 Task: Find connections with filter location Burnaby with filter topic #leadershipwith filter profile language English with filter current company Intas Pharmaceuticals with filter school UIET Panjab University with filter industry Wood Product Manufacturing with filter service category Budgeting with filter keywords title Receptionist
Action: Mouse moved to (173, 241)
Screenshot: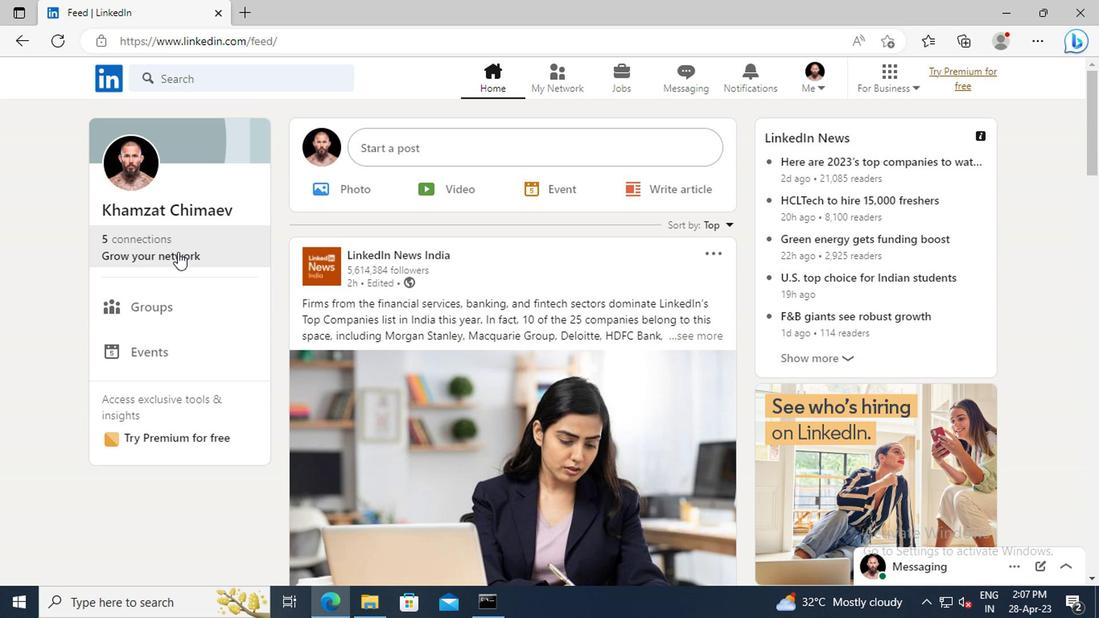 
Action: Mouse pressed left at (173, 241)
Screenshot: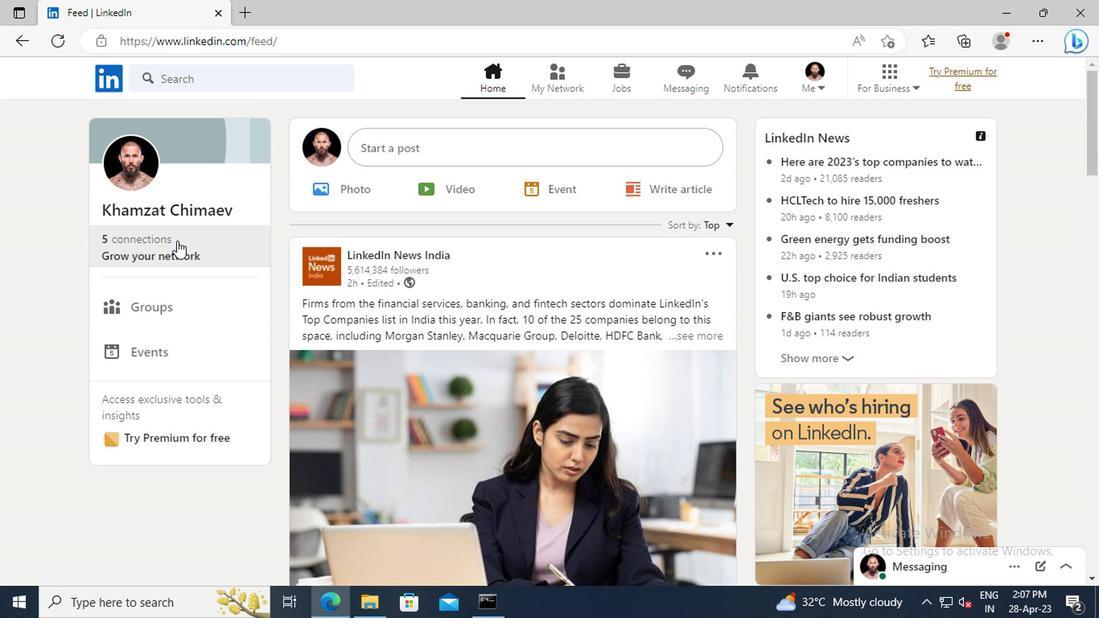 
Action: Mouse moved to (181, 168)
Screenshot: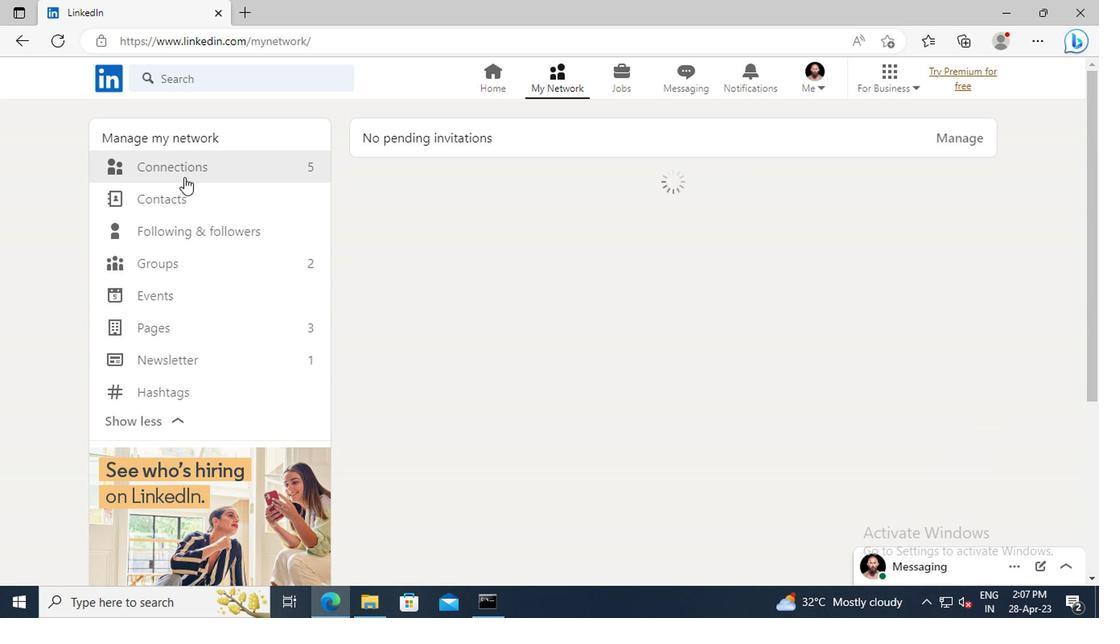 
Action: Mouse pressed left at (181, 168)
Screenshot: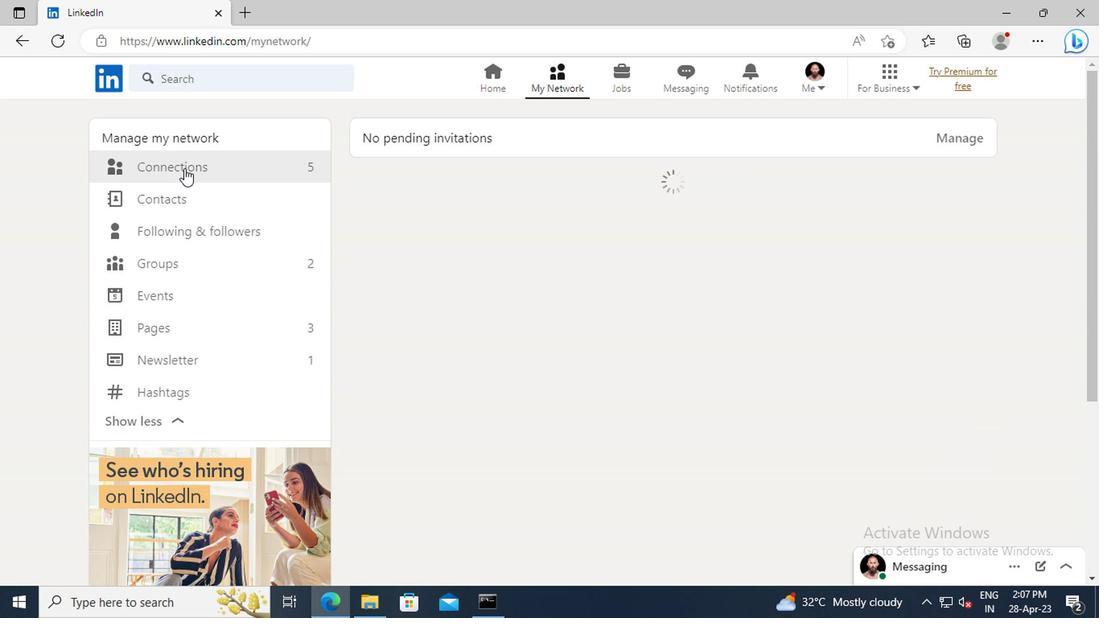 
Action: Mouse moved to (653, 175)
Screenshot: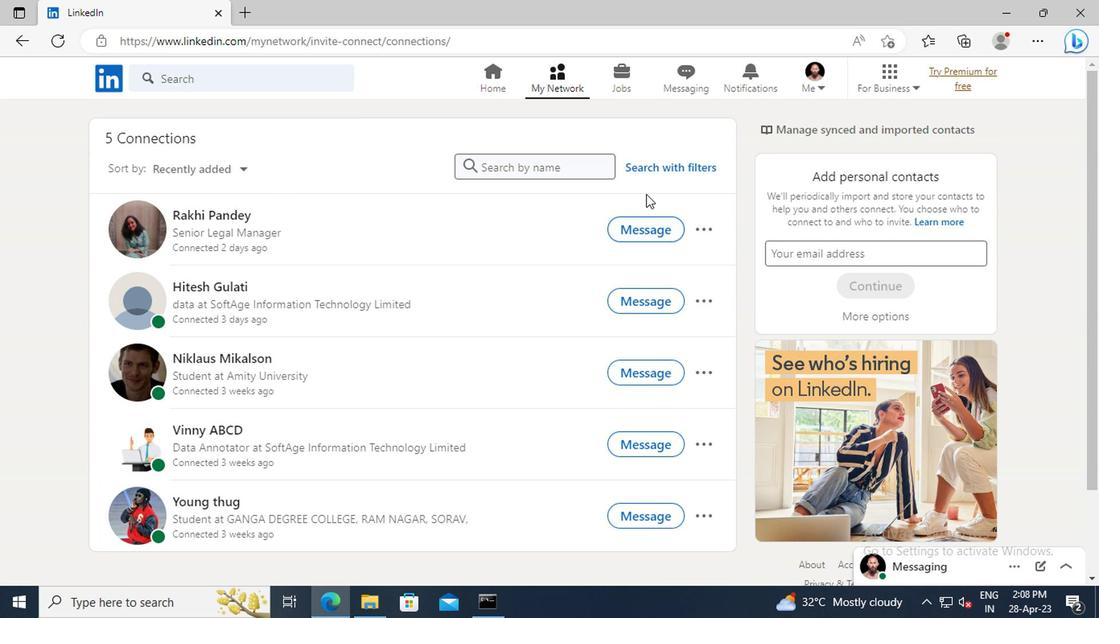 
Action: Mouse pressed left at (653, 175)
Screenshot: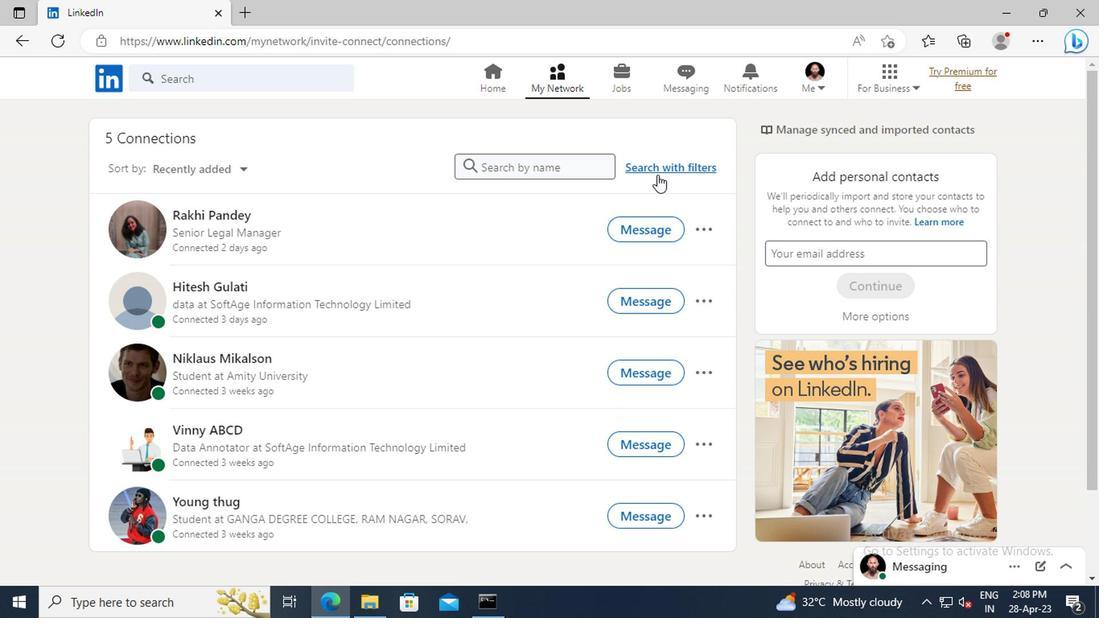 
Action: Mouse moved to (613, 127)
Screenshot: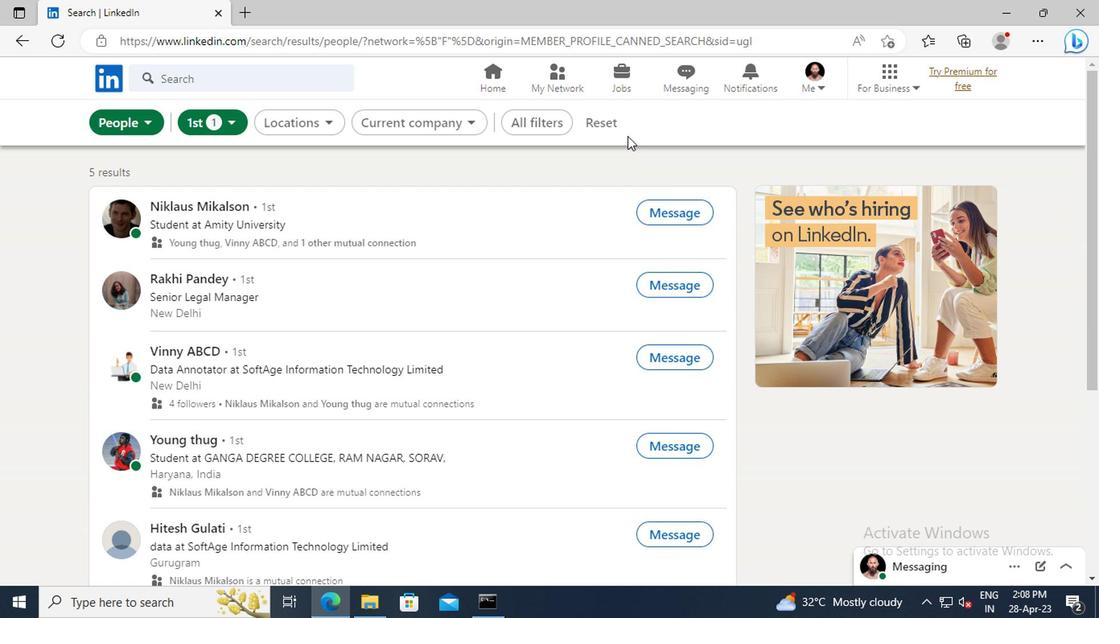 
Action: Mouse pressed left at (613, 127)
Screenshot: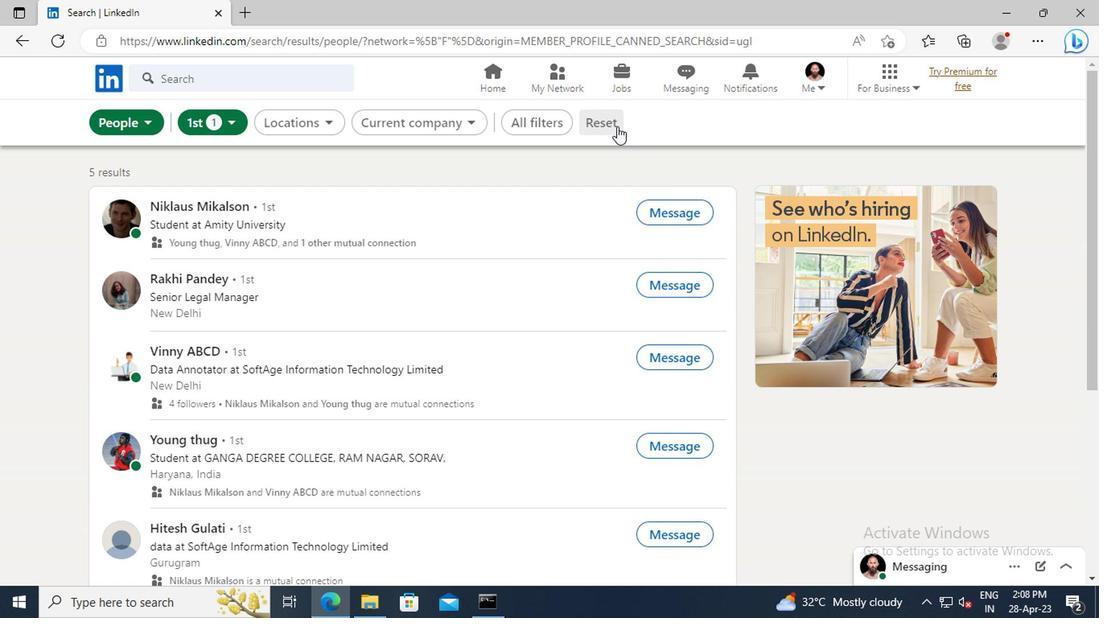 
Action: Mouse moved to (582, 123)
Screenshot: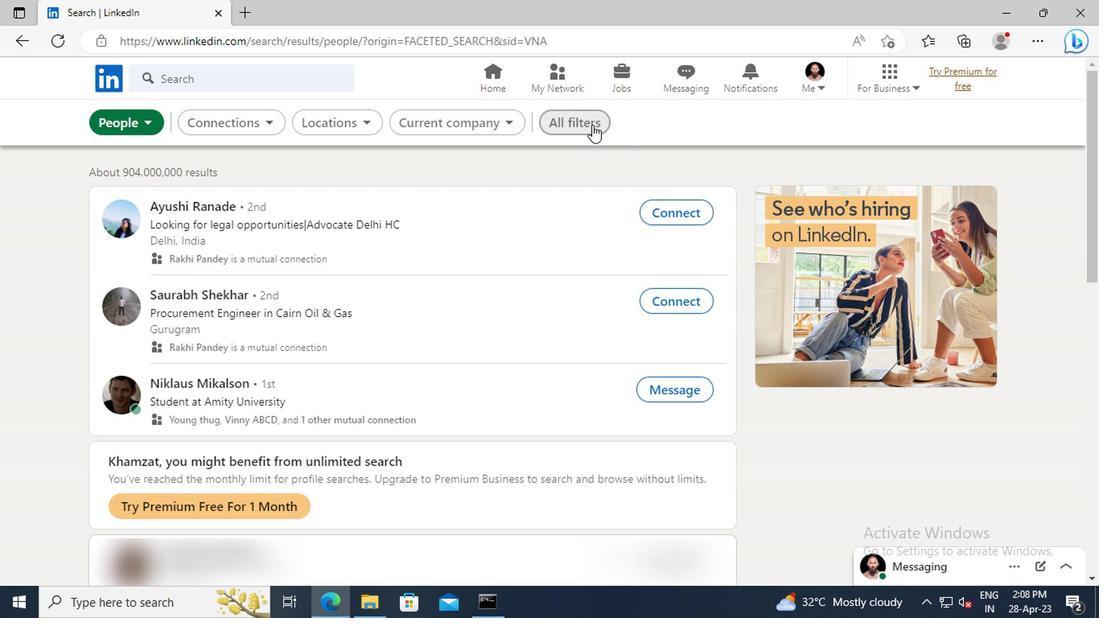 
Action: Mouse pressed left at (582, 123)
Screenshot: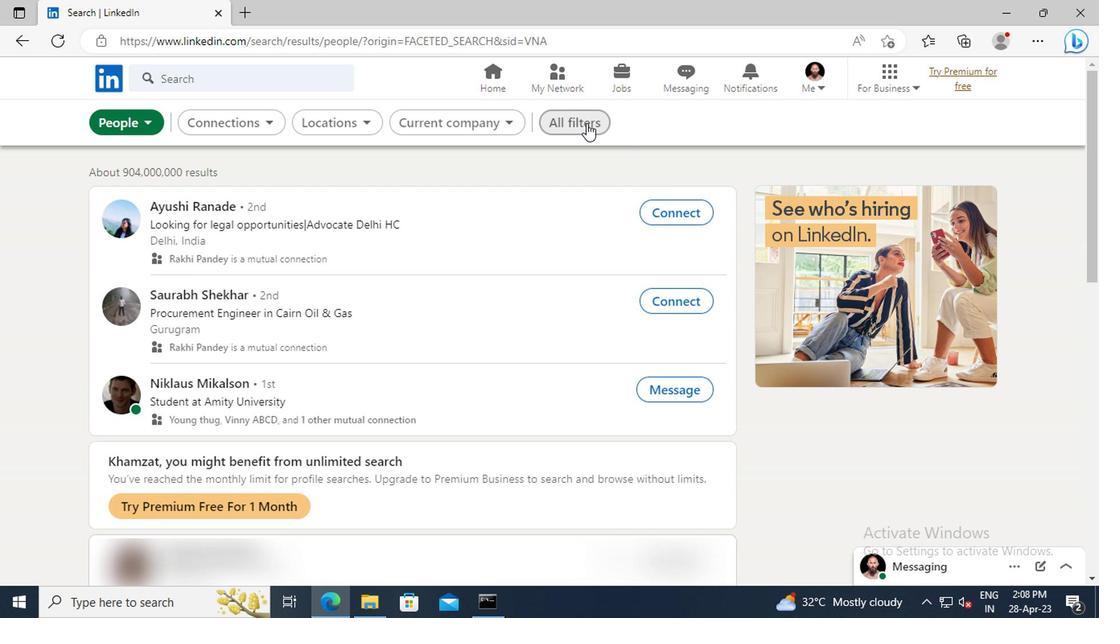 
Action: Mouse moved to (895, 270)
Screenshot: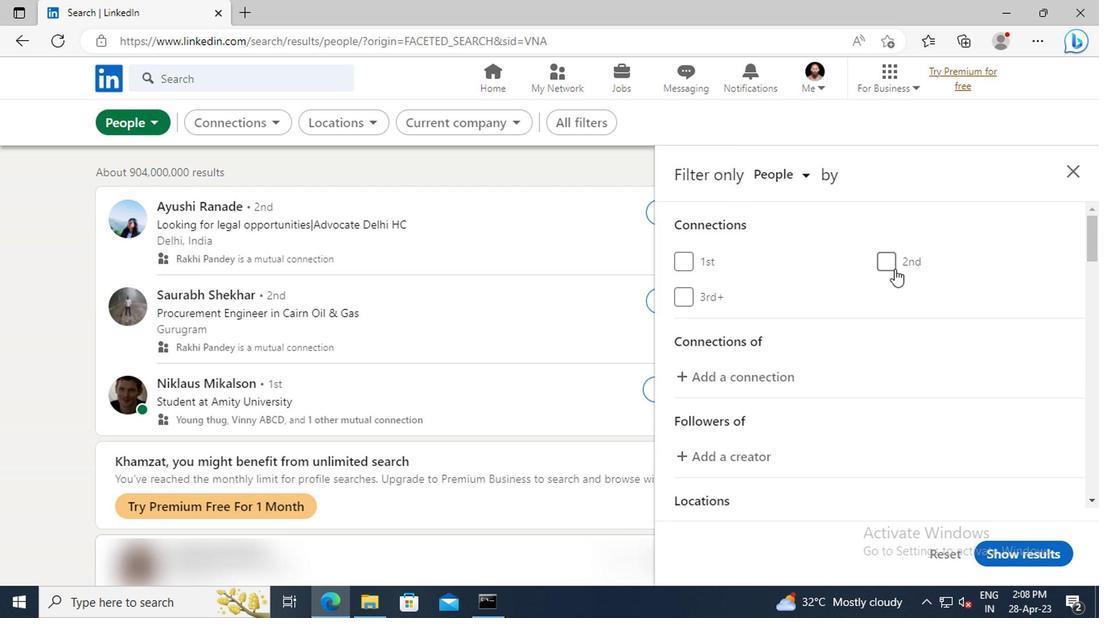 
Action: Mouse scrolled (895, 269) with delta (0, 0)
Screenshot: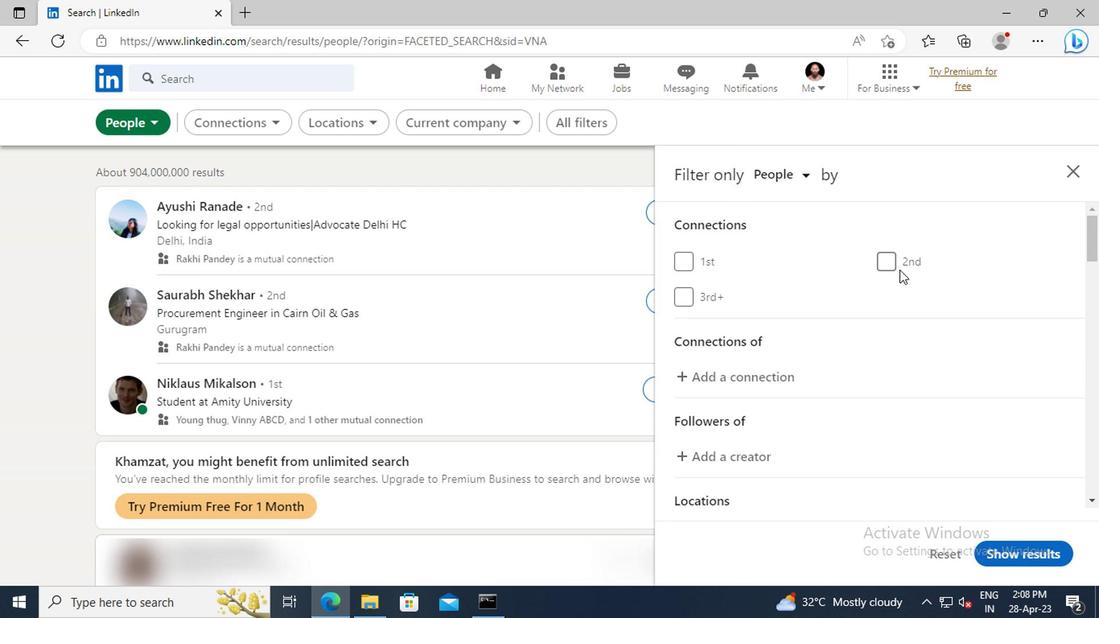 
Action: Mouse moved to (895, 271)
Screenshot: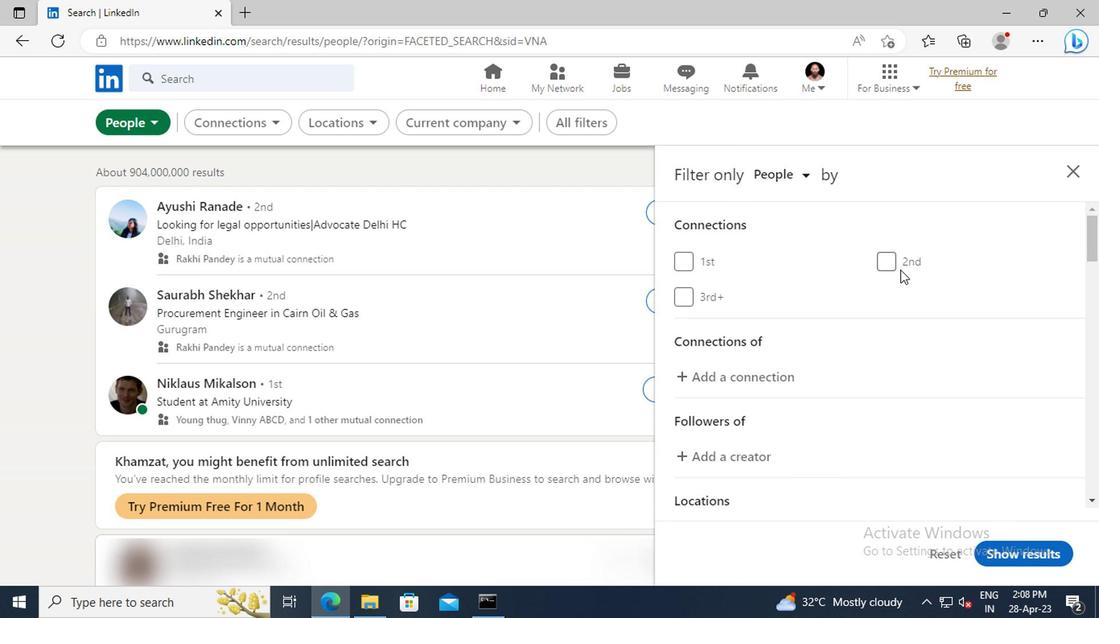 
Action: Mouse scrolled (895, 270) with delta (0, -1)
Screenshot: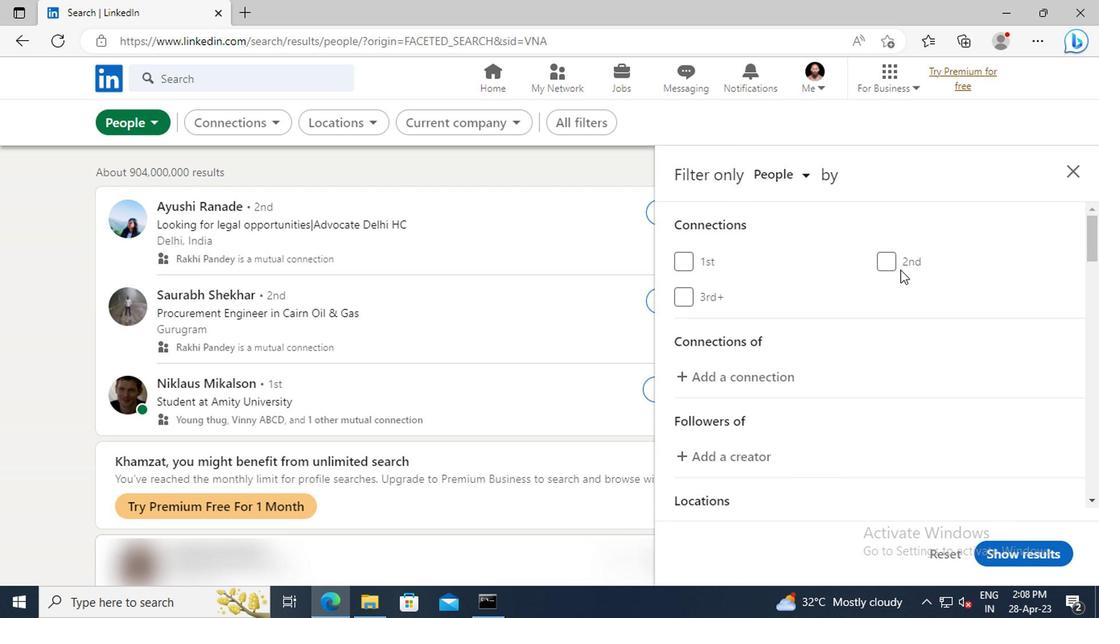 
Action: Mouse scrolled (895, 270) with delta (0, -1)
Screenshot: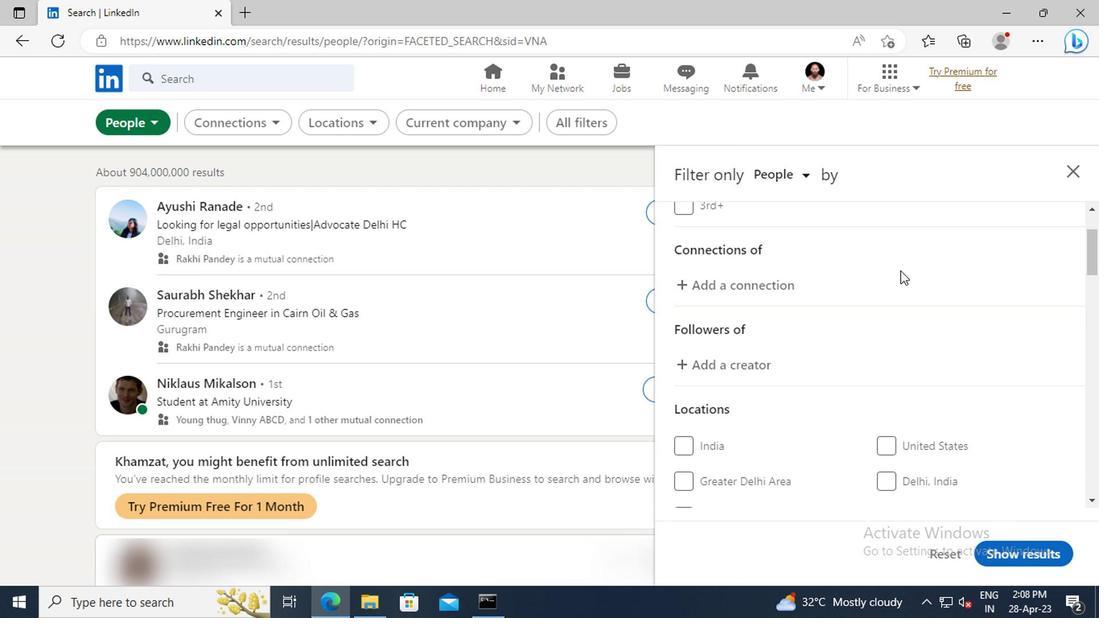 
Action: Mouse scrolled (895, 270) with delta (0, -1)
Screenshot: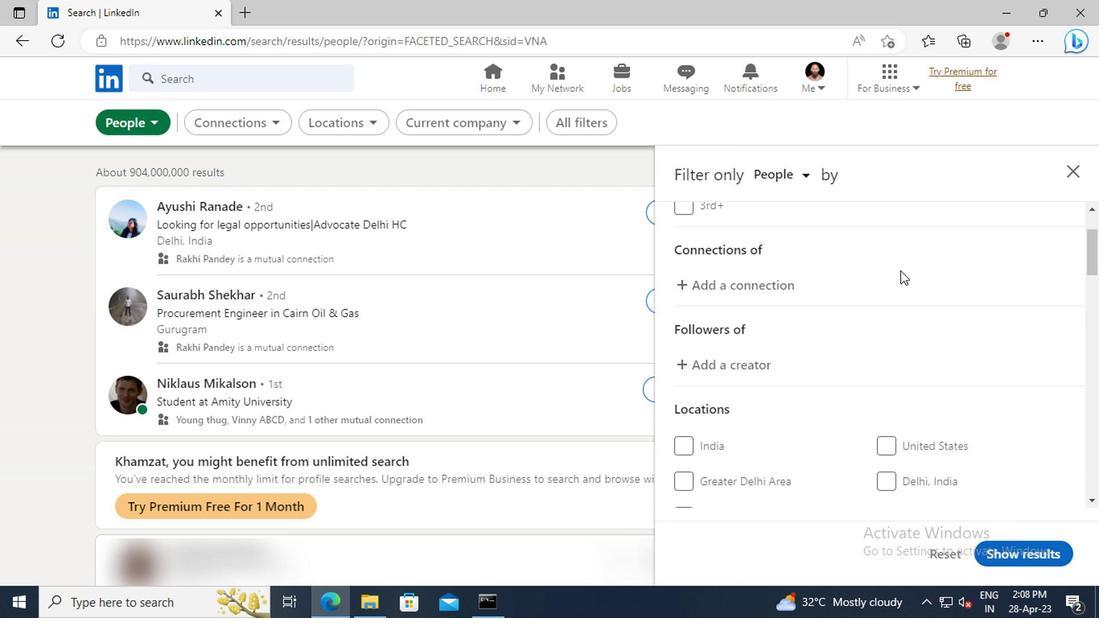 
Action: Mouse moved to (897, 271)
Screenshot: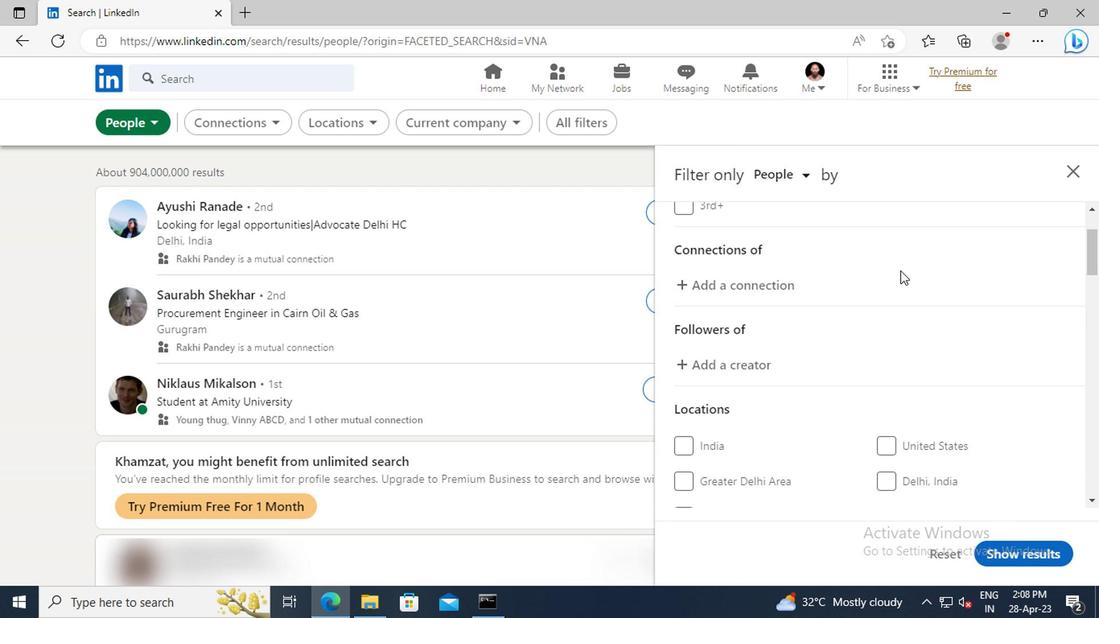 
Action: Mouse scrolled (897, 271) with delta (0, 0)
Screenshot: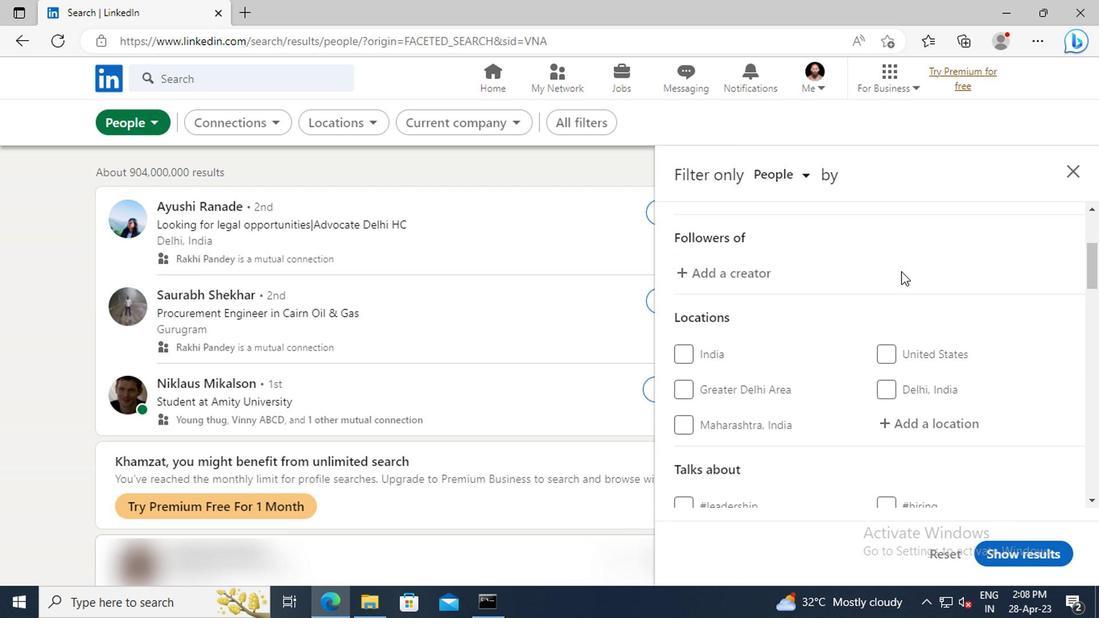 
Action: Mouse scrolled (897, 271) with delta (0, 0)
Screenshot: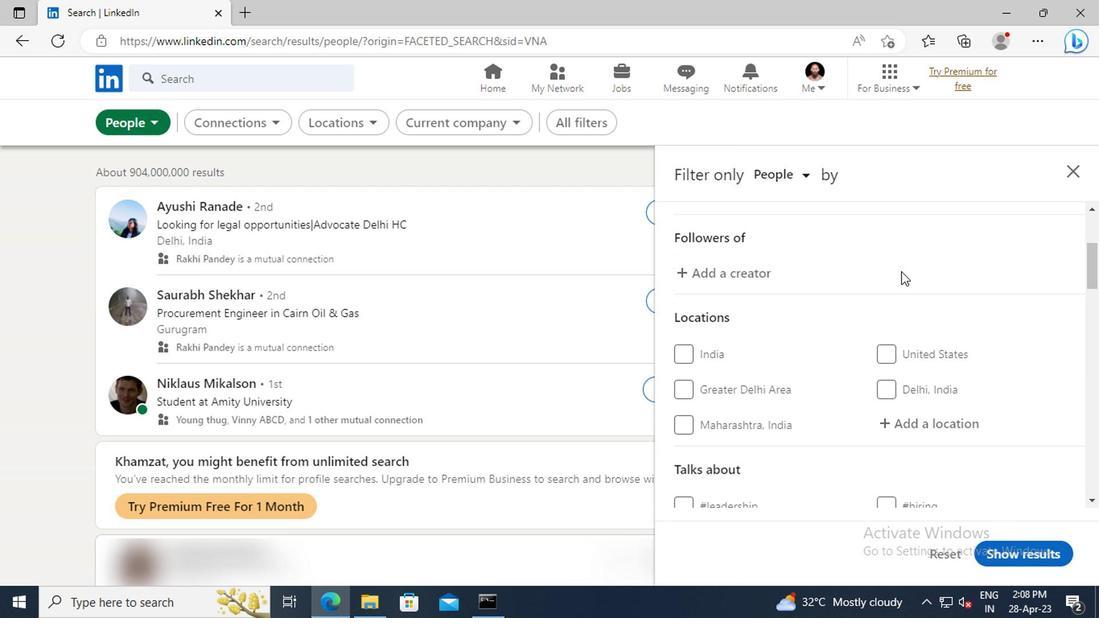 
Action: Mouse moved to (901, 330)
Screenshot: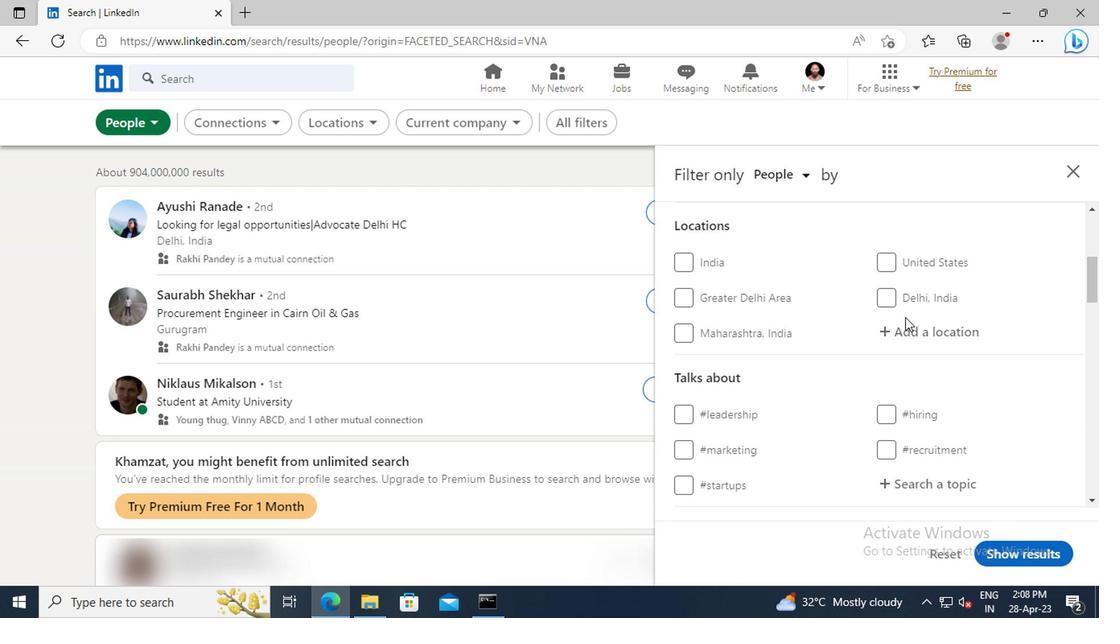 
Action: Mouse pressed left at (901, 330)
Screenshot: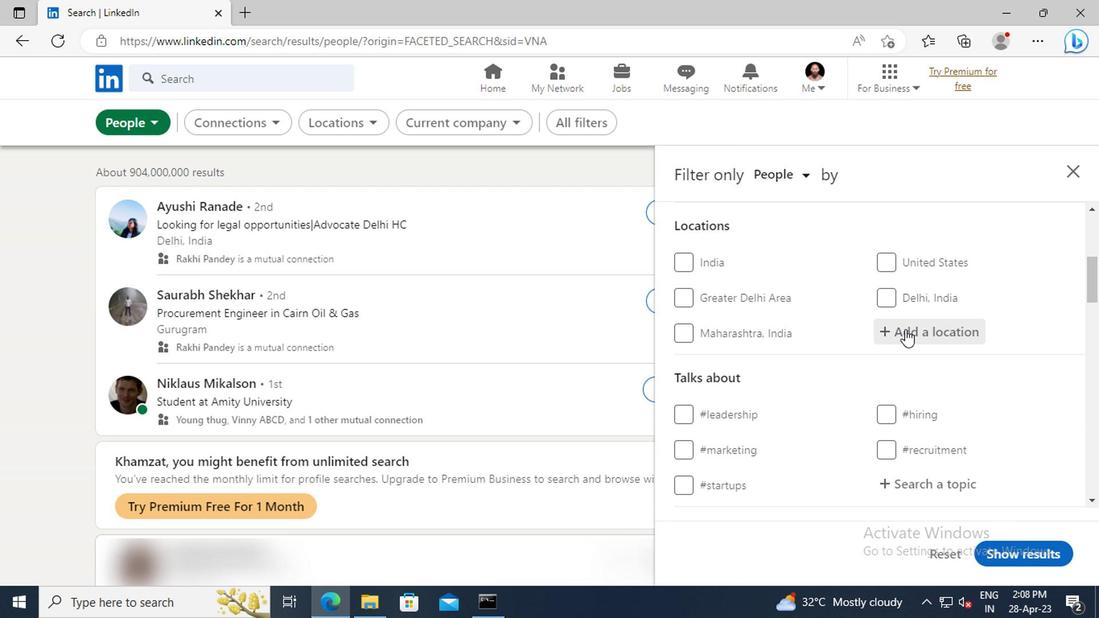 
Action: Mouse moved to (901, 330)
Screenshot: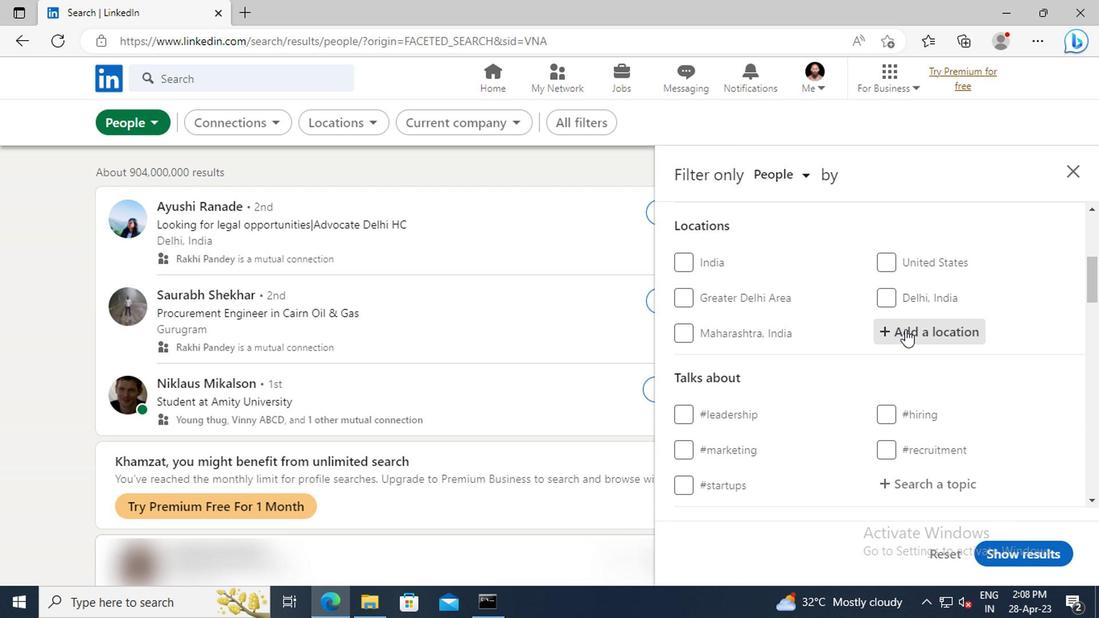 
Action: Key pressed <Key.shift>BURNABY
Screenshot: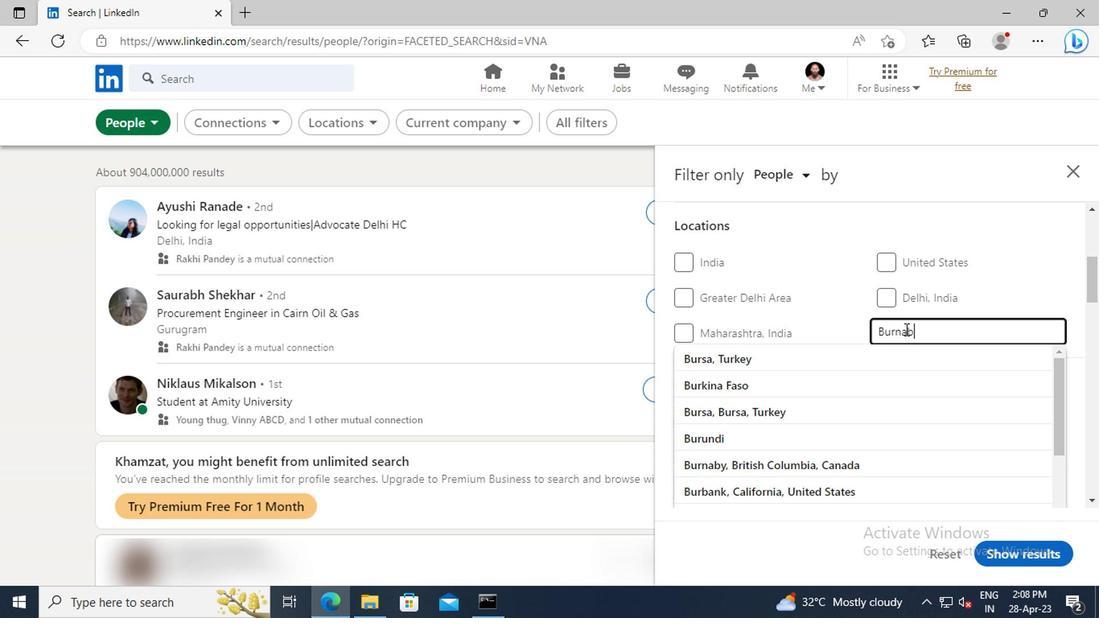 
Action: Mouse moved to (906, 353)
Screenshot: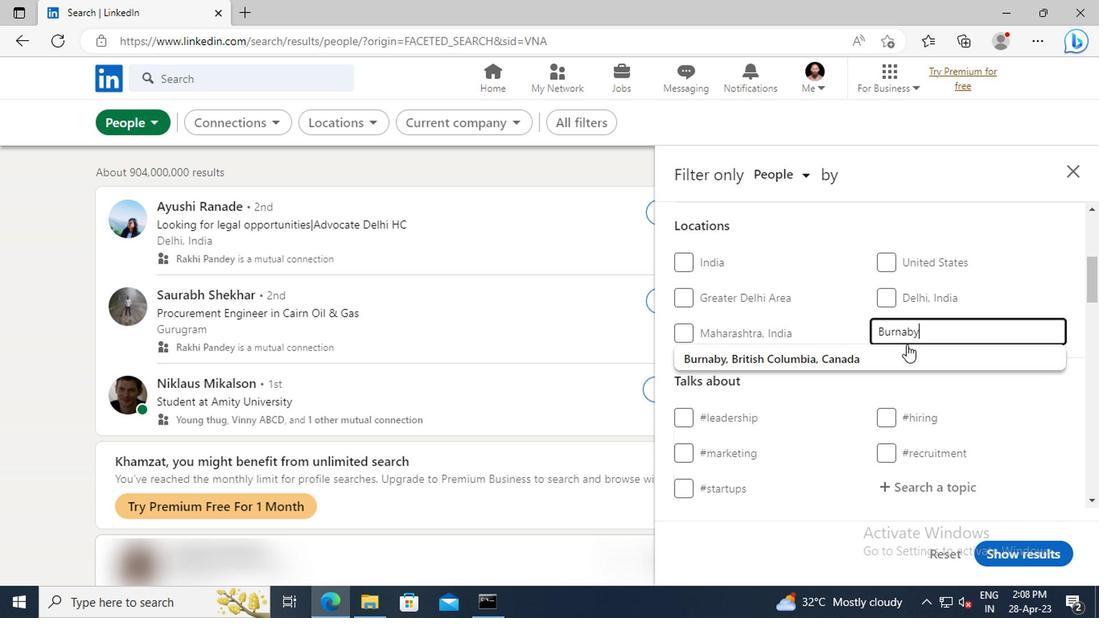 
Action: Mouse pressed left at (906, 353)
Screenshot: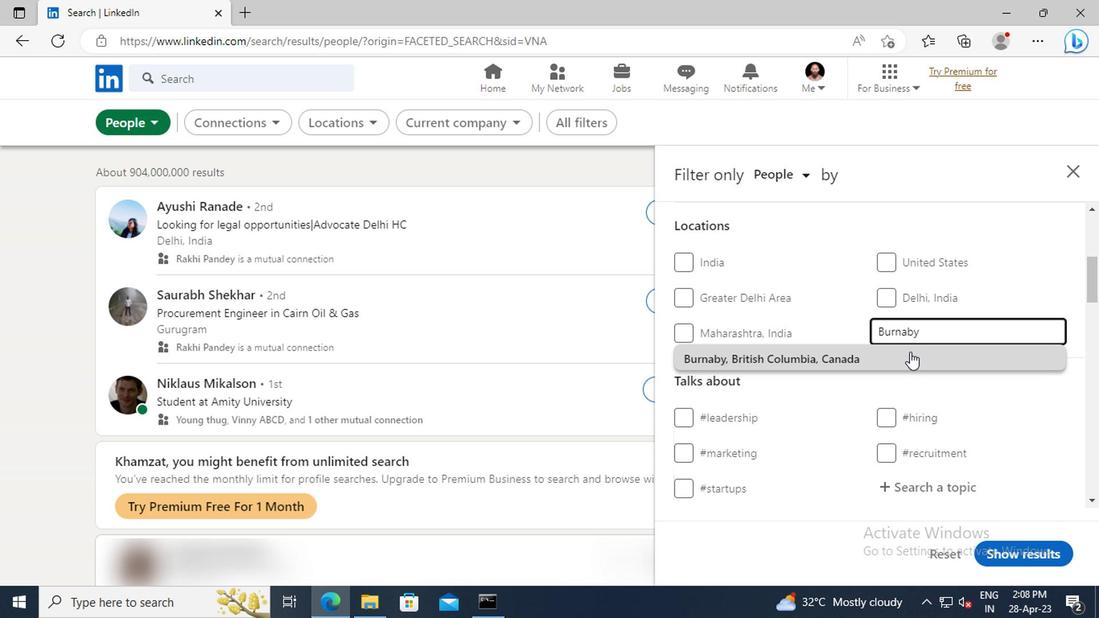 
Action: Mouse scrolled (906, 352) with delta (0, -1)
Screenshot: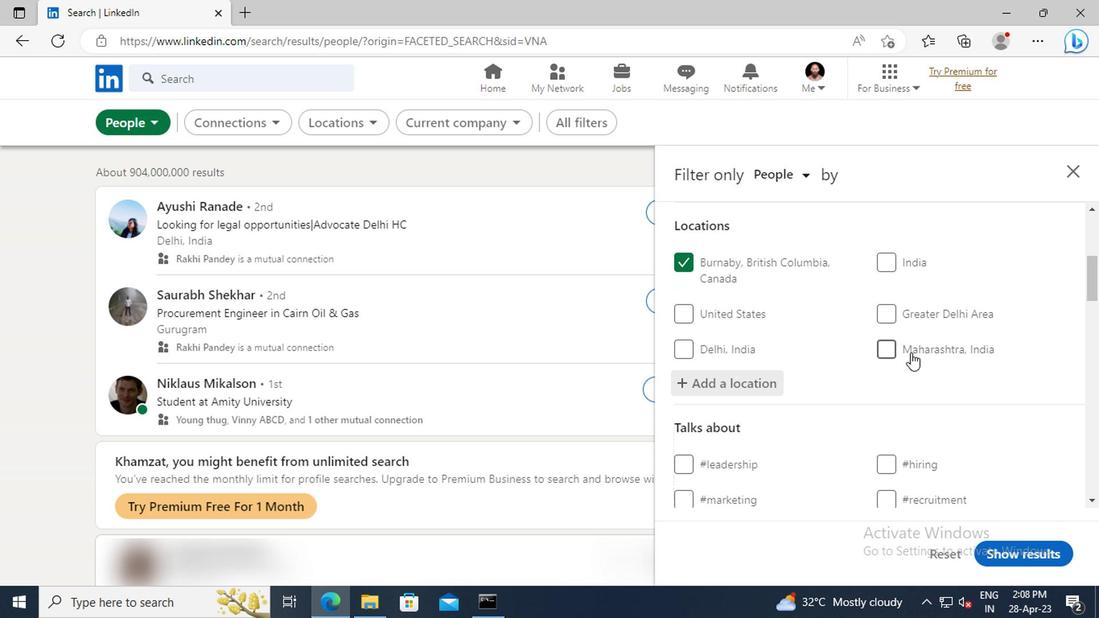 
Action: Mouse scrolled (906, 352) with delta (0, -1)
Screenshot: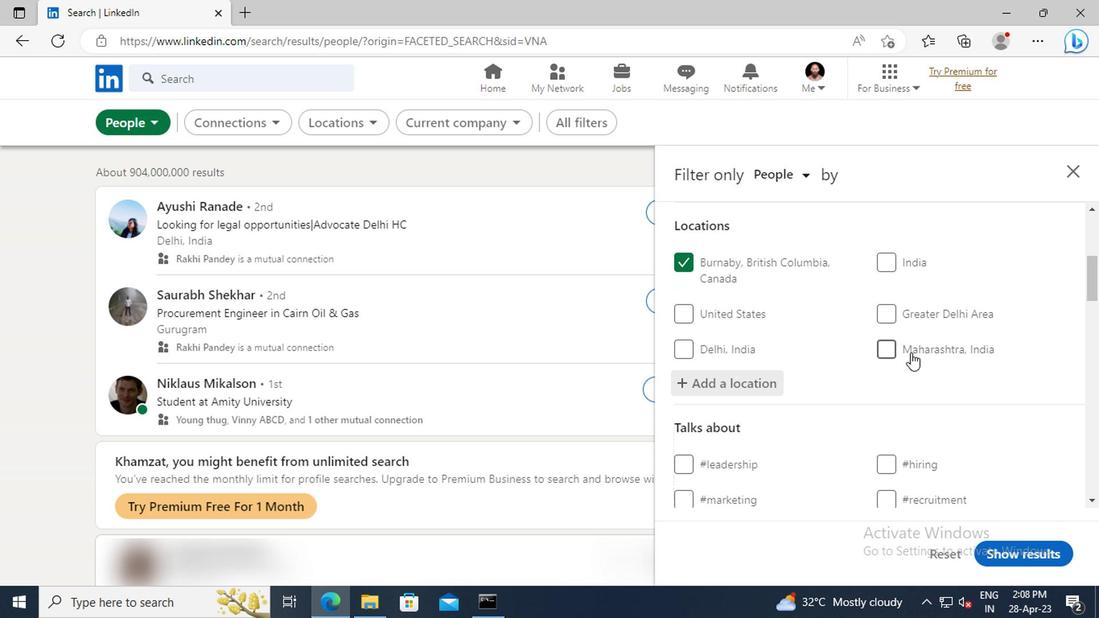 
Action: Mouse scrolled (906, 352) with delta (0, -1)
Screenshot: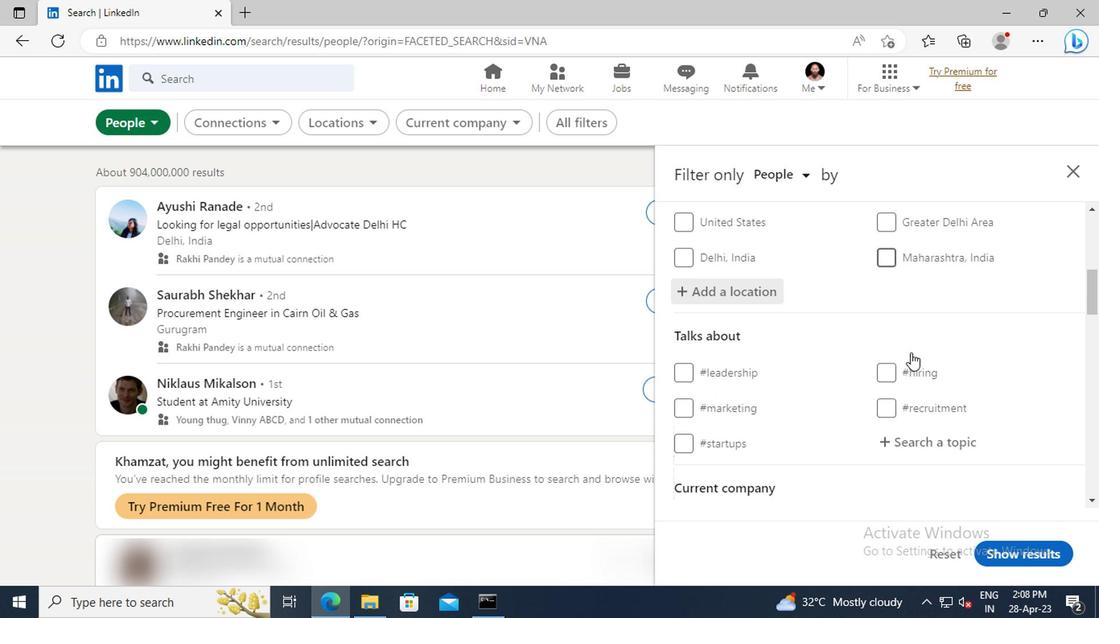 
Action: Mouse moved to (905, 356)
Screenshot: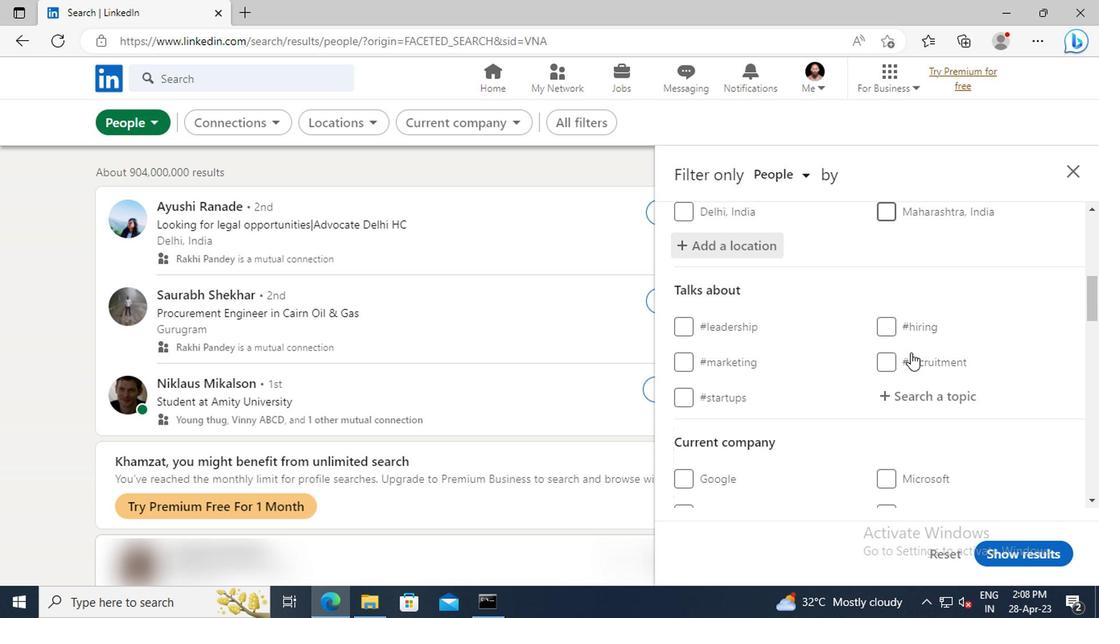 
Action: Mouse scrolled (905, 356) with delta (0, 0)
Screenshot: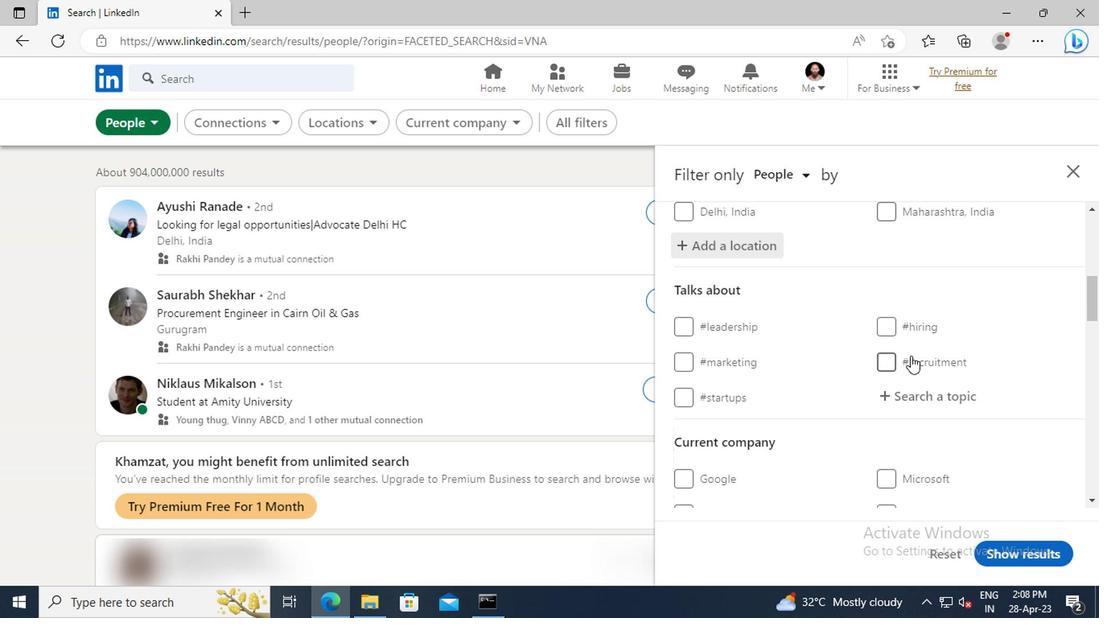 
Action: Mouse moved to (680, 287)
Screenshot: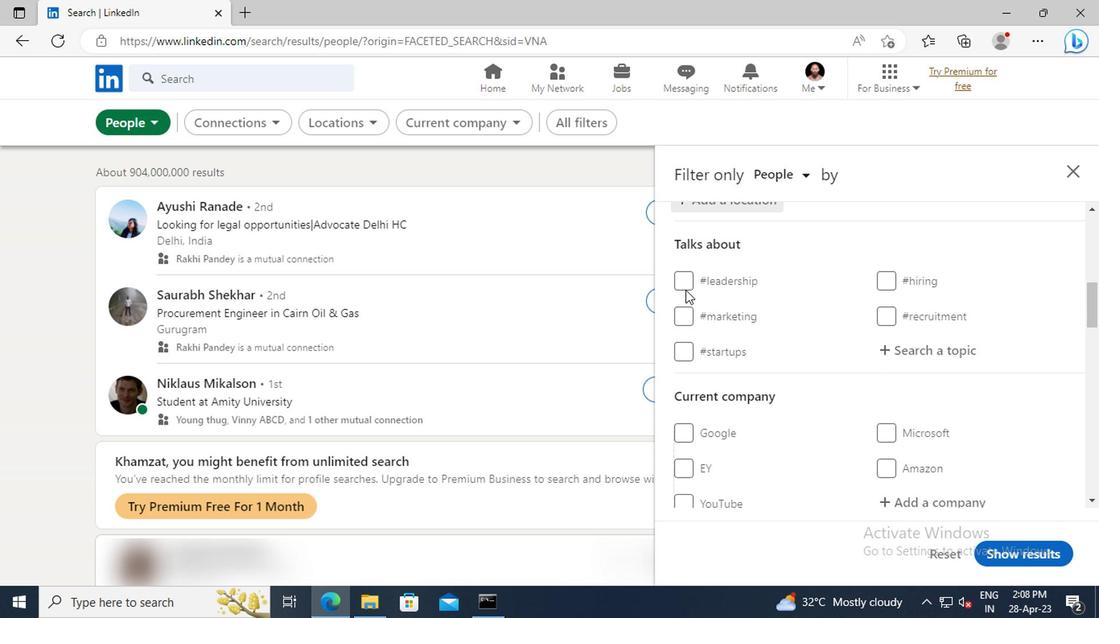 
Action: Mouse pressed left at (680, 287)
Screenshot: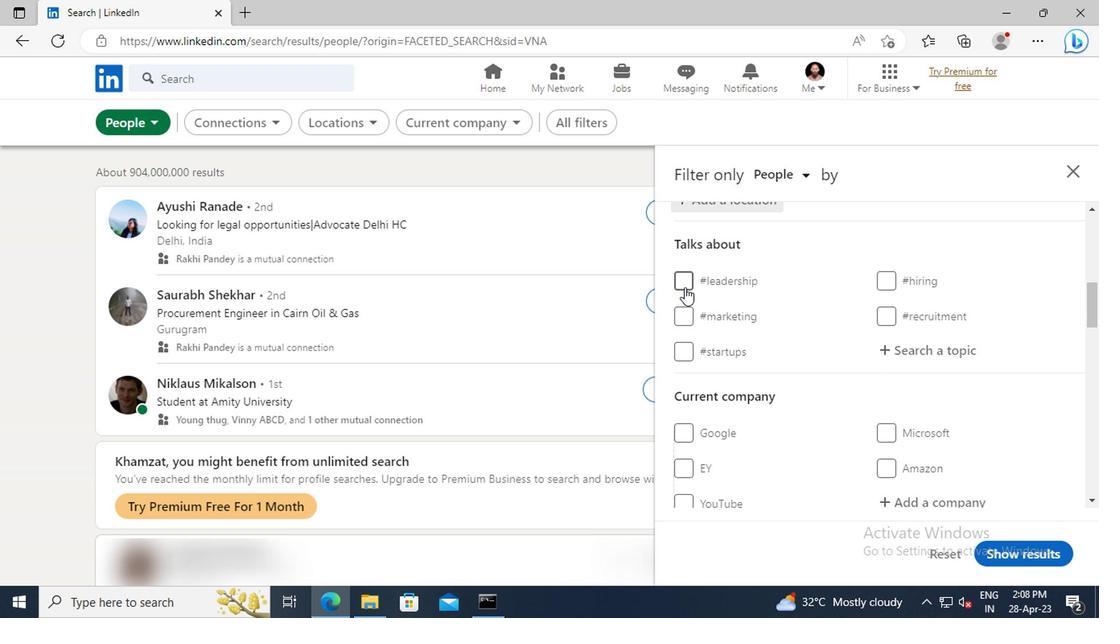 
Action: Mouse moved to (886, 305)
Screenshot: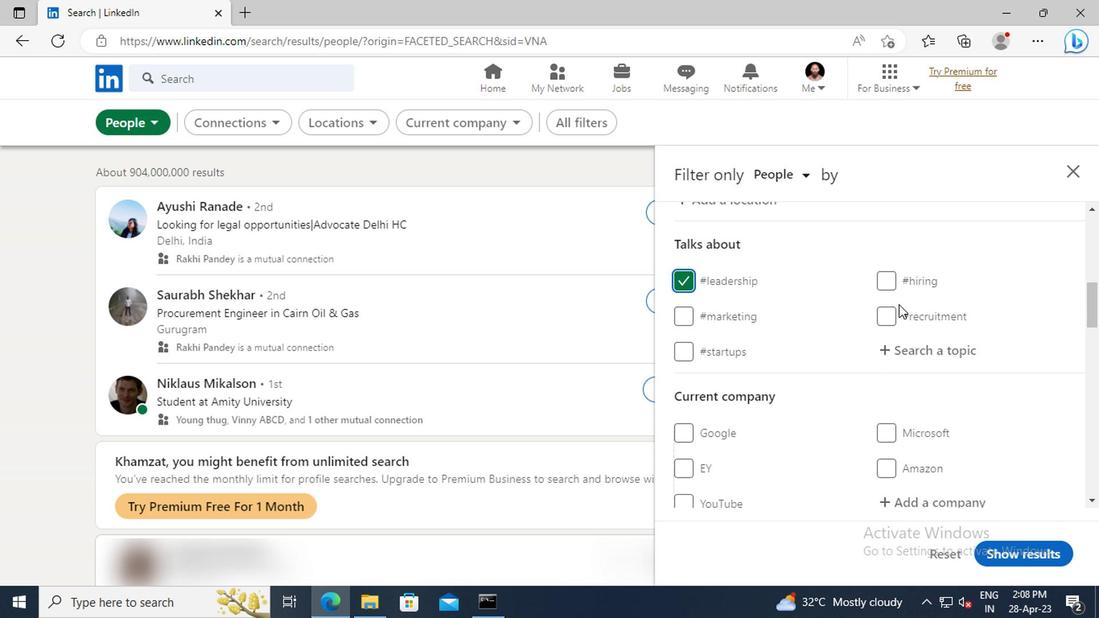 
Action: Mouse scrolled (886, 305) with delta (0, 0)
Screenshot: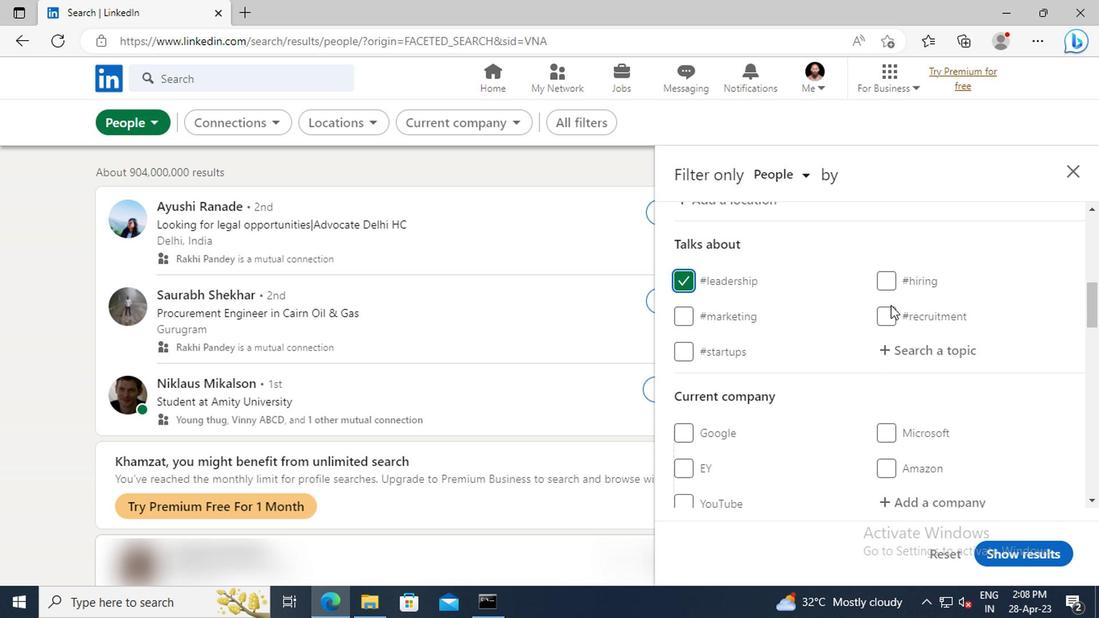 
Action: Mouse scrolled (886, 305) with delta (0, 0)
Screenshot: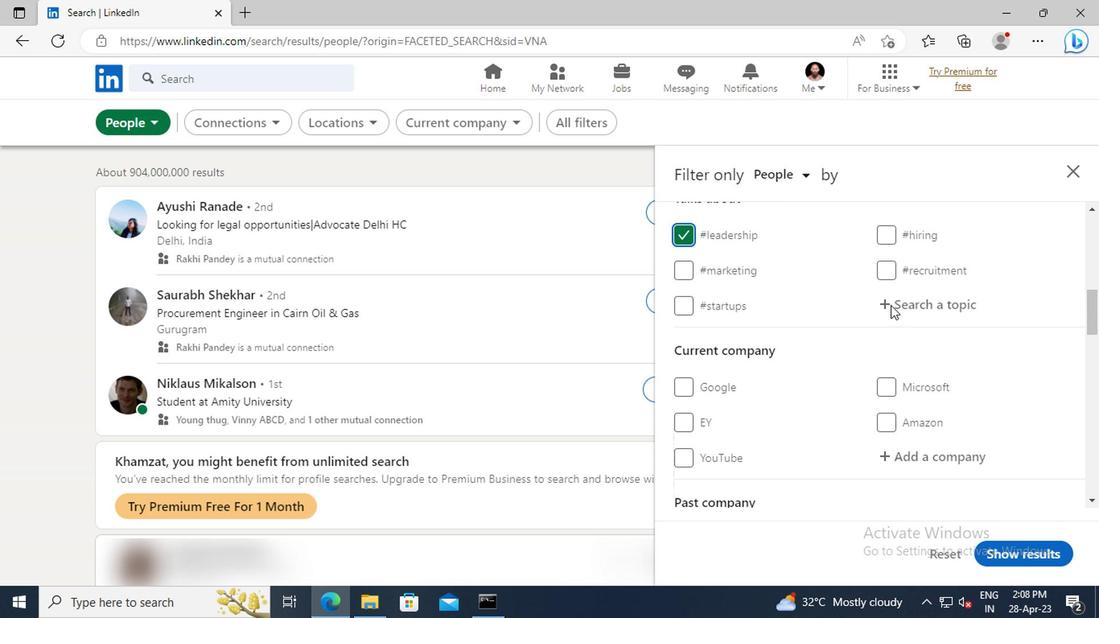 
Action: Mouse scrolled (886, 305) with delta (0, 0)
Screenshot: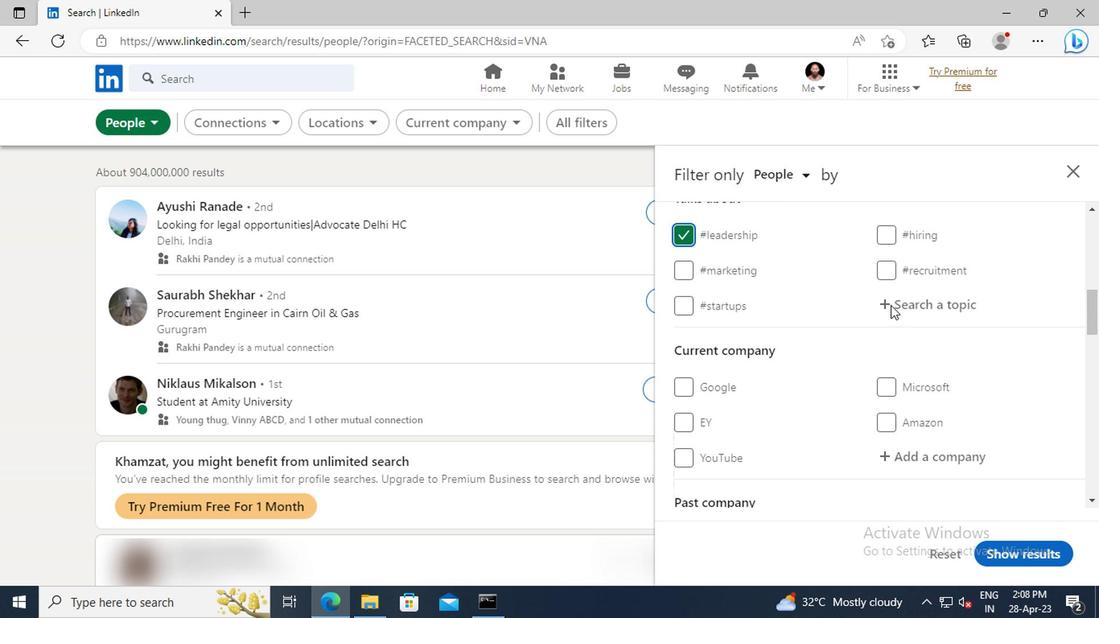 
Action: Mouse scrolled (886, 305) with delta (0, 0)
Screenshot: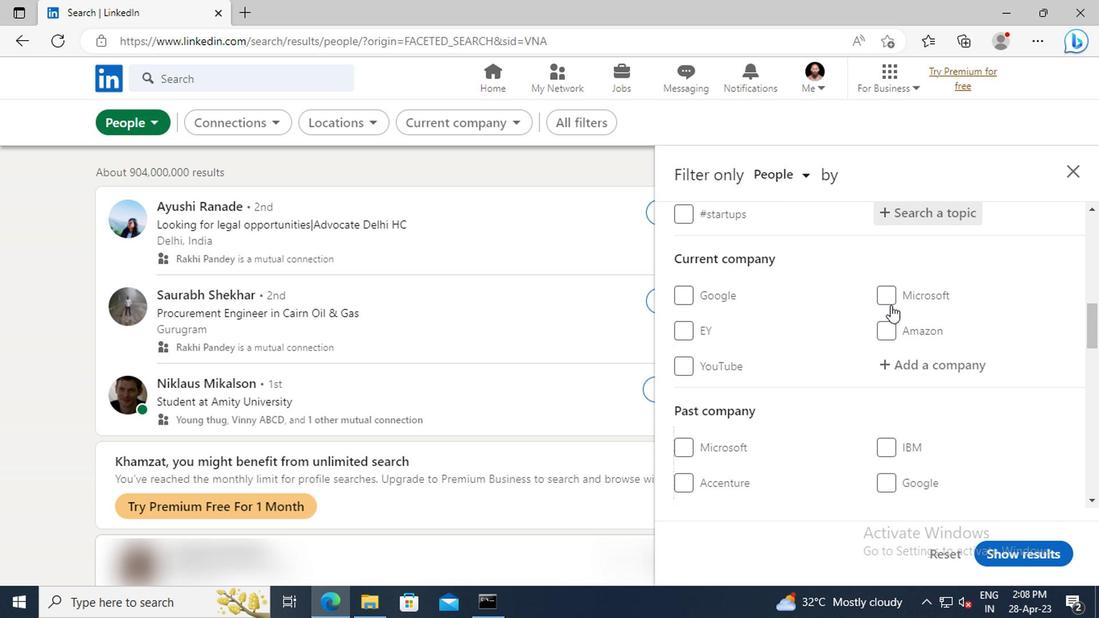 
Action: Mouse scrolled (886, 305) with delta (0, 0)
Screenshot: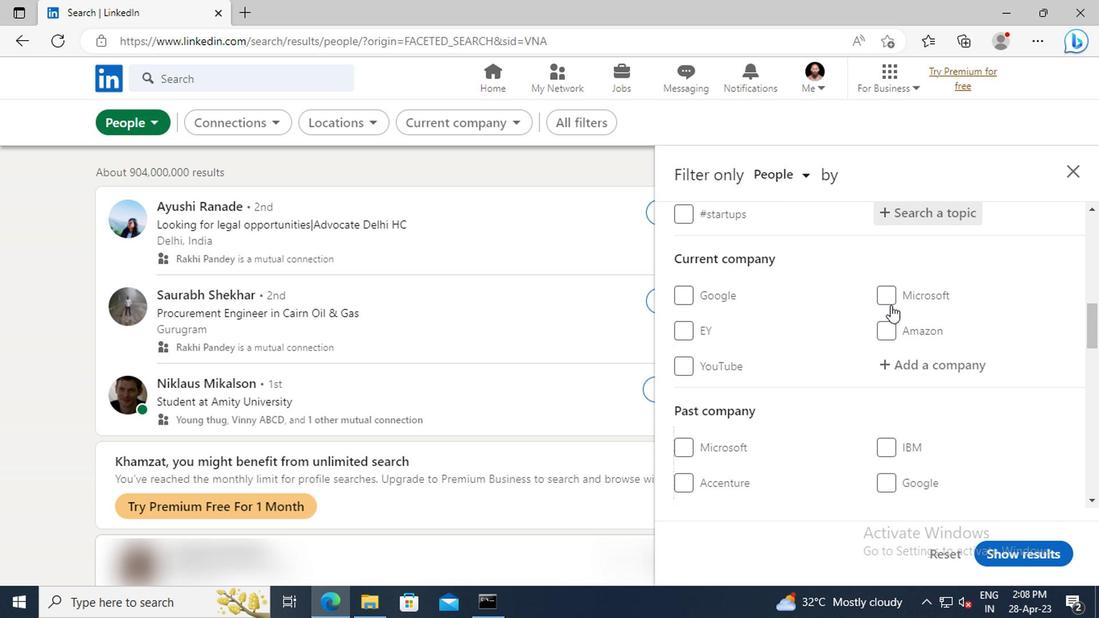 
Action: Mouse scrolled (886, 305) with delta (0, 0)
Screenshot: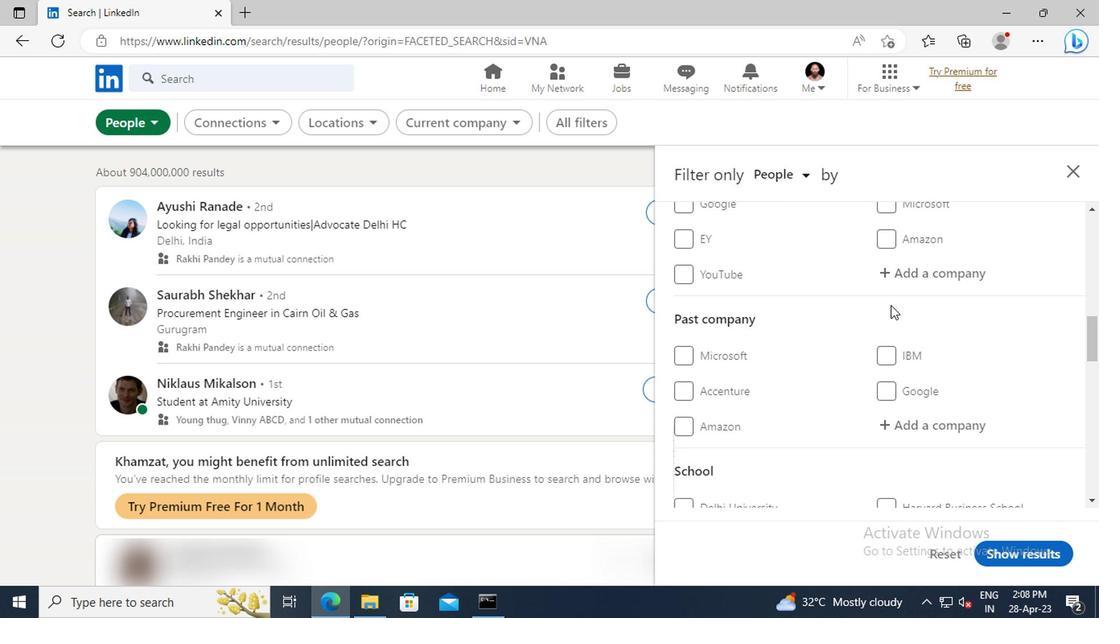 
Action: Mouse scrolled (886, 305) with delta (0, 0)
Screenshot: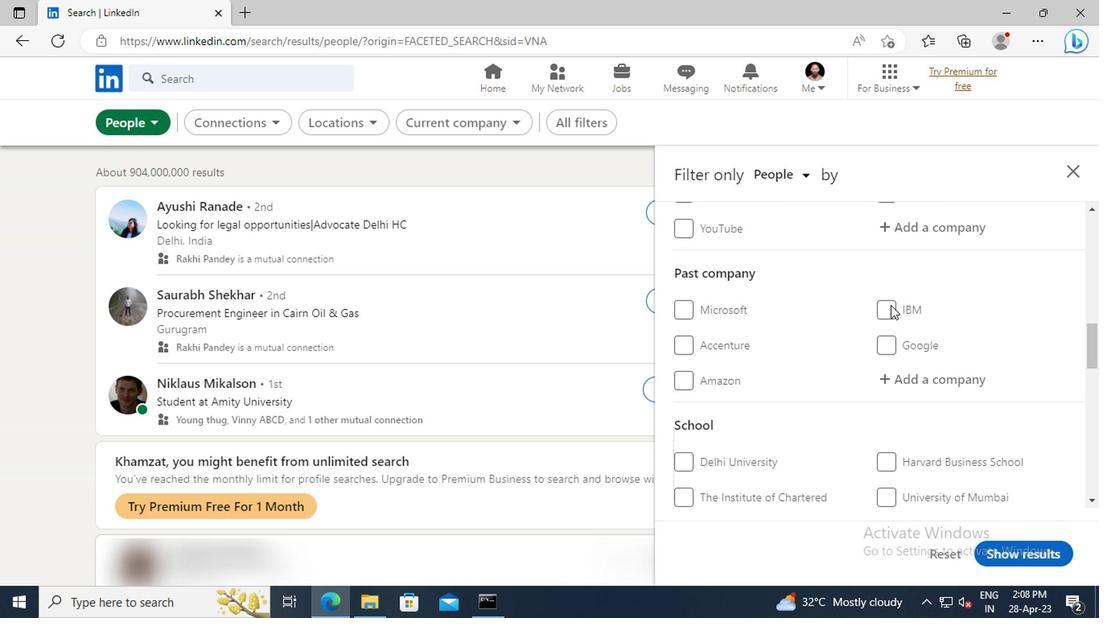 
Action: Mouse scrolled (886, 305) with delta (0, 0)
Screenshot: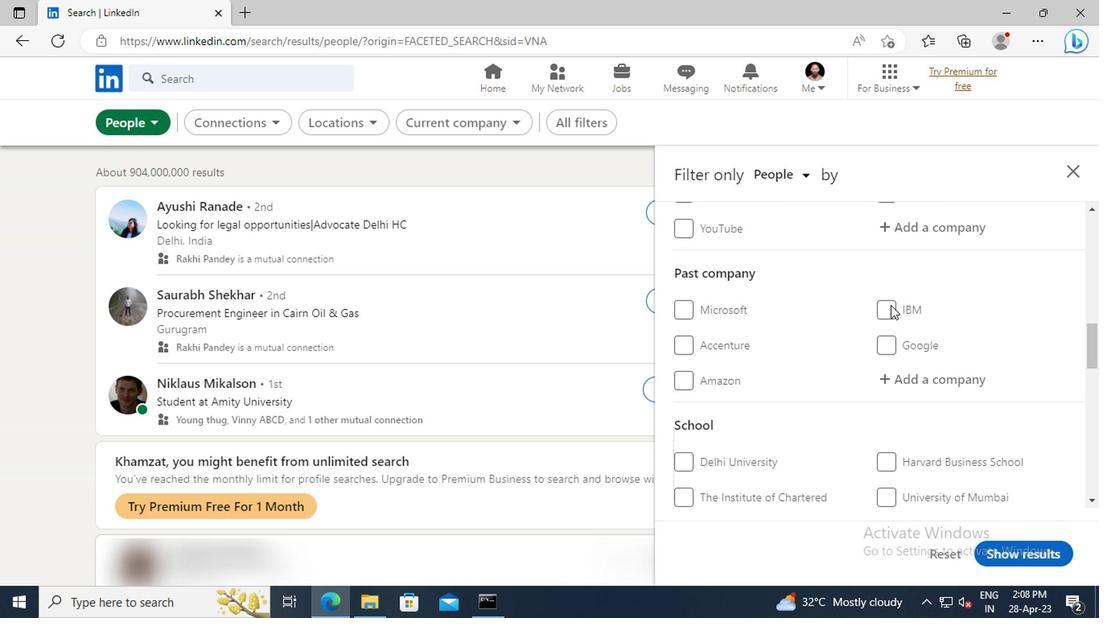 
Action: Mouse scrolled (886, 305) with delta (0, 0)
Screenshot: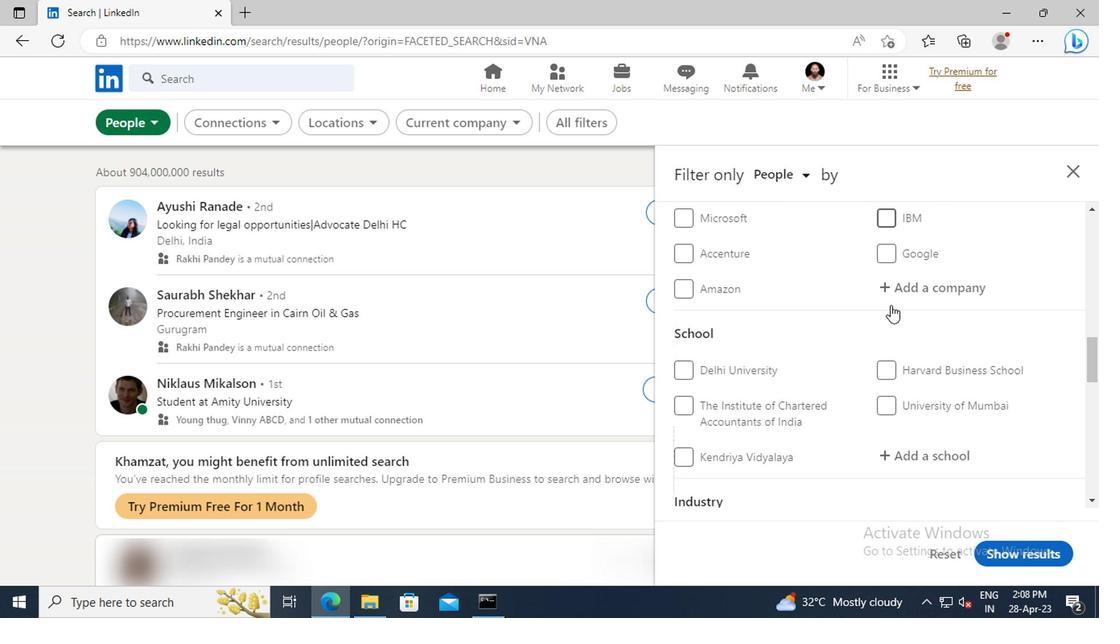 
Action: Mouse scrolled (886, 305) with delta (0, 0)
Screenshot: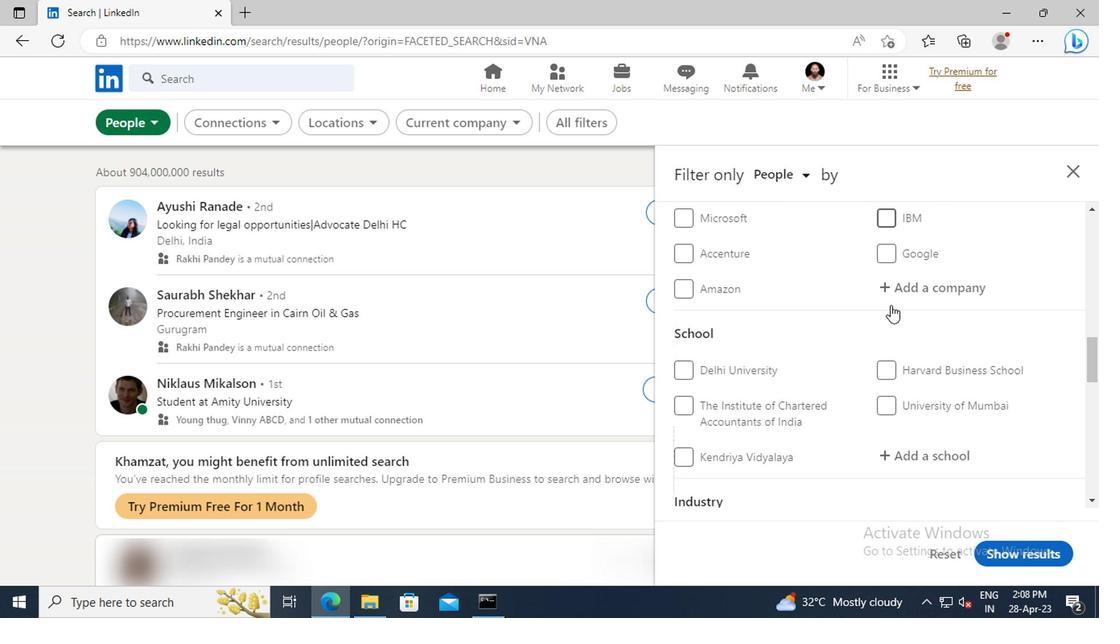 
Action: Mouse scrolled (886, 305) with delta (0, 0)
Screenshot: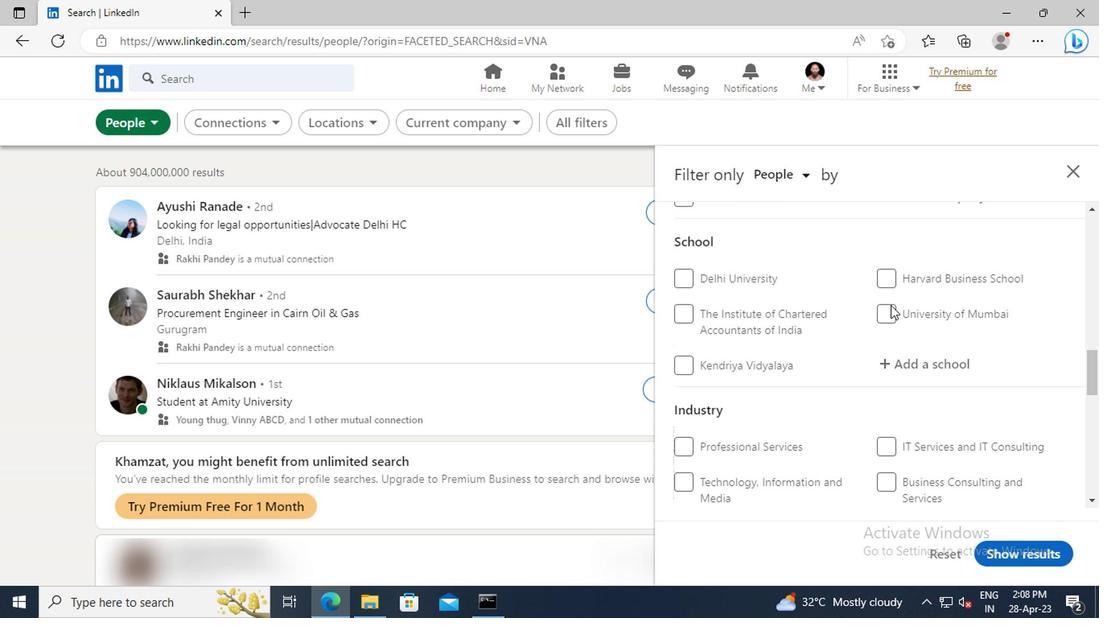 
Action: Mouse scrolled (886, 305) with delta (0, 0)
Screenshot: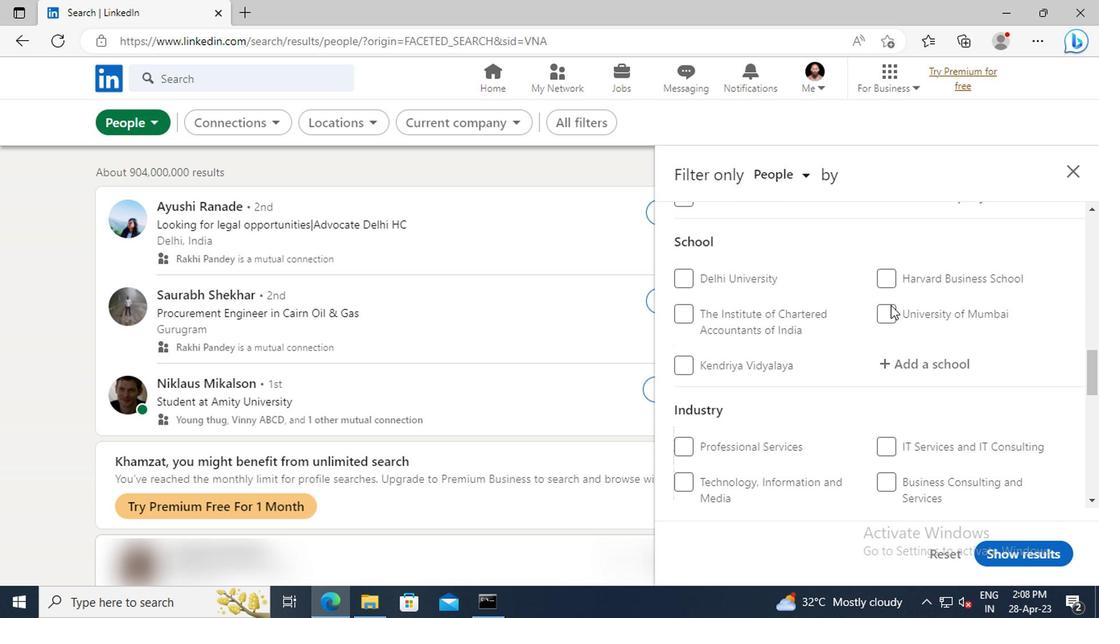 
Action: Mouse scrolled (886, 305) with delta (0, 0)
Screenshot: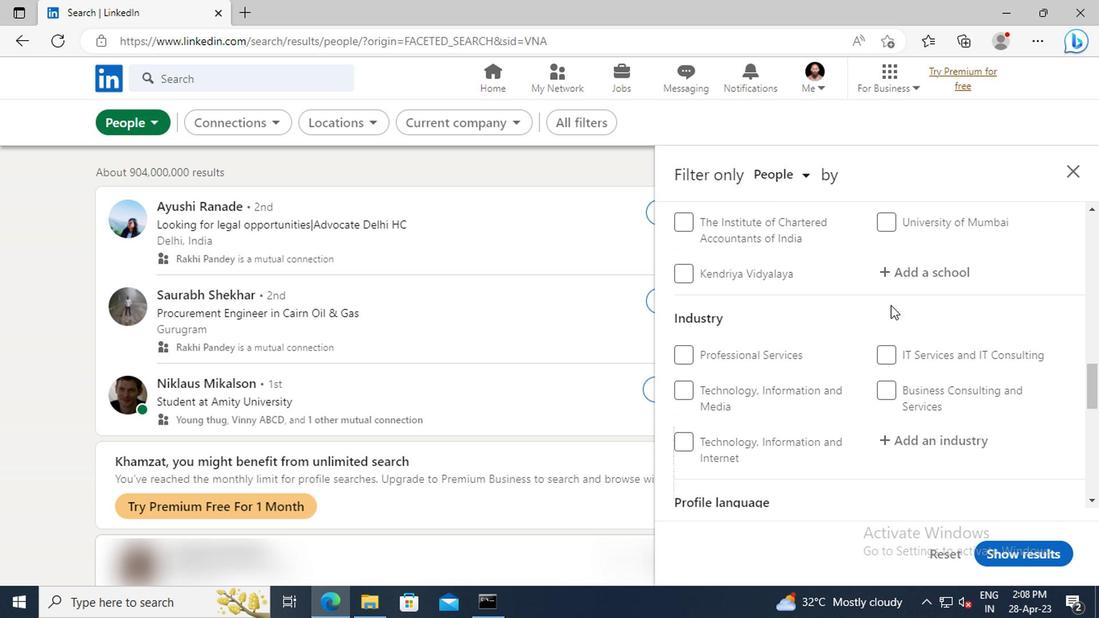 
Action: Mouse scrolled (886, 305) with delta (0, 0)
Screenshot: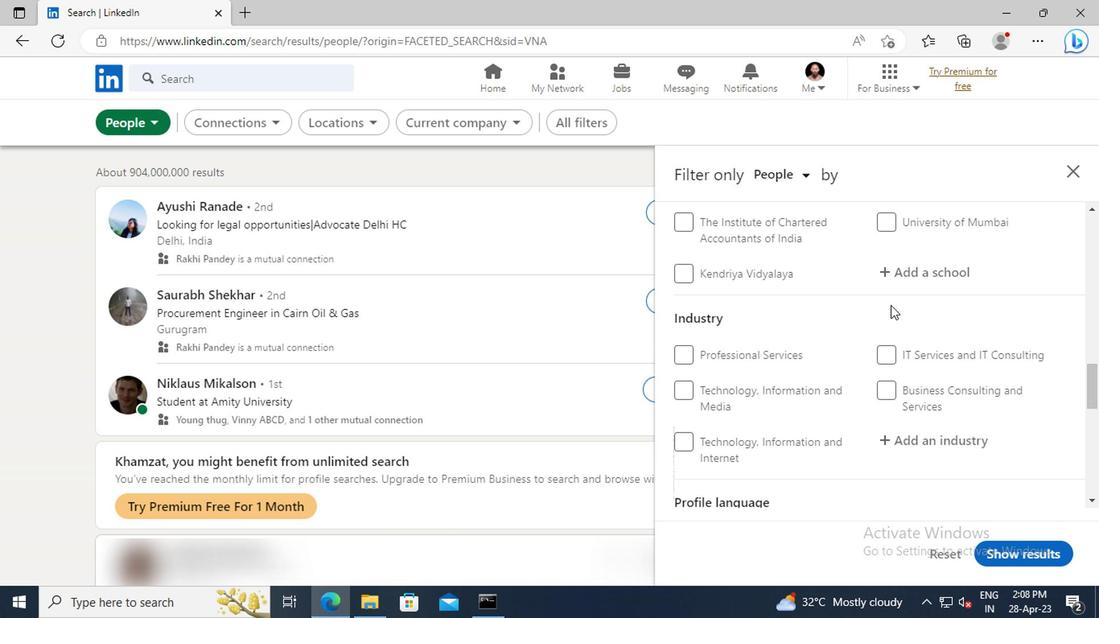 
Action: Mouse scrolled (886, 305) with delta (0, 0)
Screenshot: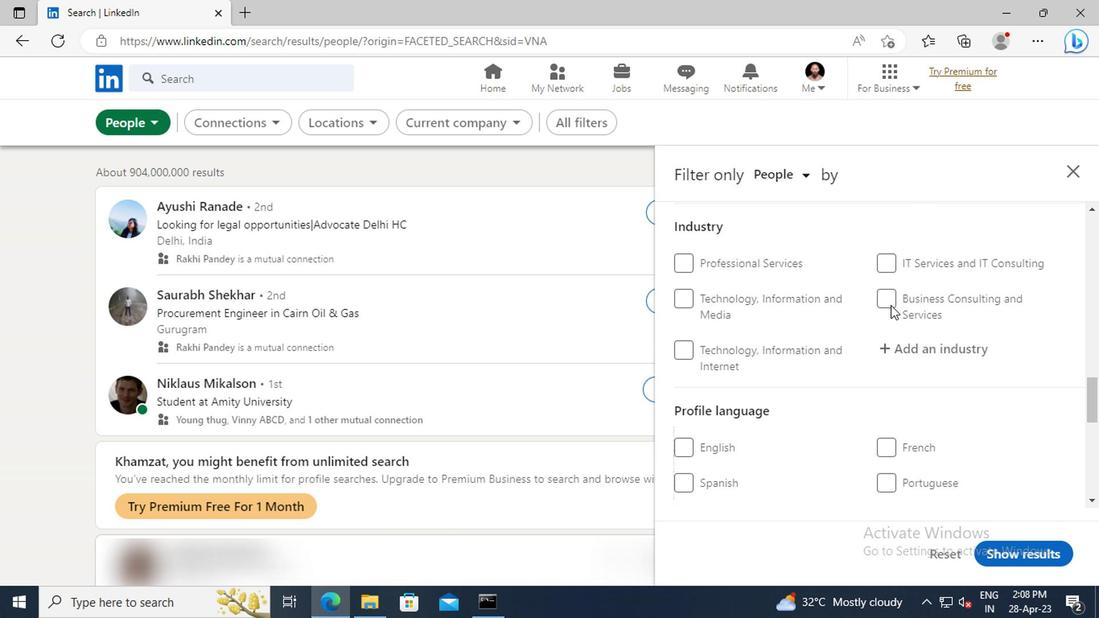 
Action: Mouse scrolled (886, 305) with delta (0, 0)
Screenshot: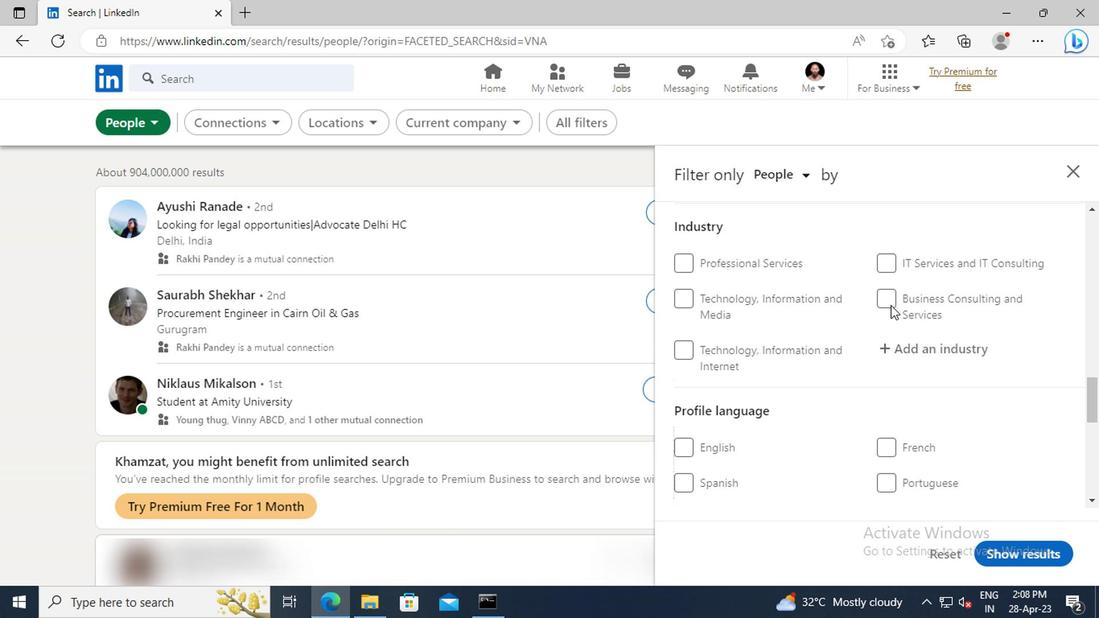 
Action: Mouse moved to (672, 356)
Screenshot: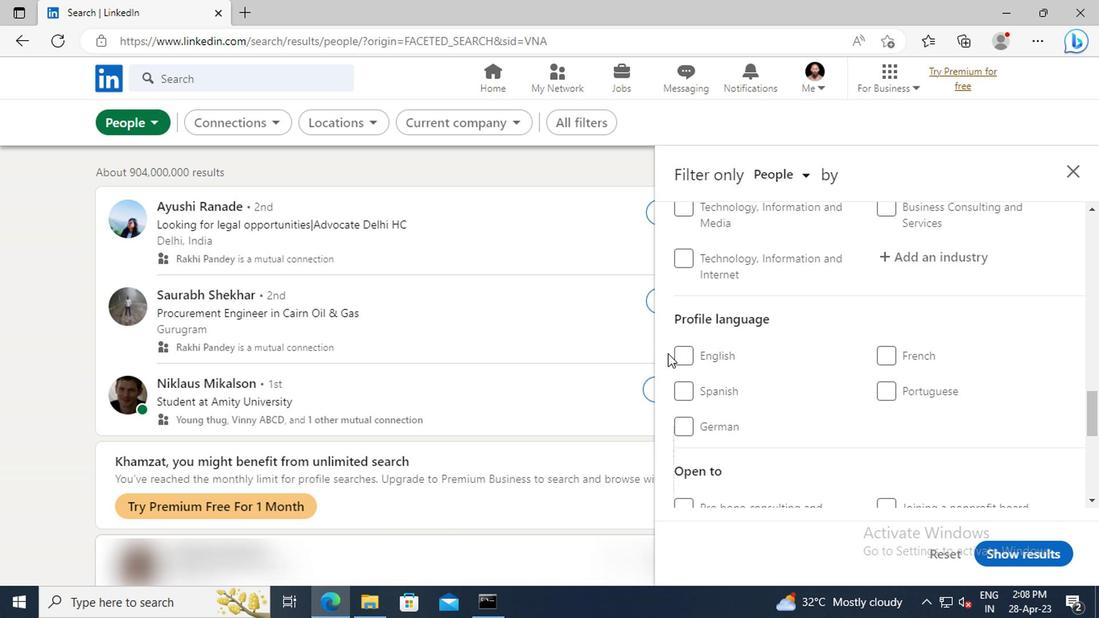
Action: Mouse pressed left at (672, 356)
Screenshot: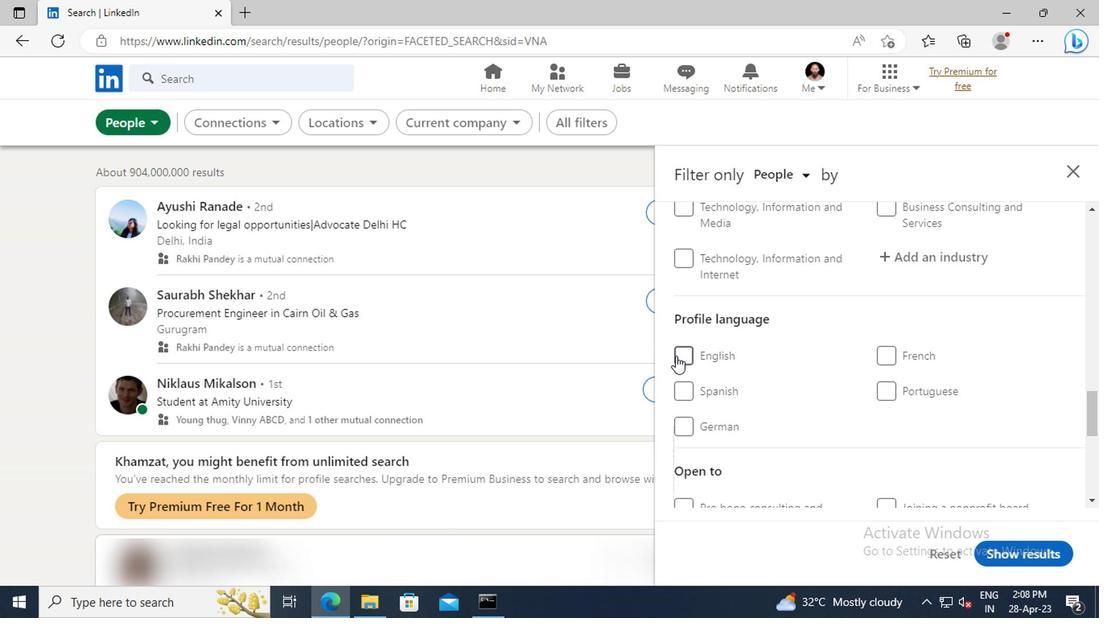 
Action: Mouse moved to (843, 360)
Screenshot: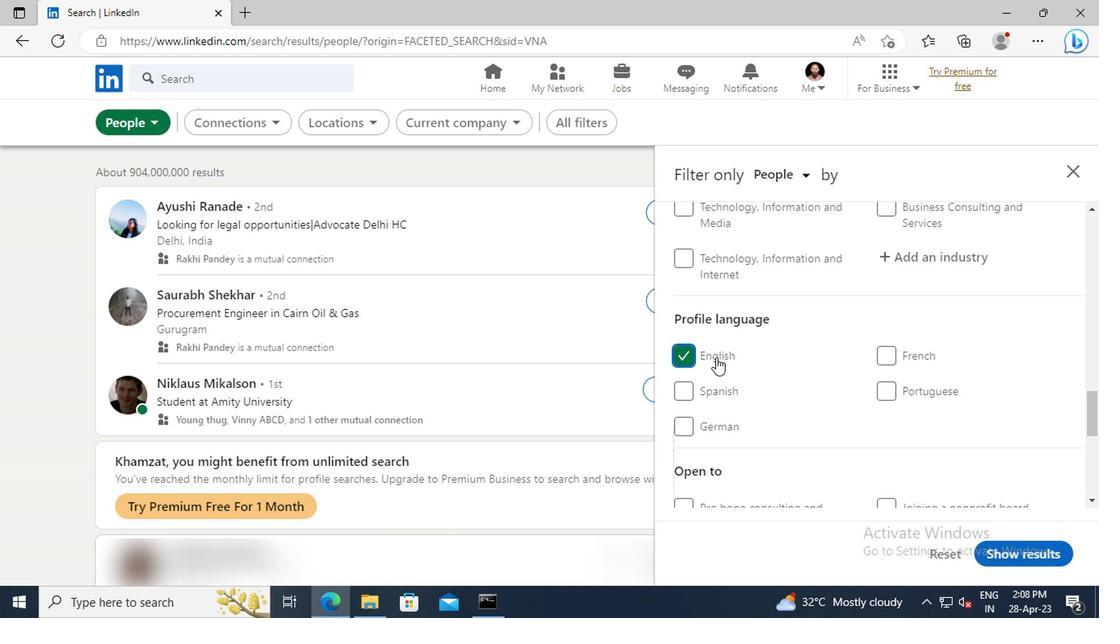 
Action: Mouse scrolled (843, 361) with delta (0, 1)
Screenshot: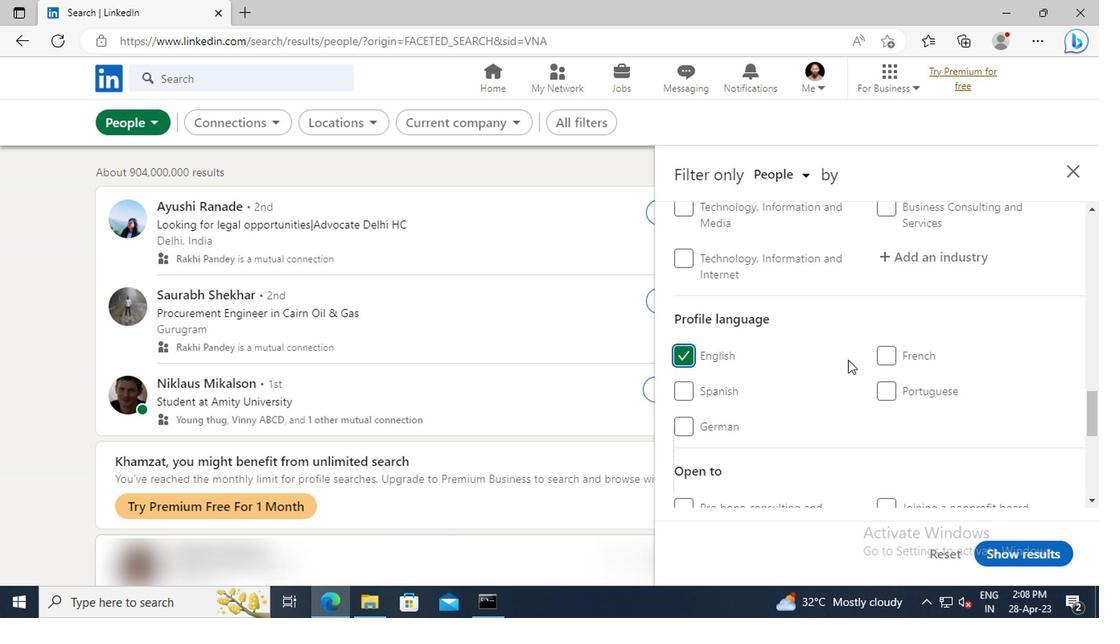 
Action: Mouse scrolled (843, 361) with delta (0, 1)
Screenshot: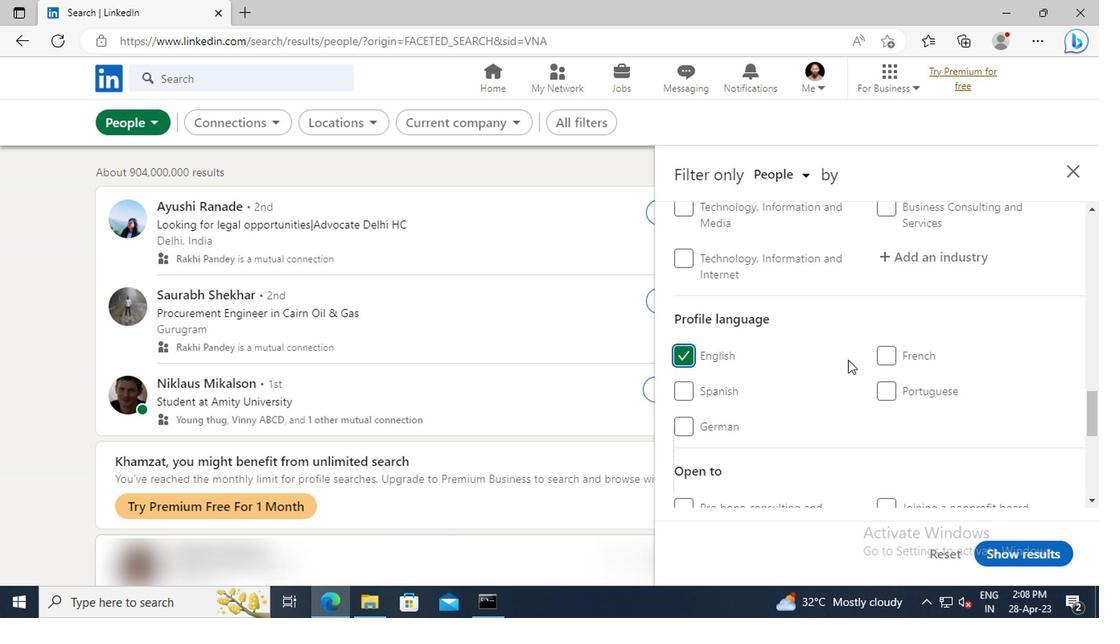 
Action: Mouse scrolled (843, 361) with delta (0, 1)
Screenshot: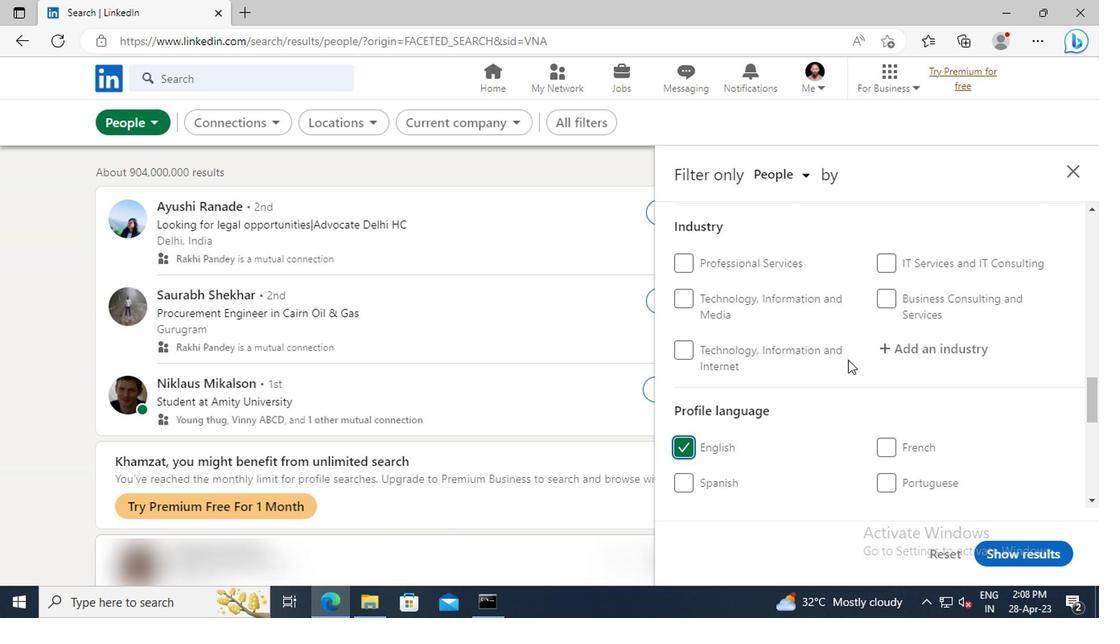 
Action: Mouse scrolled (843, 361) with delta (0, 1)
Screenshot: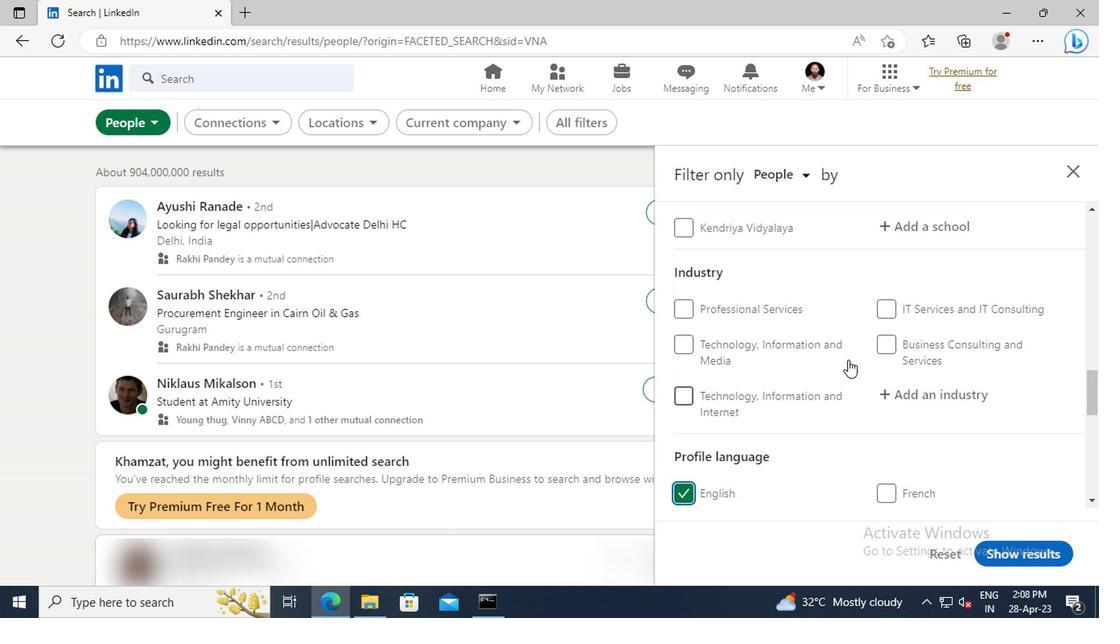 
Action: Mouse scrolled (843, 361) with delta (0, 1)
Screenshot: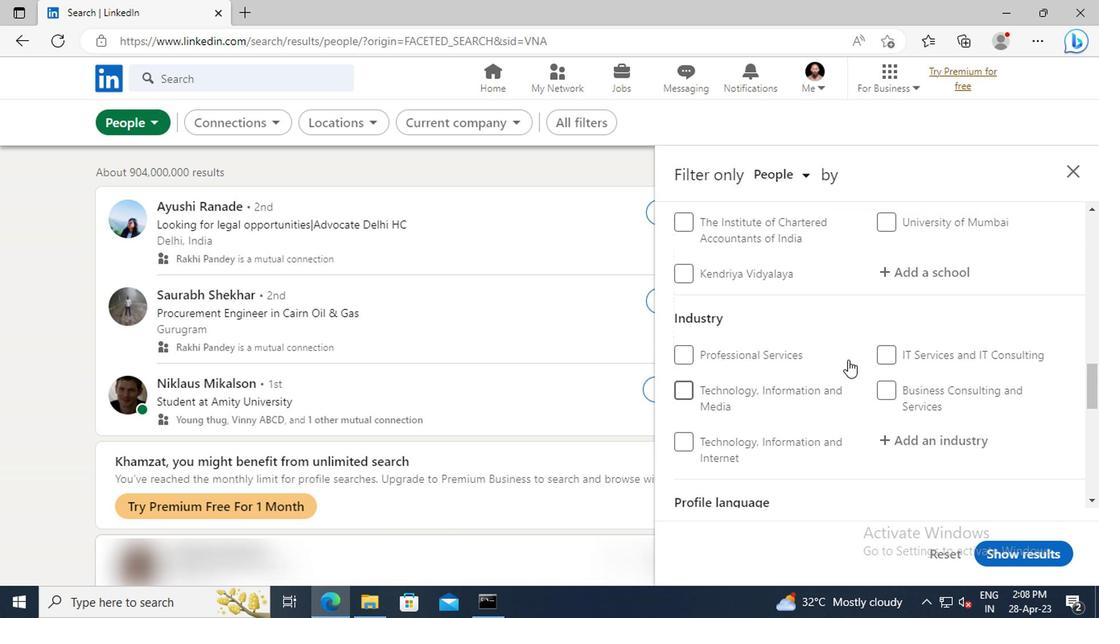 
Action: Mouse scrolled (843, 361) with delta (0, 1)
Screenshot: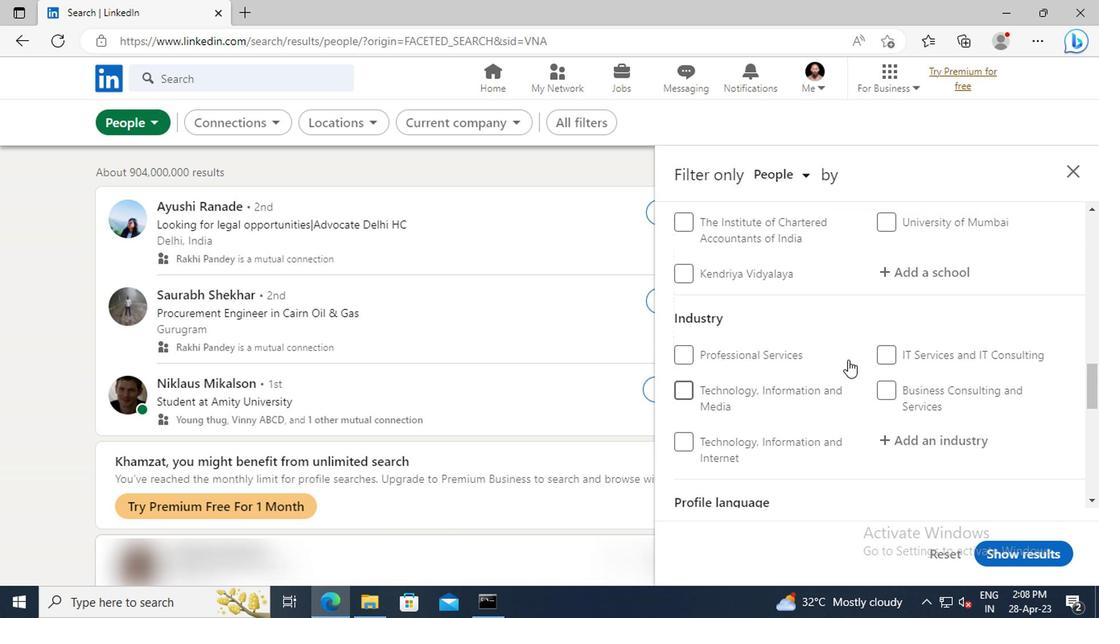 
Action: Mouse scrolled (843, 361) with delta (0, 1)
Screenshot: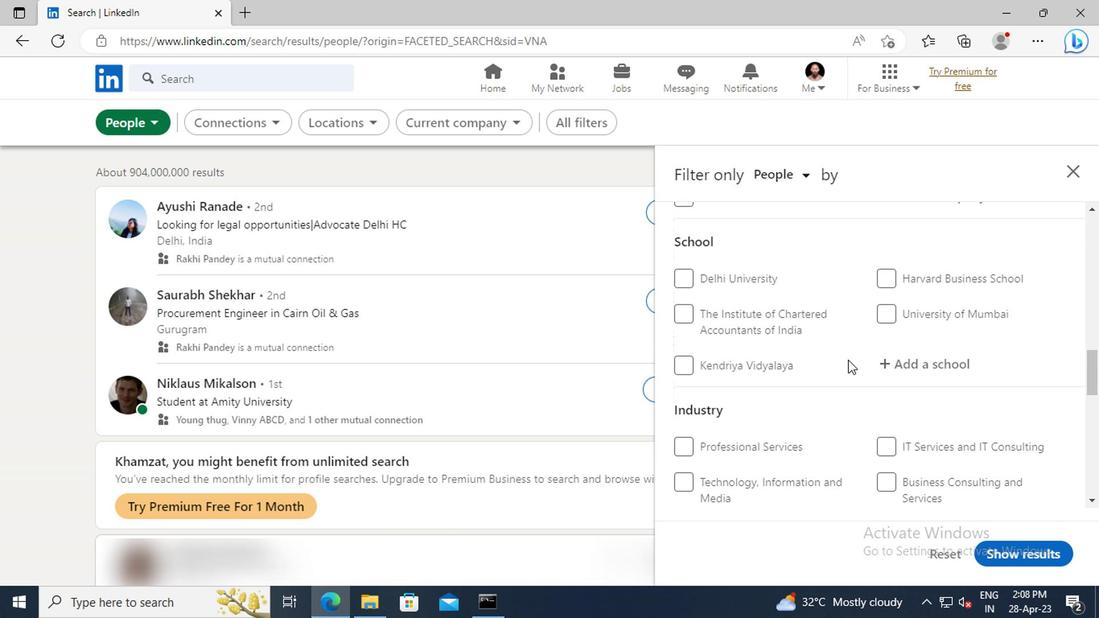 
Action: Mouse scrolled (843, 361) with delta (0, 1)
Screenshot: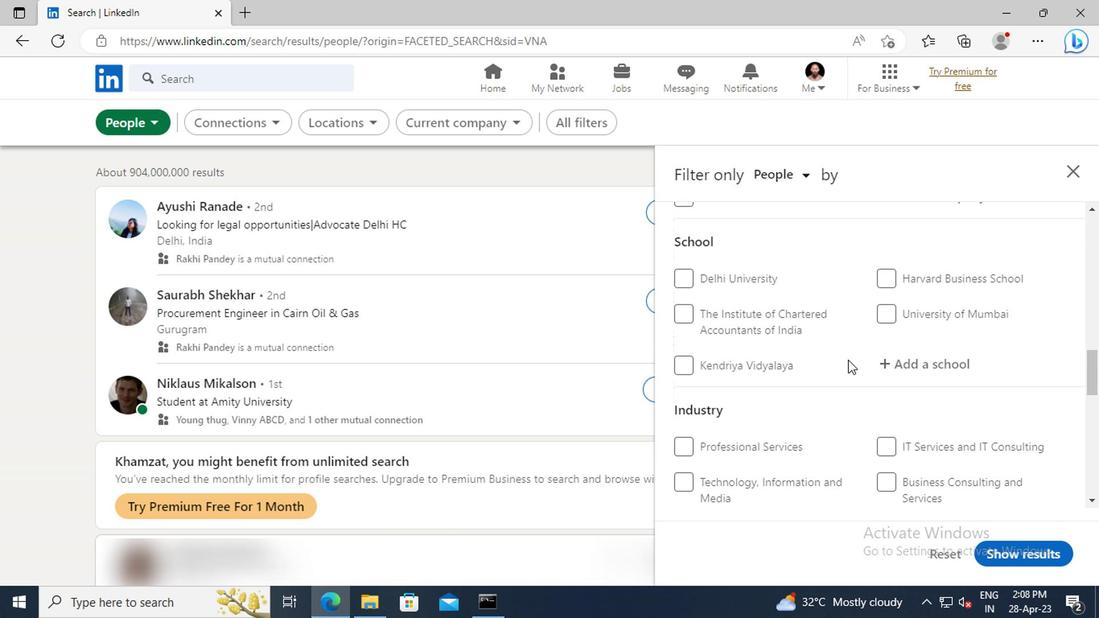 
Action: Mouse scrolled (843, 361) with delta (0, 1)
Screenshot: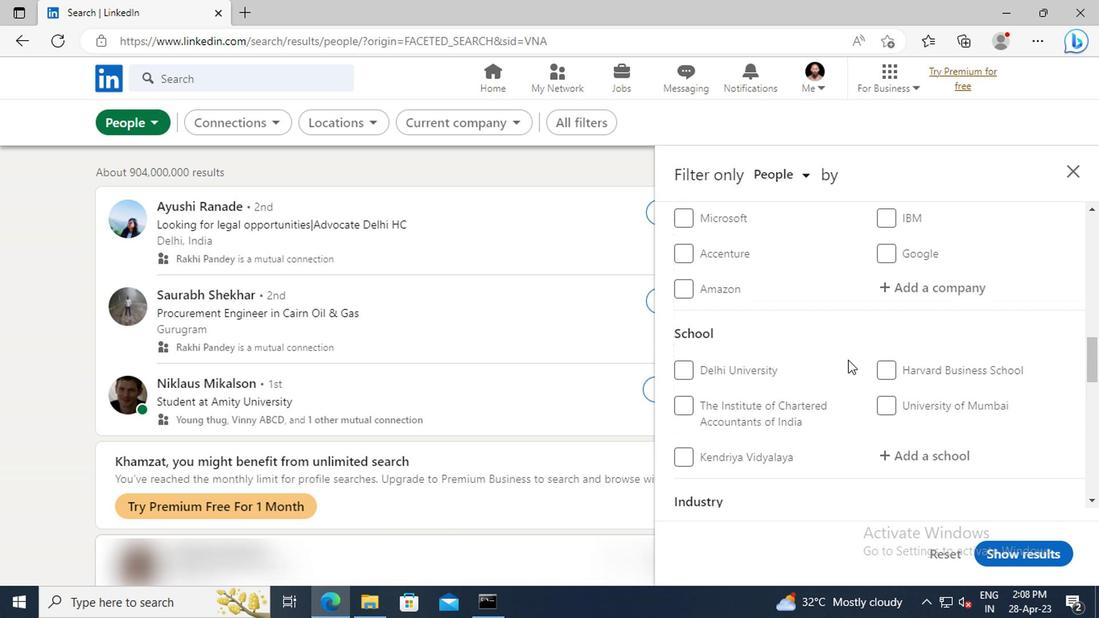 
Action: Mouse scrolled (843, 361) with delta (0, 1)
Screenshot: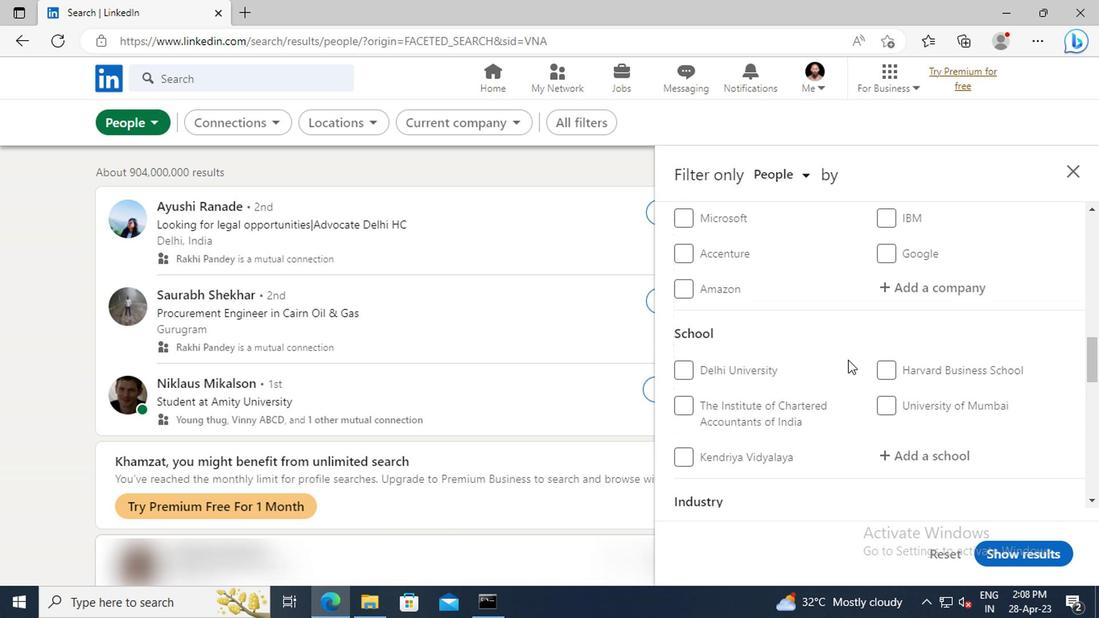 
Action: Mouse moved to (846, 357)
Screenshot: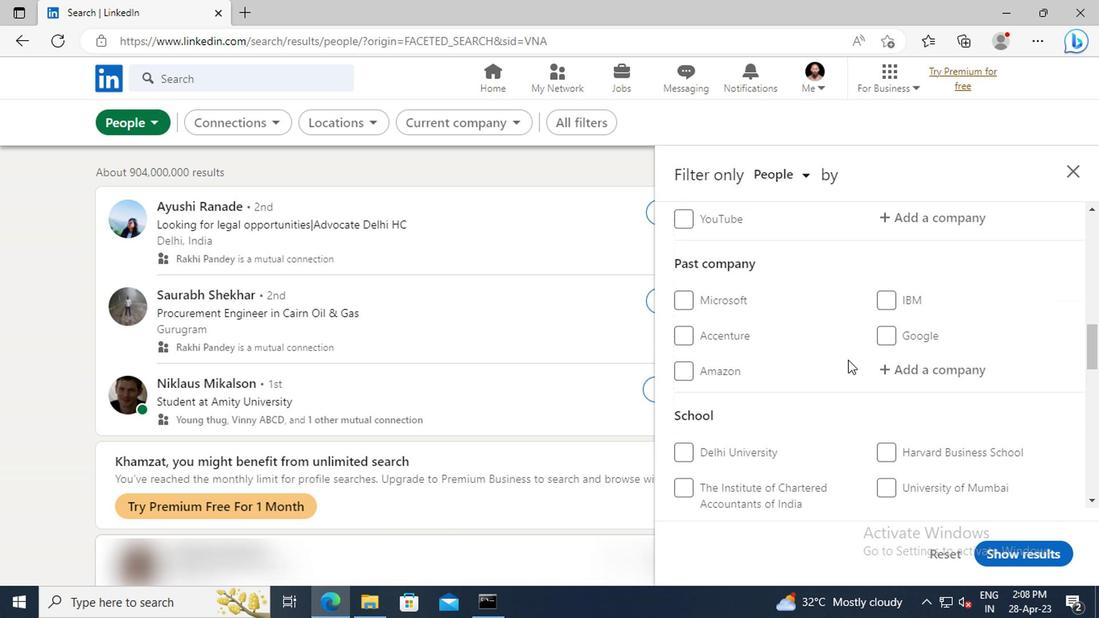 
Action: Mouse scrolled (846, 358) with delta (0, 0)
Screenshot: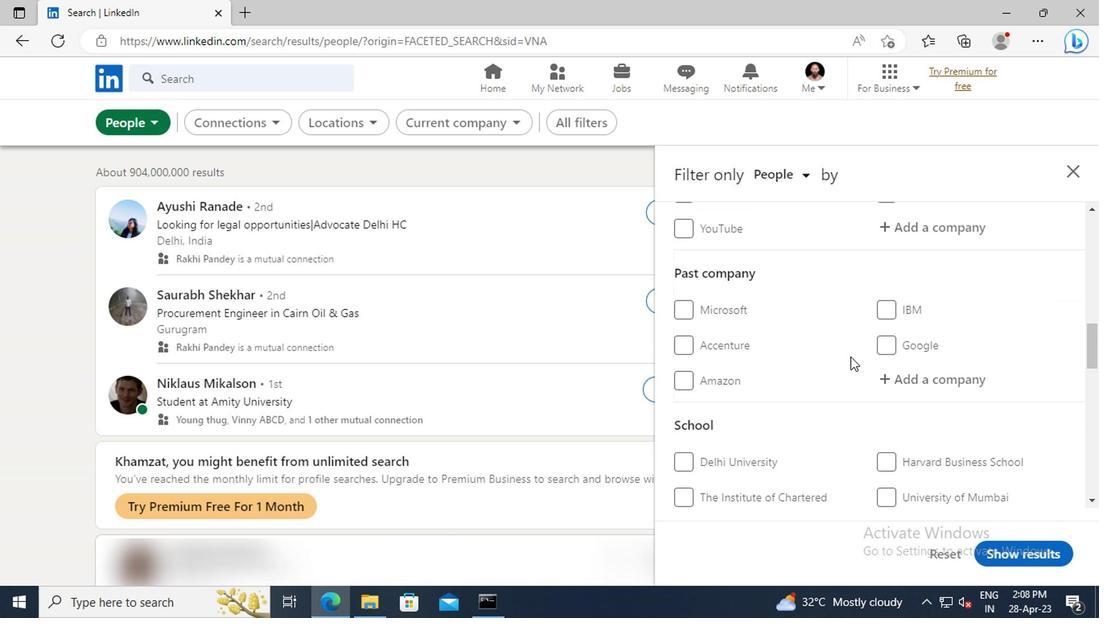 
Action: Mouse scrolled (846, 358) with delta (0, 0)
Screenshot: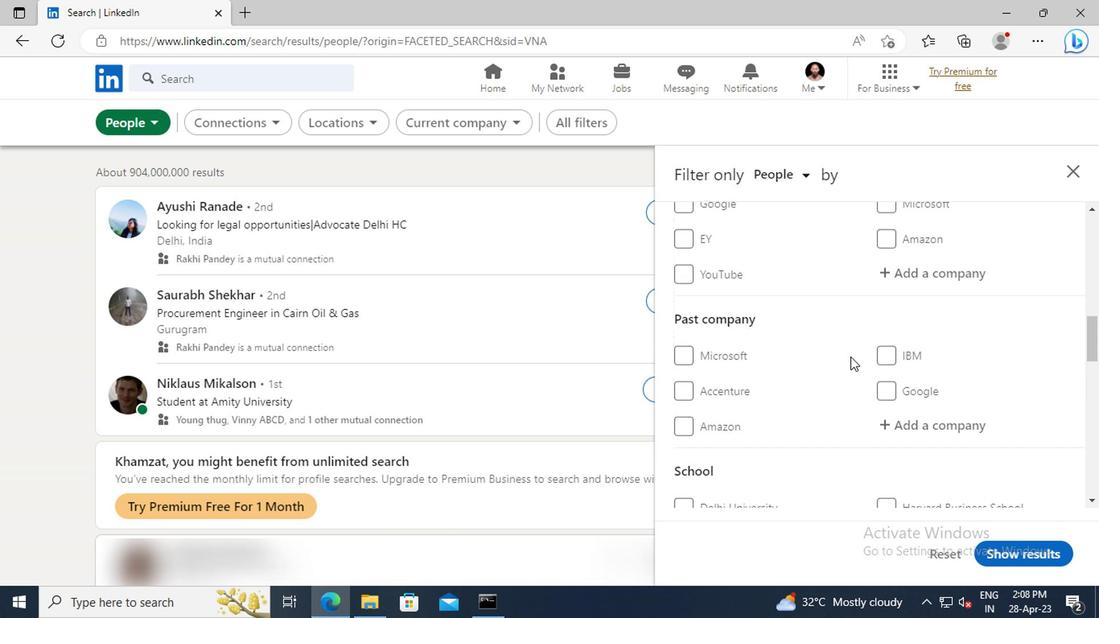 
Action: Mouse scrolled (846, 358) with delta (0, 0)
Screenshot: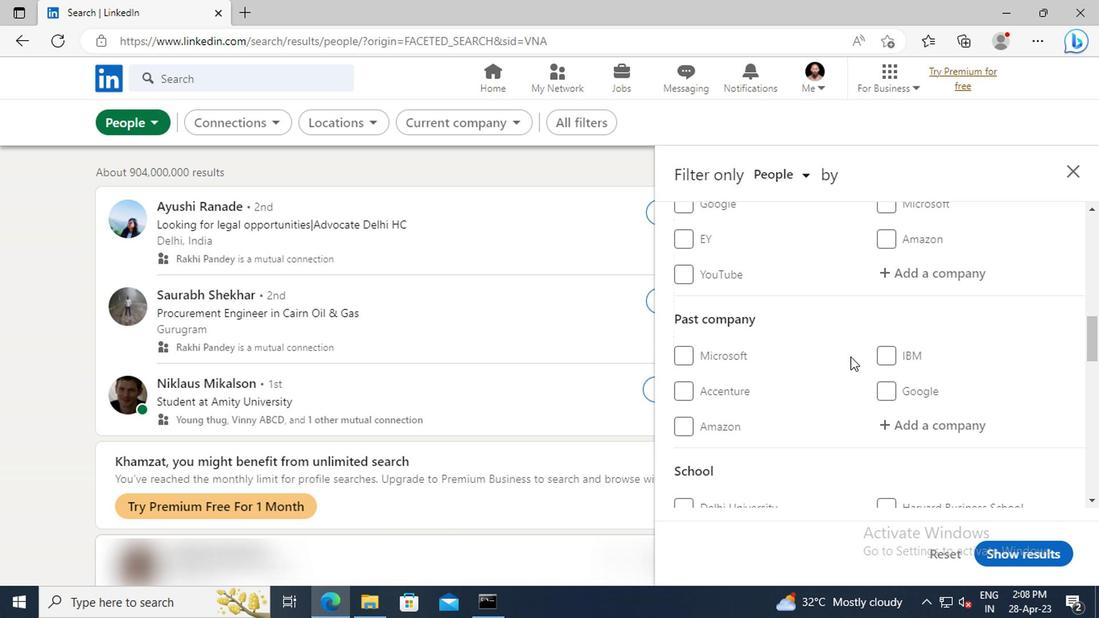 
Action: Mouse moved to (886, 365)
Screenshot: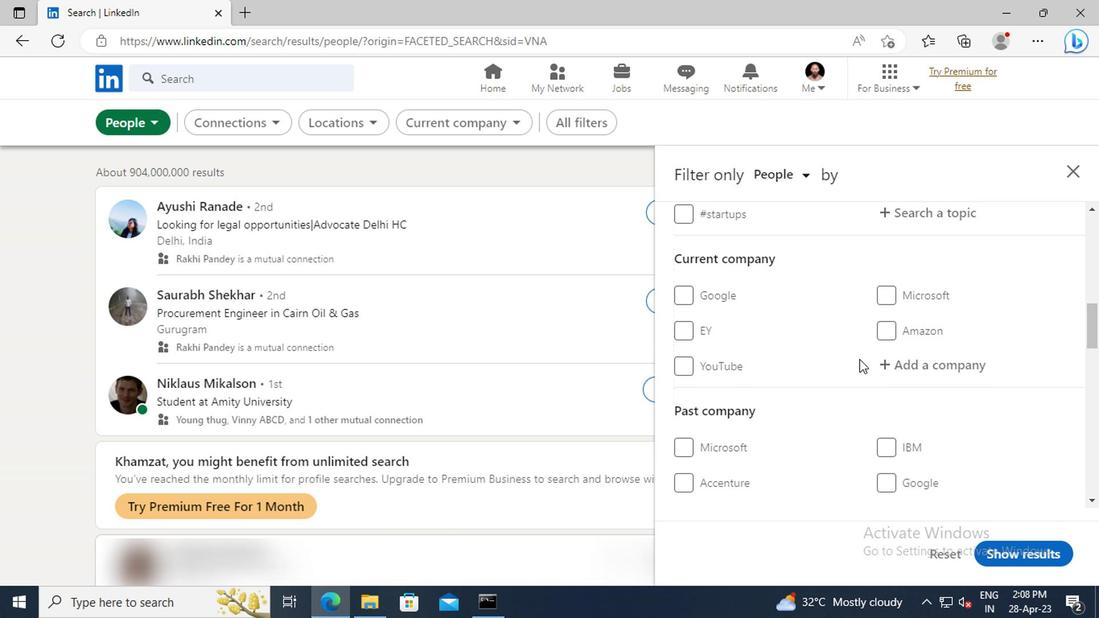
Action: Mouse pressed left at (886, 365)
Screenshot: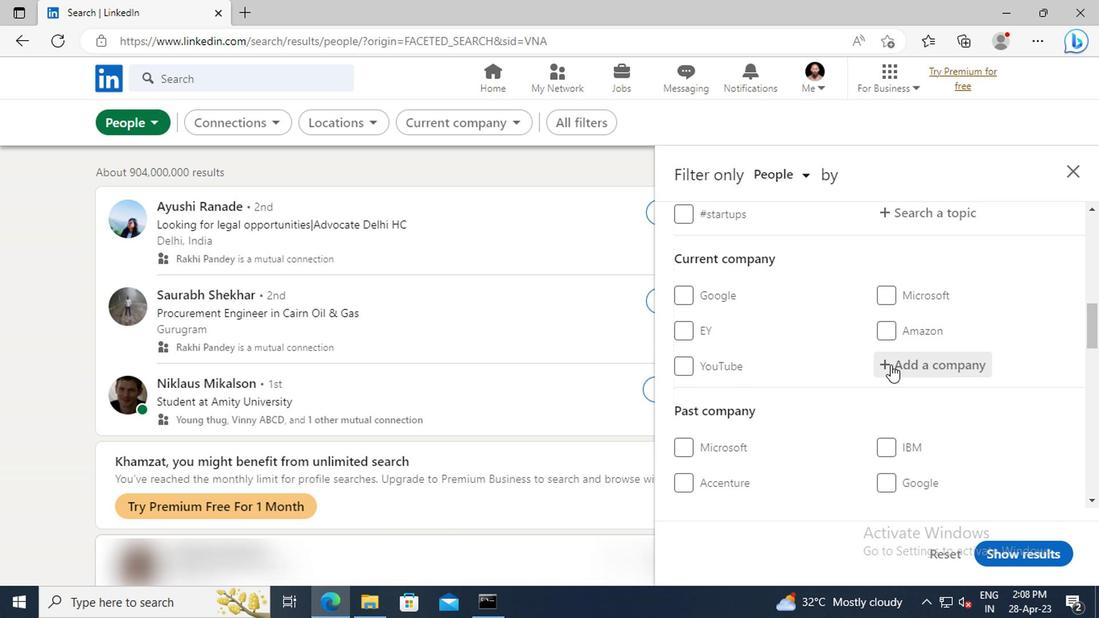 
Action: Key pressed <Key.shift>I
Screenshot: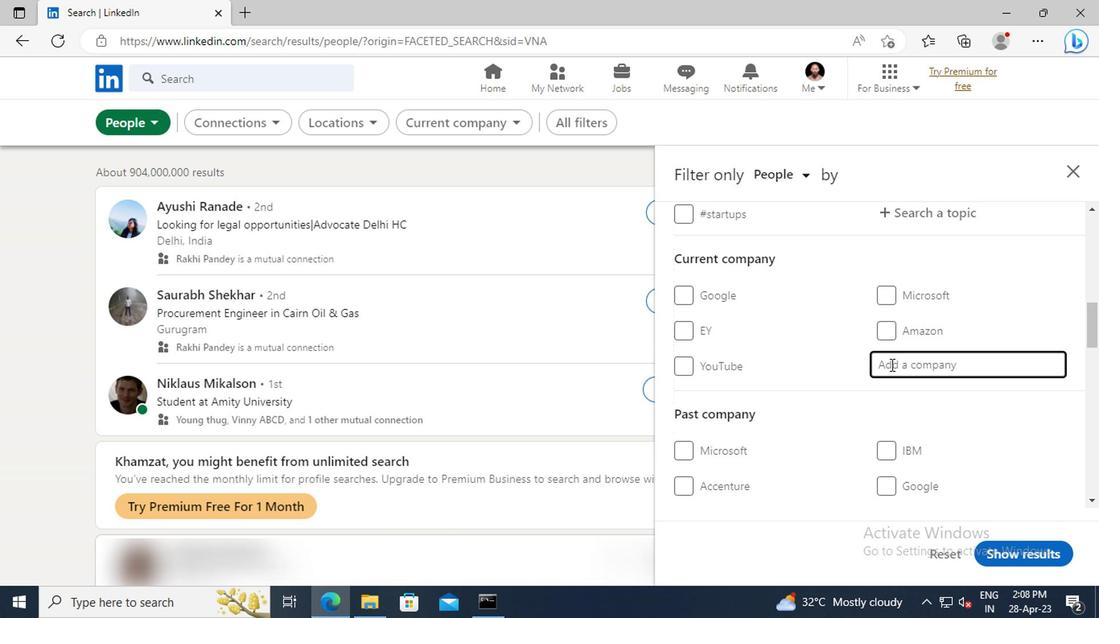 
Action: Mouse moved to (886, 365)
Screenshot: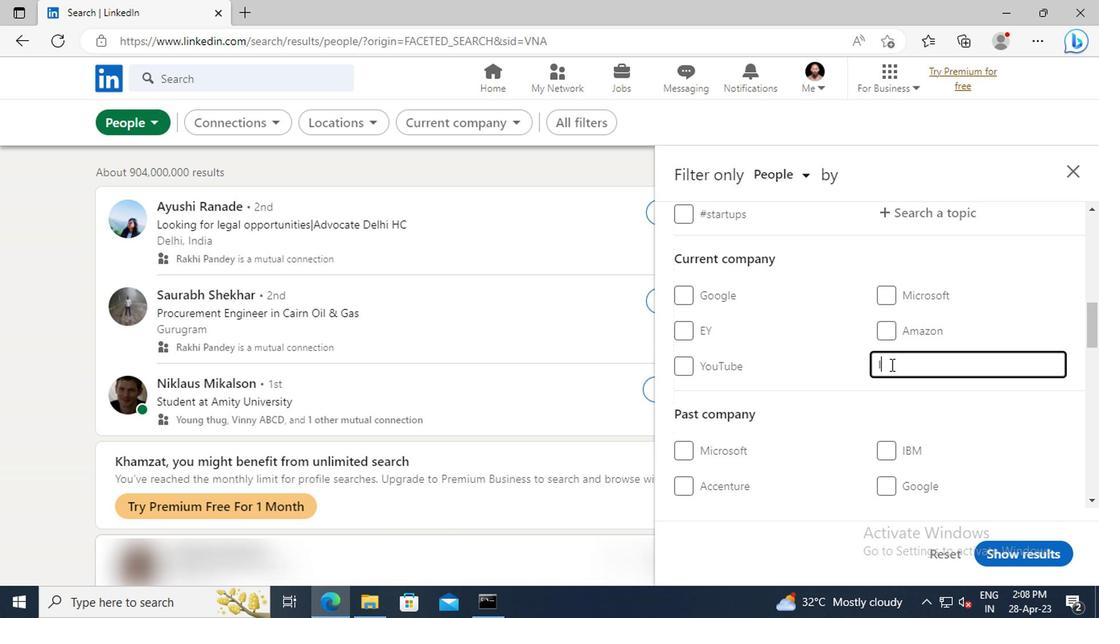 
Action: Key pressed NTAS<Key.space><Key.shift>PHAR
Screenshot: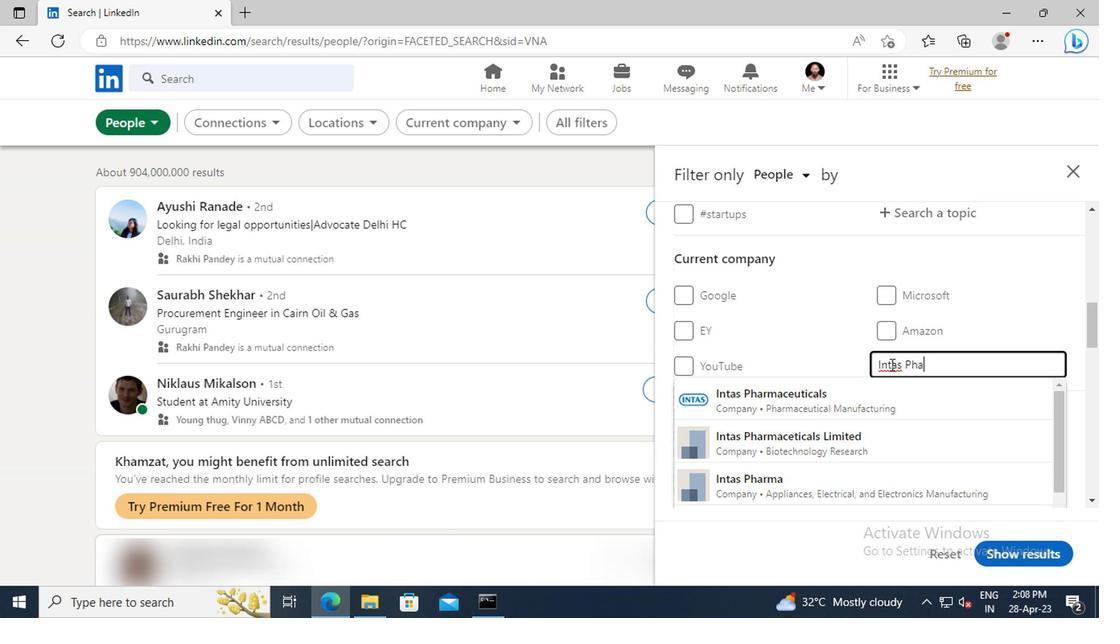 
Action: Mouse moved to (885, 393)
Screenshot: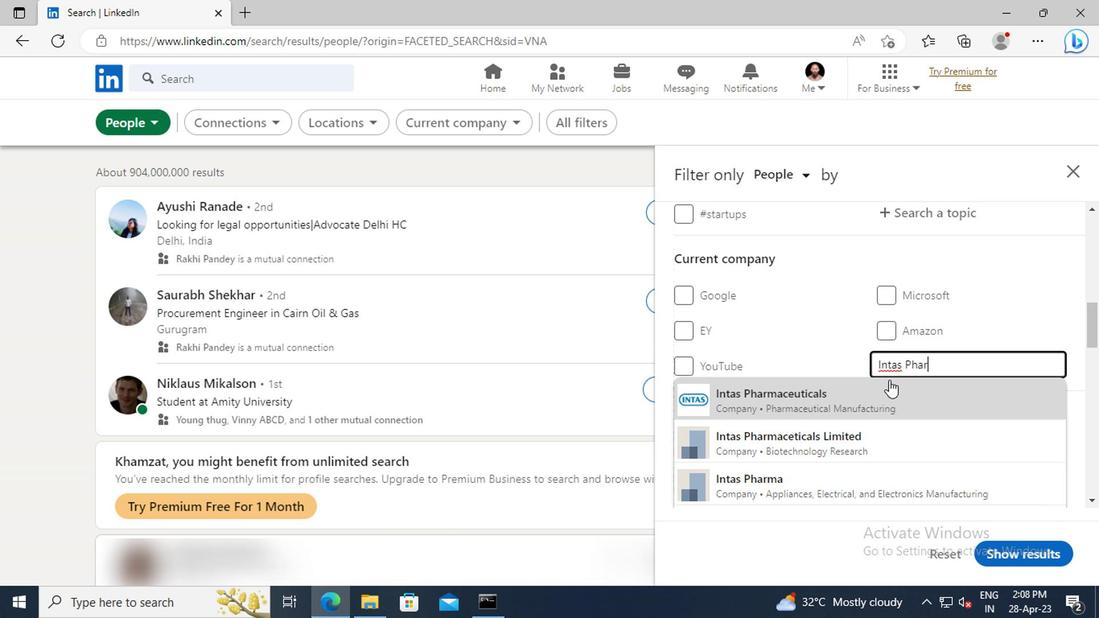 
Action: Mouse pressed left at (885, 393)
Screenshot: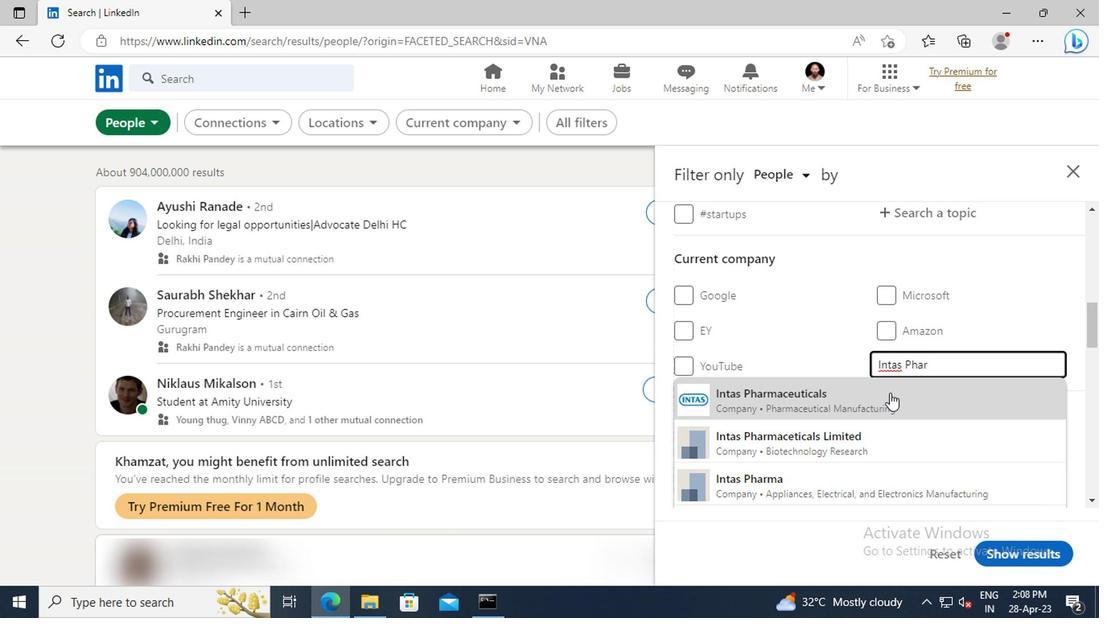
Action: Mouse moved to (895, 376)
Screenshot: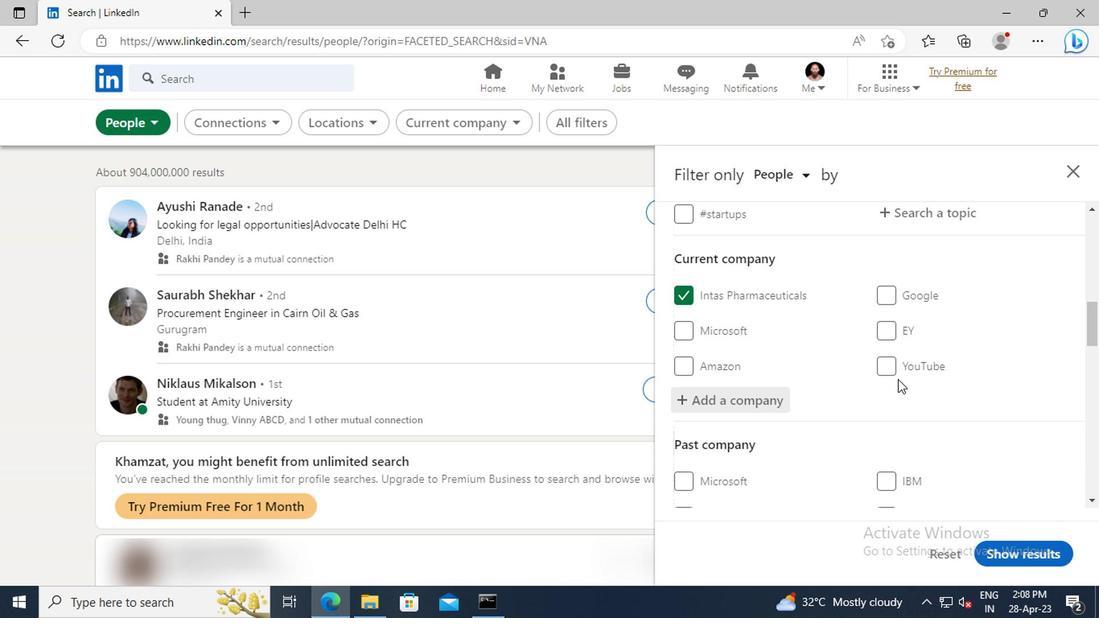 
Action: Mouse scrolled (895, 375) with delta (0, 0)
Screenshot: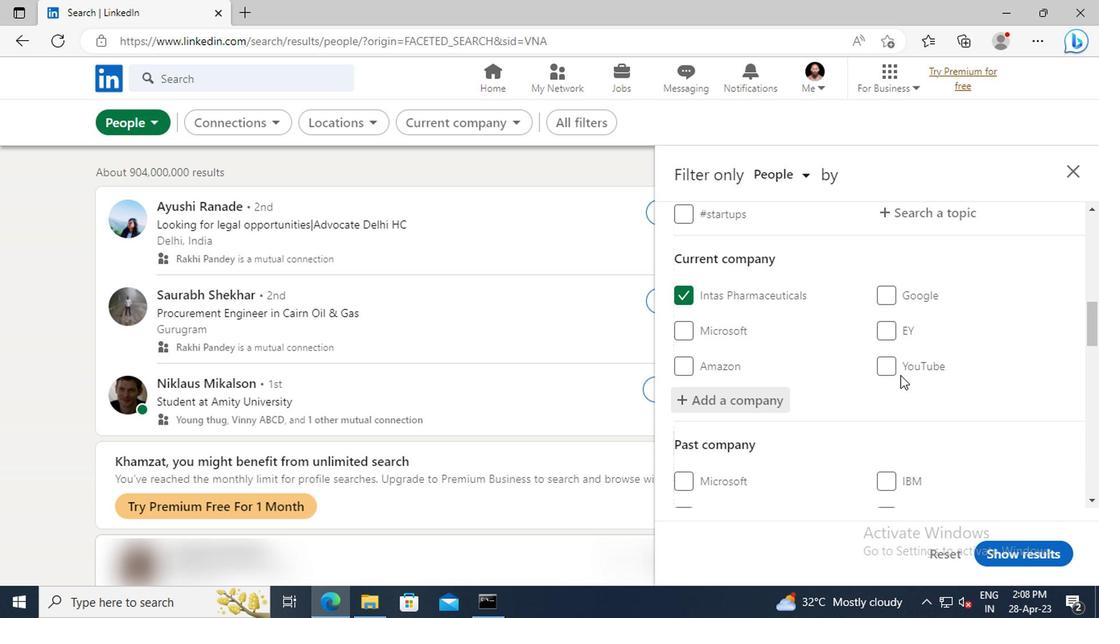
Action: Mouse scrolled (895, 375) with delta (0, 0)
Screenshot: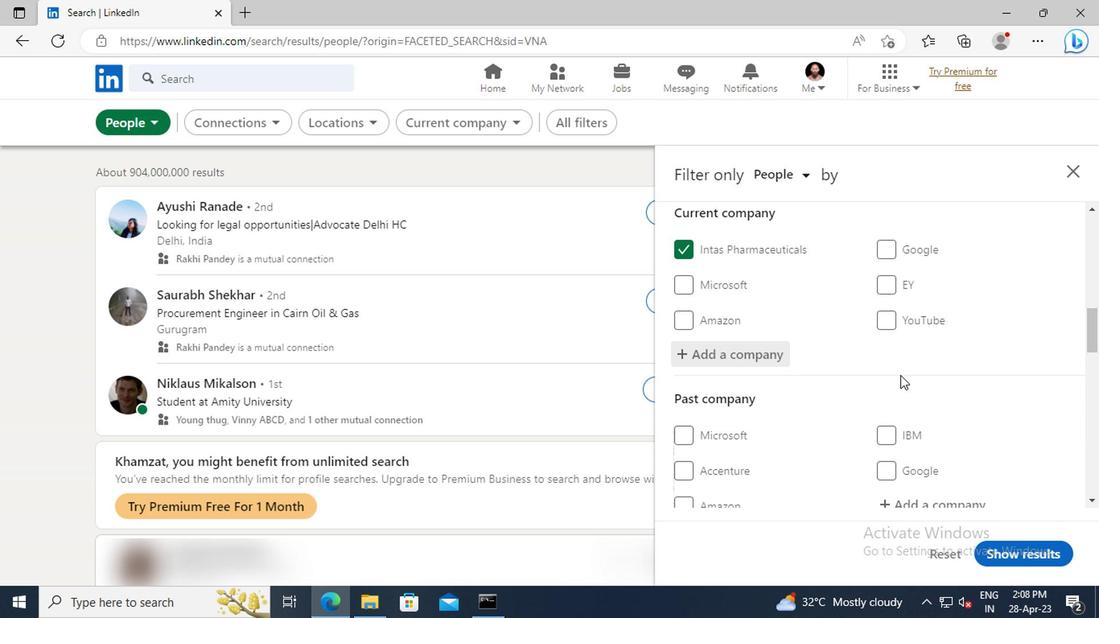 
Action: Mouse scrolled (895, 375) with delta (0, 0)
Screenshot: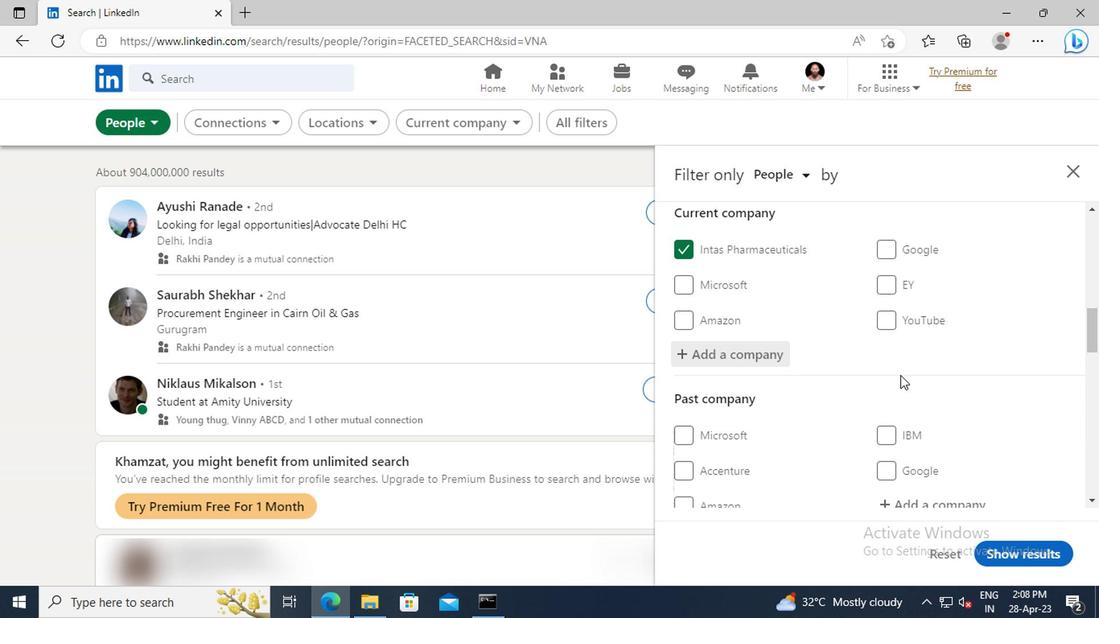 
Action: Mouse scrolled (895, 375) with delta (0, 0)
Screenshot: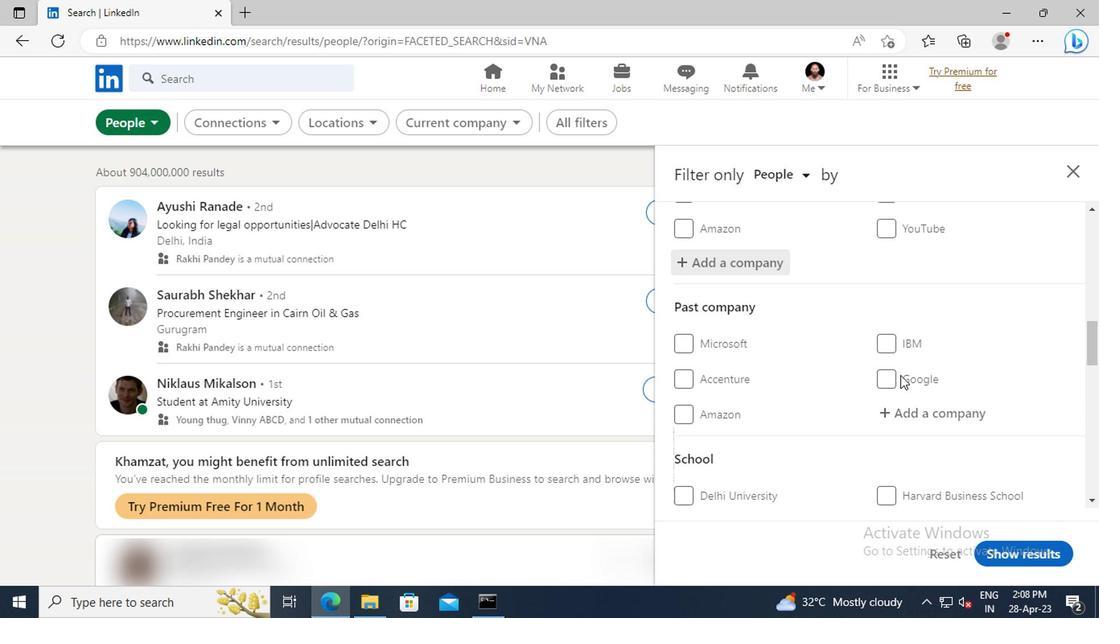 
Action: Mouse scrolled (895, 375) with delta (0, 0)
Screenshot: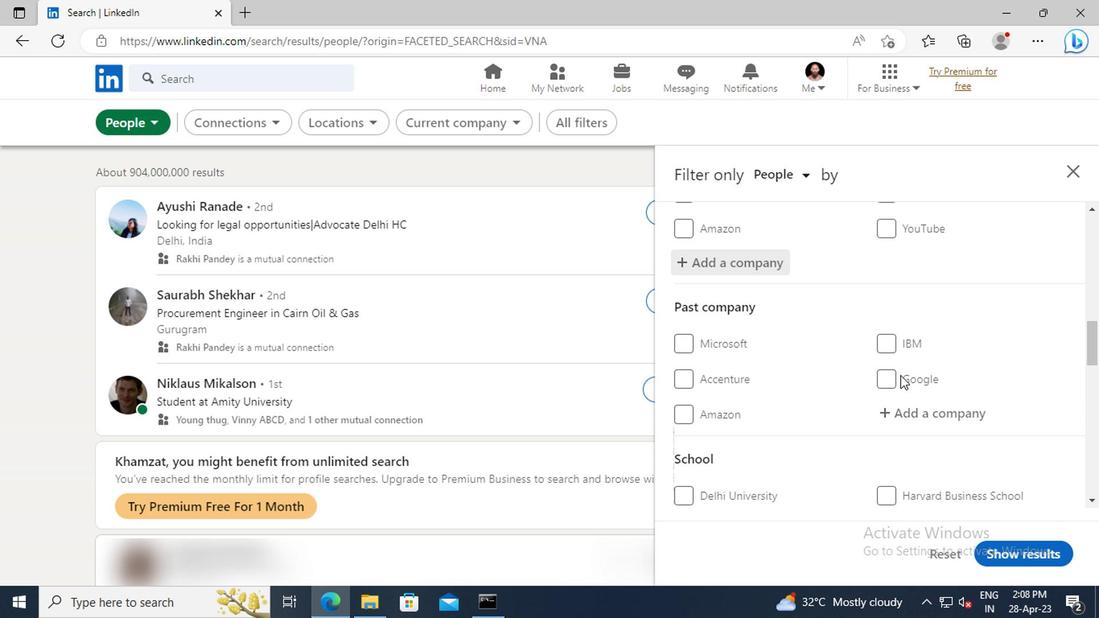 
Action: Mouse scrolled (895, 375) with delta (0, 0)
Screenshot: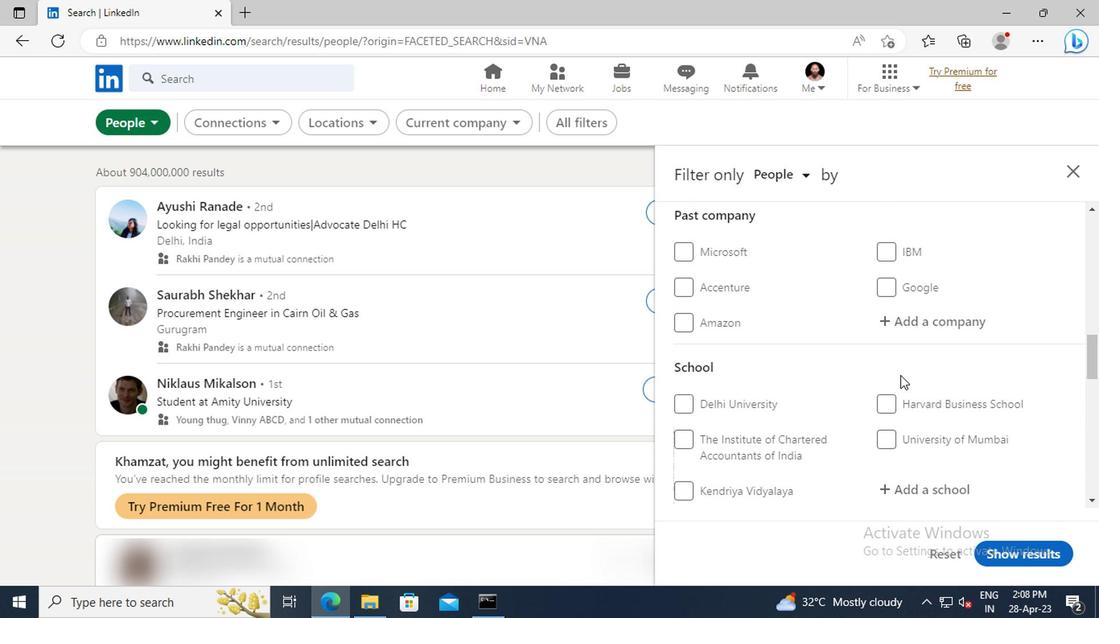 
Action: Mouse scrolled (895, 375) with delta (0, 0)
Screenshot: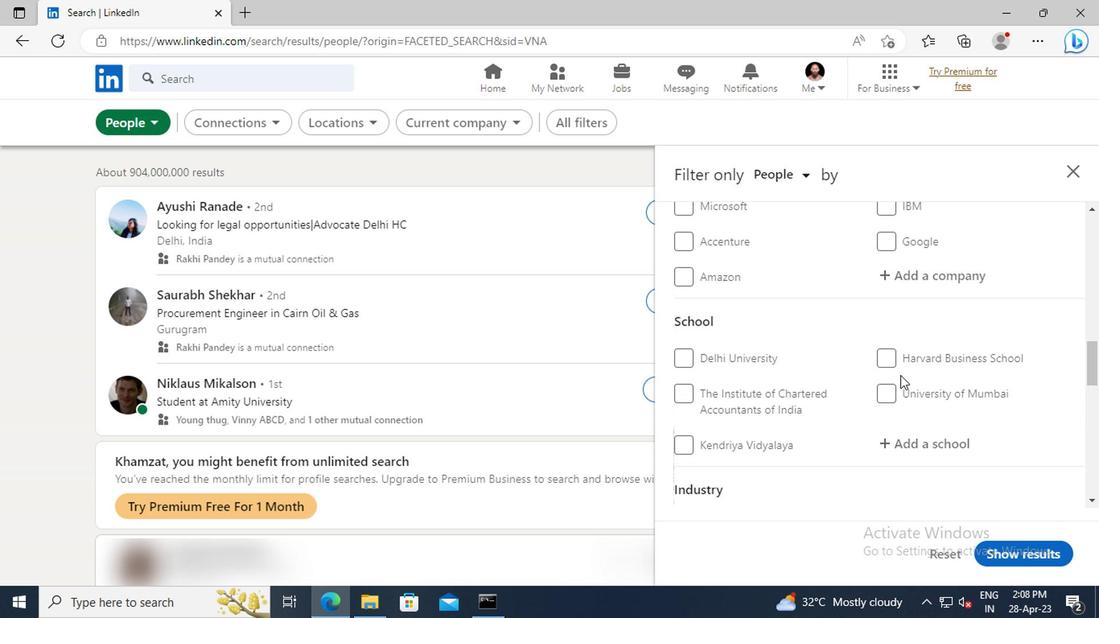 
Action: Mouse scrolled (895, 375) with delta (0, 0)
Screenshot: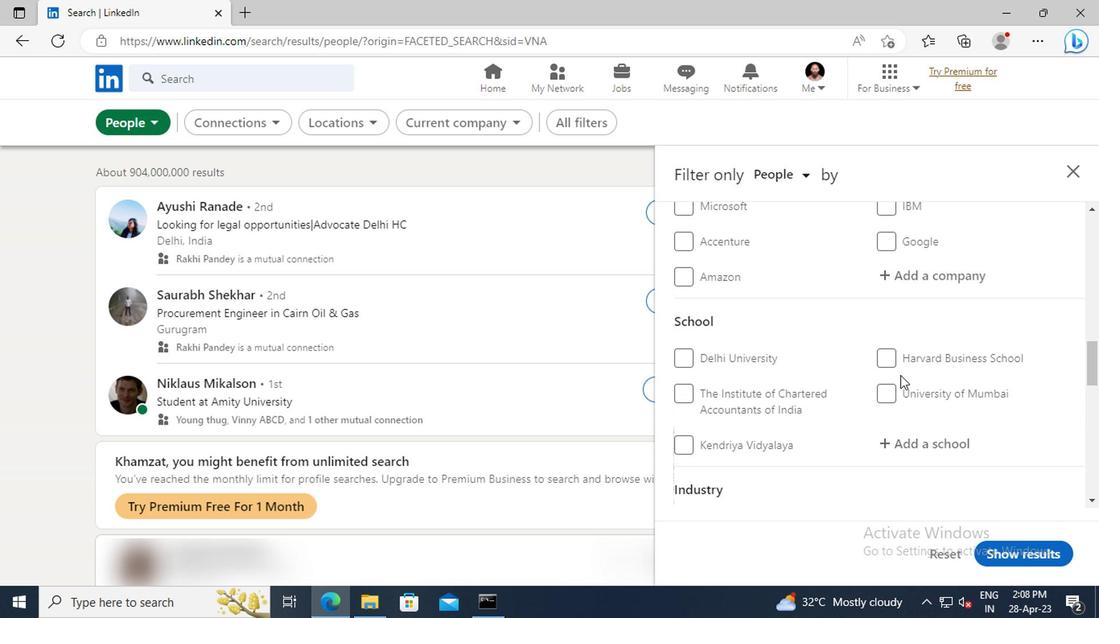 
Action: Mouse moved to (899, 358)
Screenshot: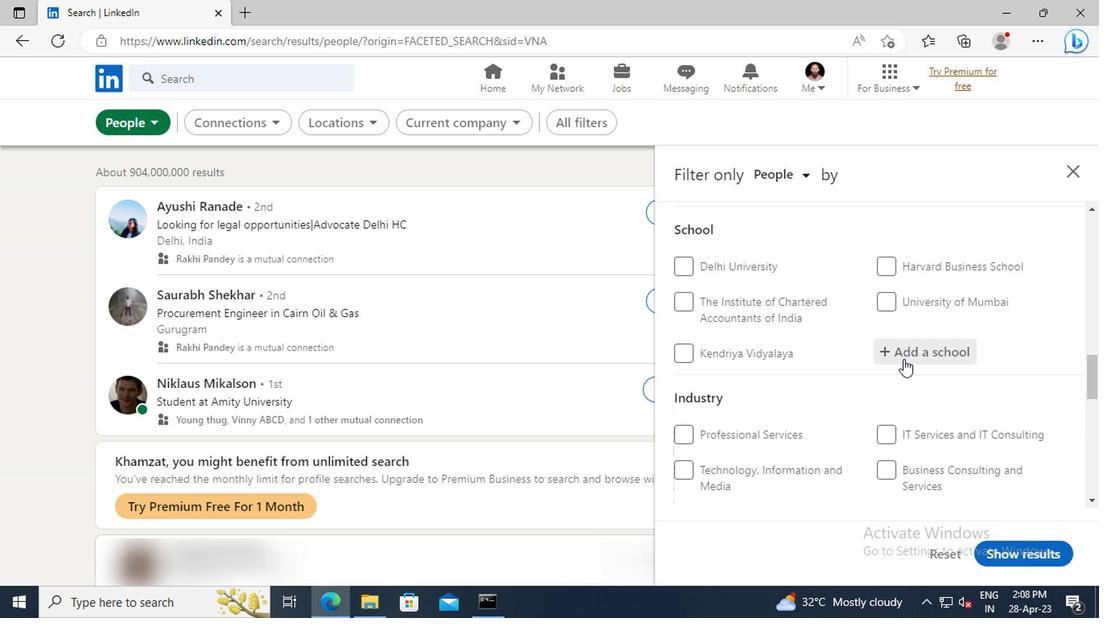 
Action: Mouse pressed left at (899, 358)
Screenshot: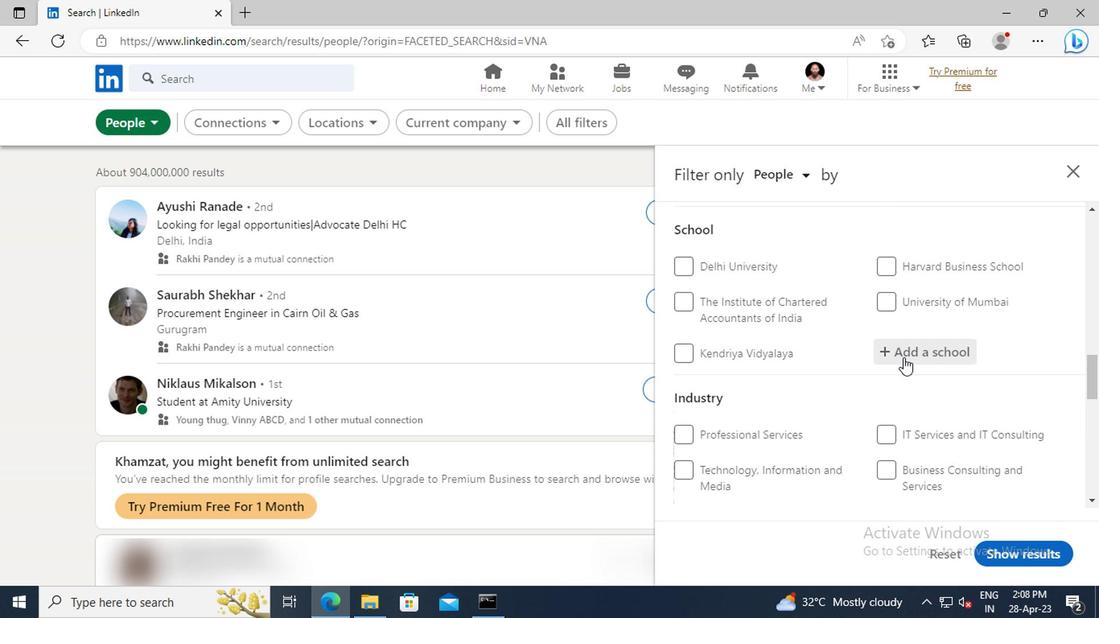 
Action: Key pressed <Key.shift>UIET<Key.space><Key.shift>PANJAB
Screenshot: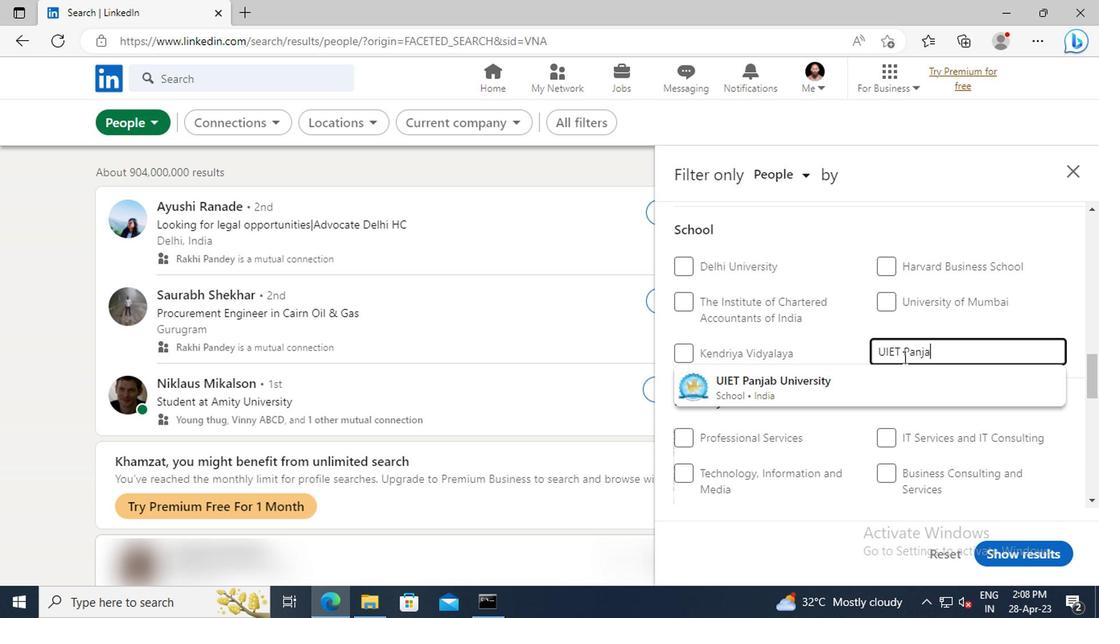 
Action: Mouse moved to (906, 384)
Screenshot: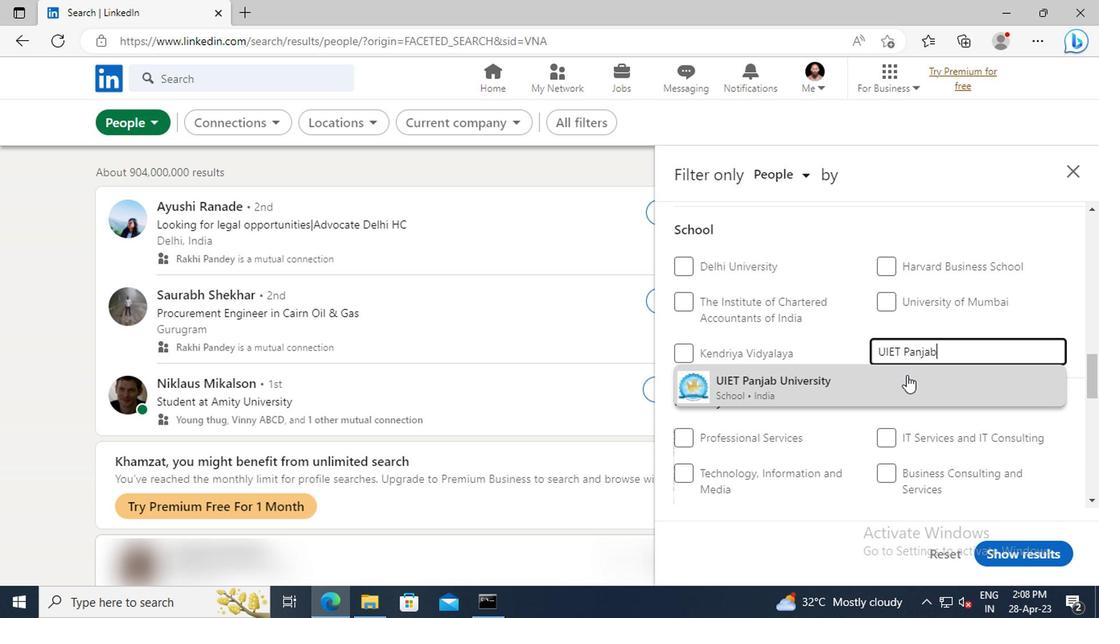 
Action: Mouse pressed left at (906, 384)
Screenshot: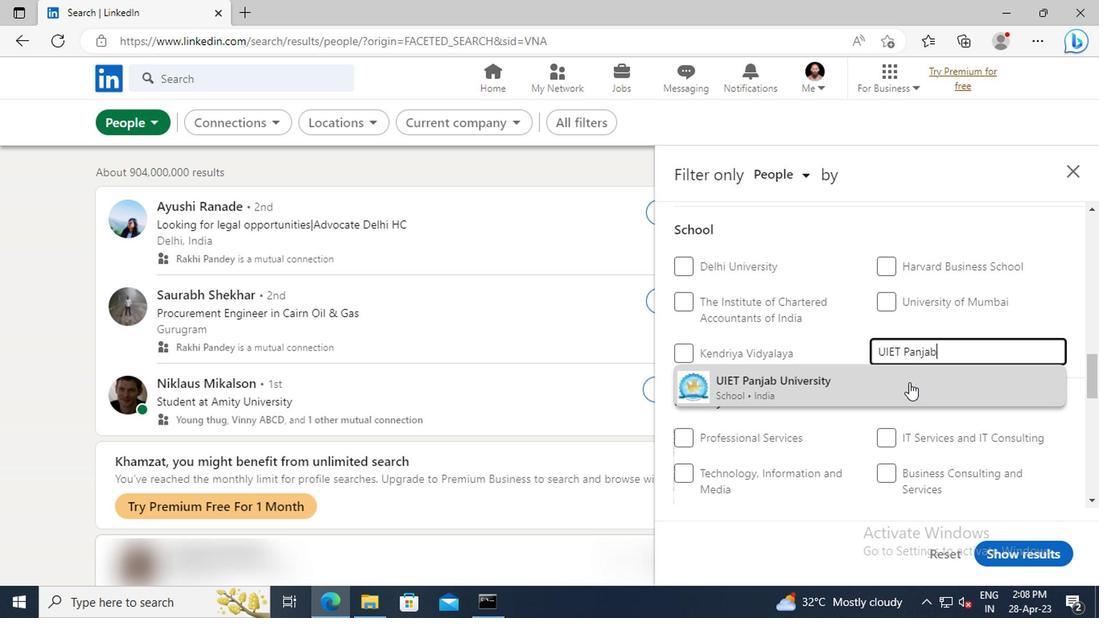 
Action: Mouse moved to (904, 350)
Screenshot: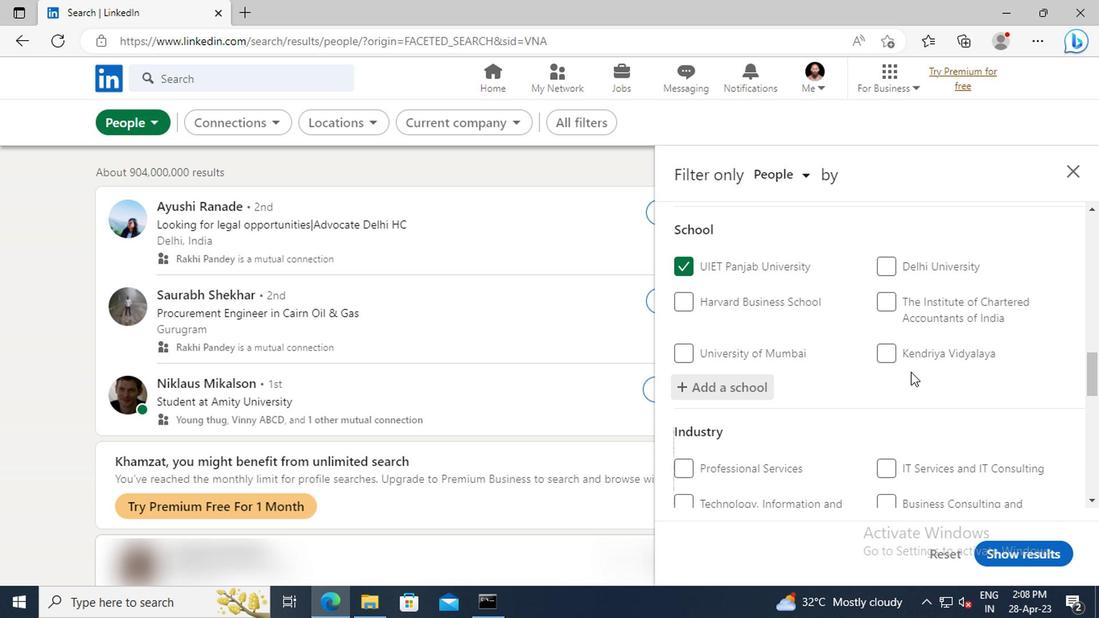 
Action: Mouse scrolled (904, 350) with delta (0, 0)
Screenshot: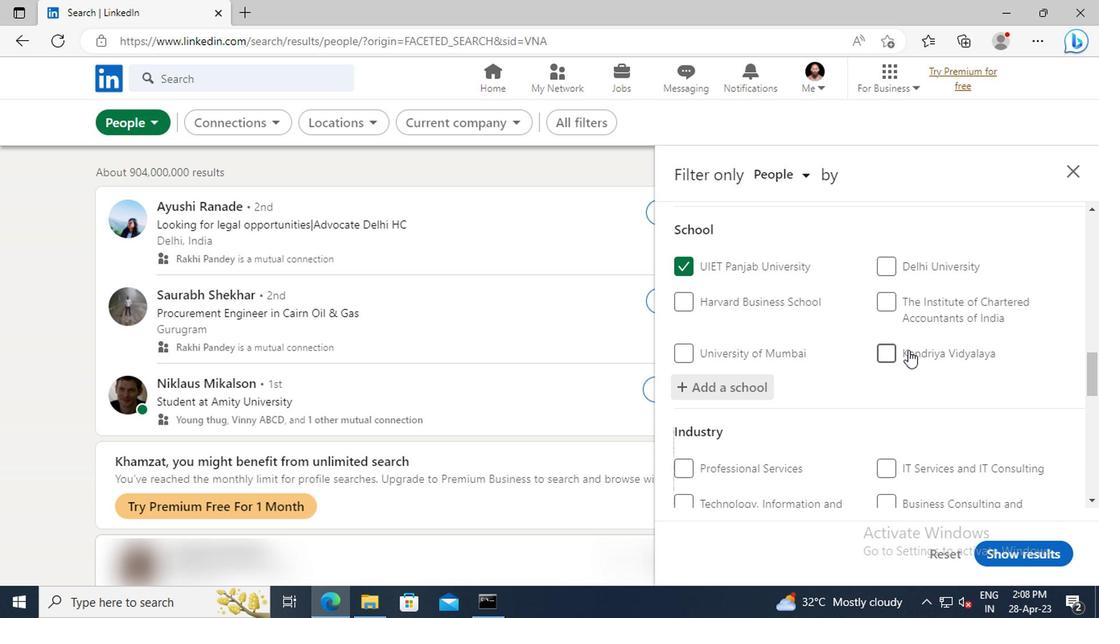 
Action: Mouse scrolled (904, 350) with delta (0, 0)
Screenshot: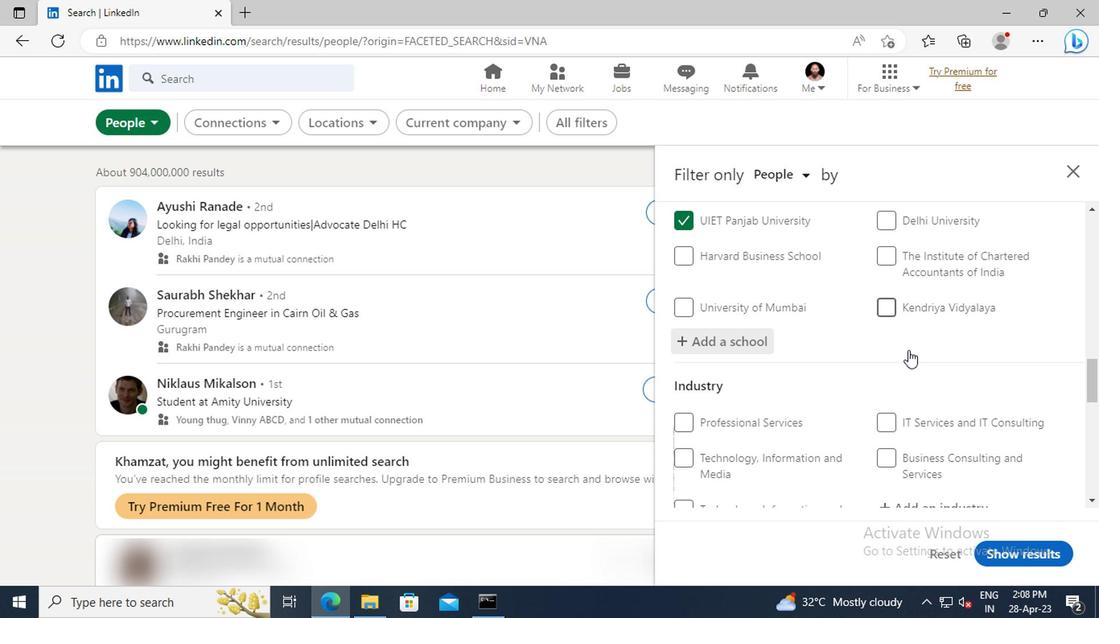 
Action: Mouse scrolled (904, 350) with delta (0, 0)
Screenshot: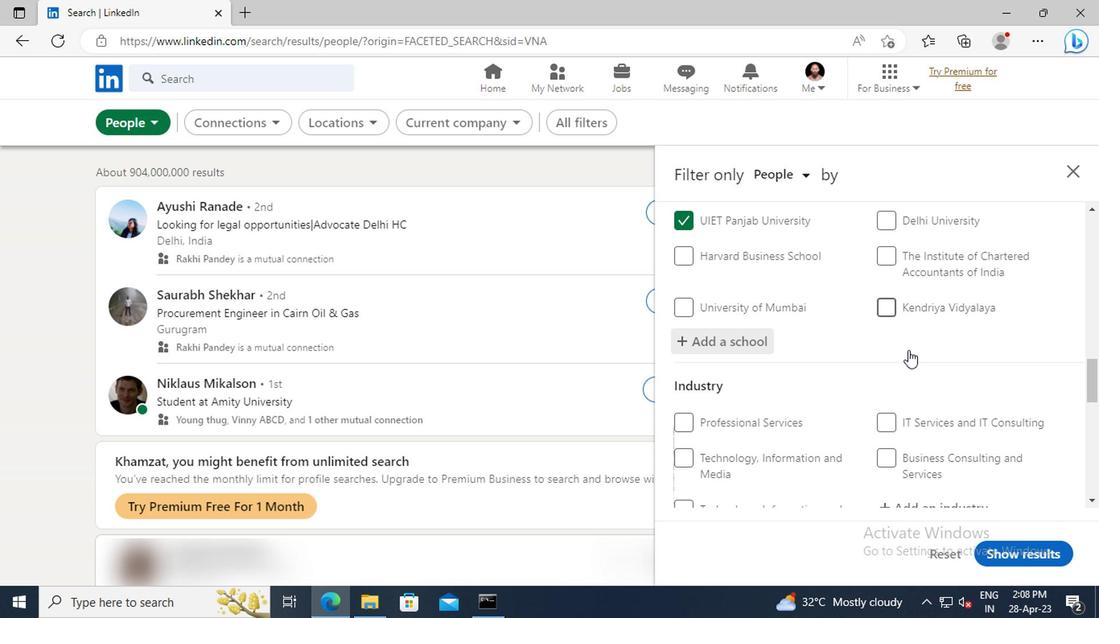 
Action: Mouse scrolled (904, 350) with delta (0, 0)
Screenshot: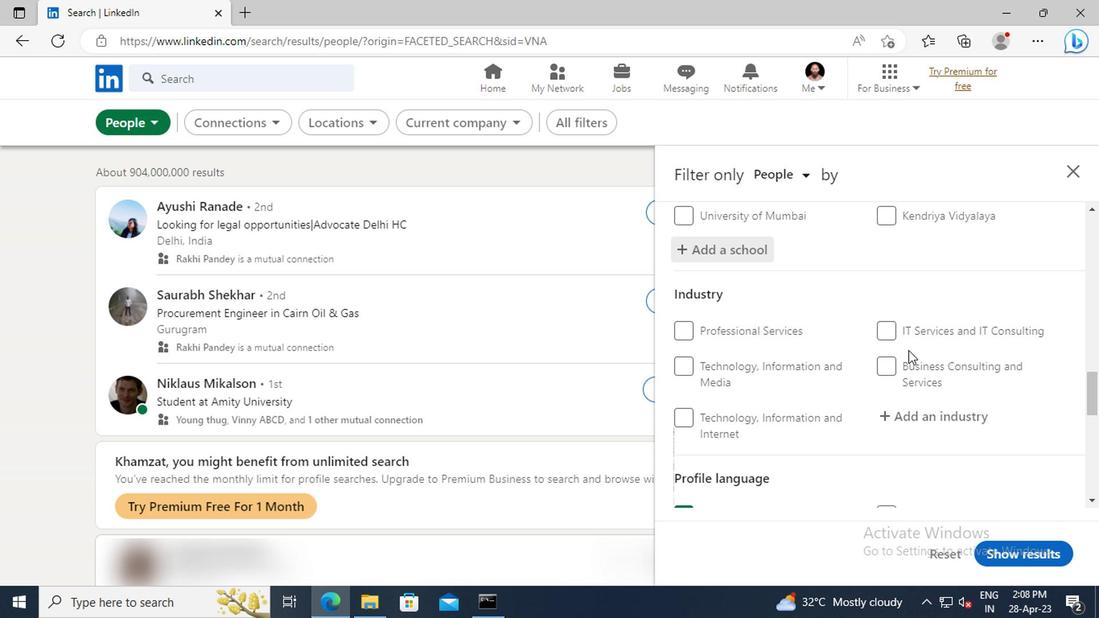 
Action: Mouse moved to (901, 368)
Screenshot: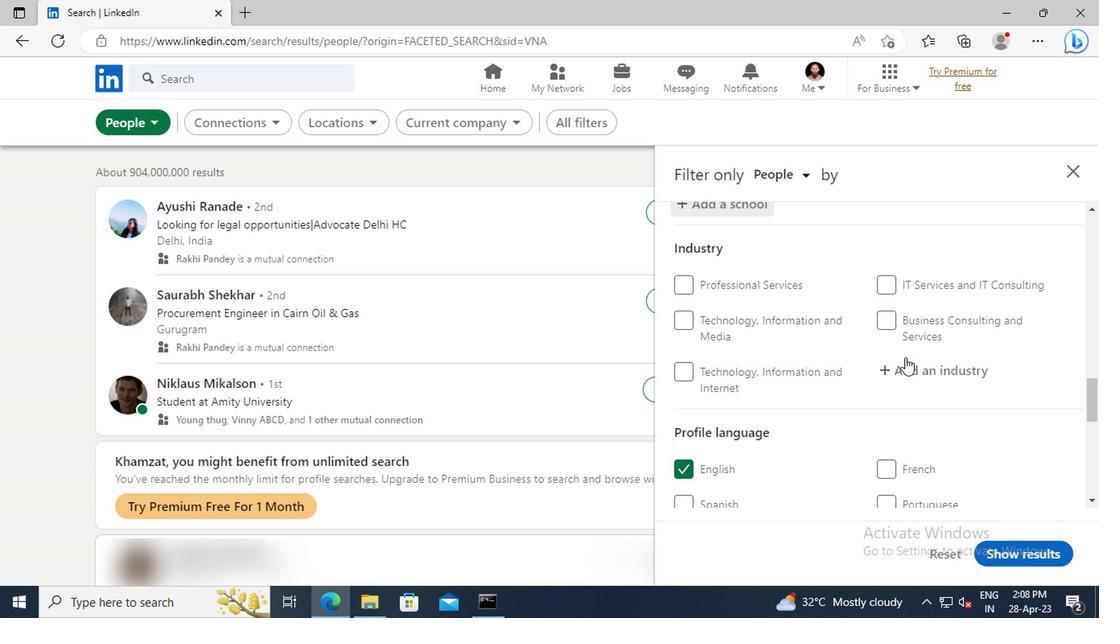 
Action: Mouse pressed left at (901, 368)
Screenshot: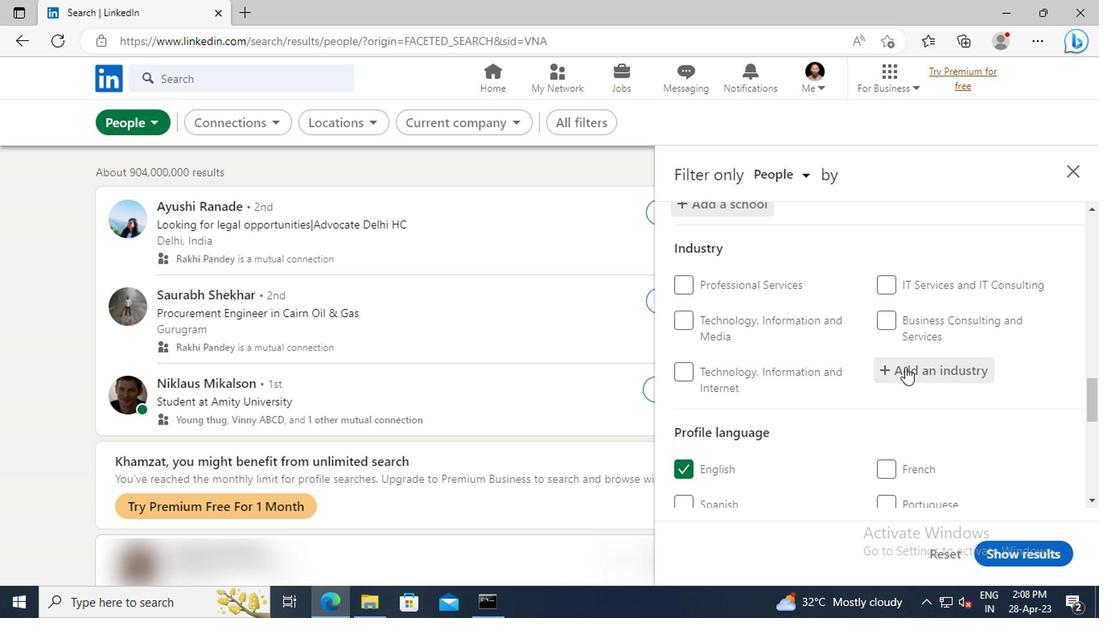 
Action: Key pressed <Key.shift>WOOD<Key.space><Key.shift>PR
Screenshot: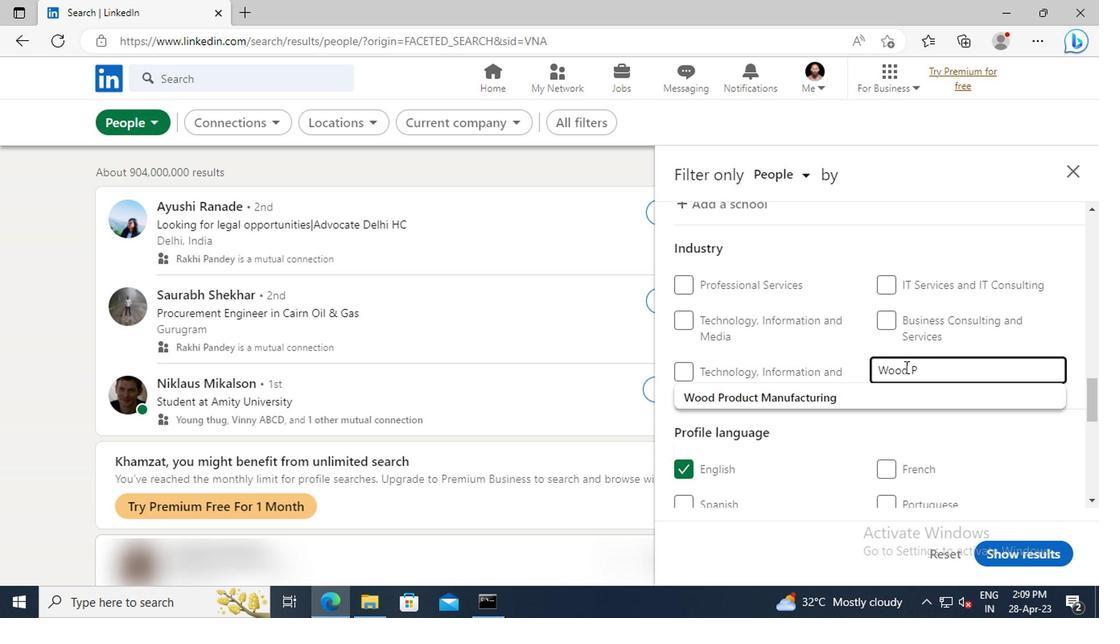 
Action: Mouse moved to (894, 397)
Screenshot: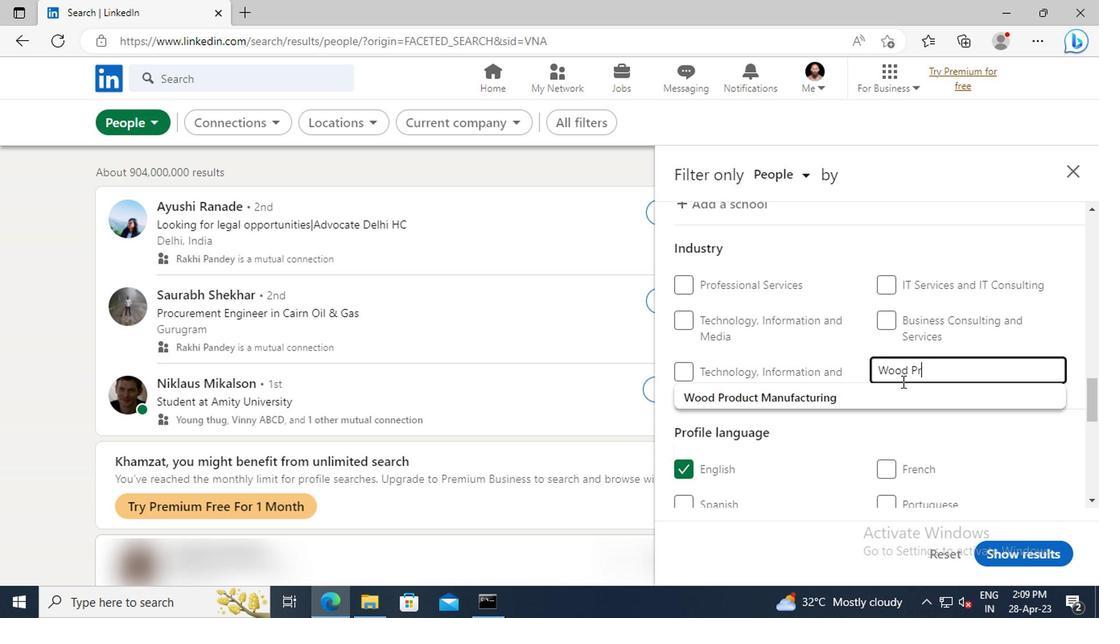 
Action: Mouse pressed left at (894, 397)
Screenshot: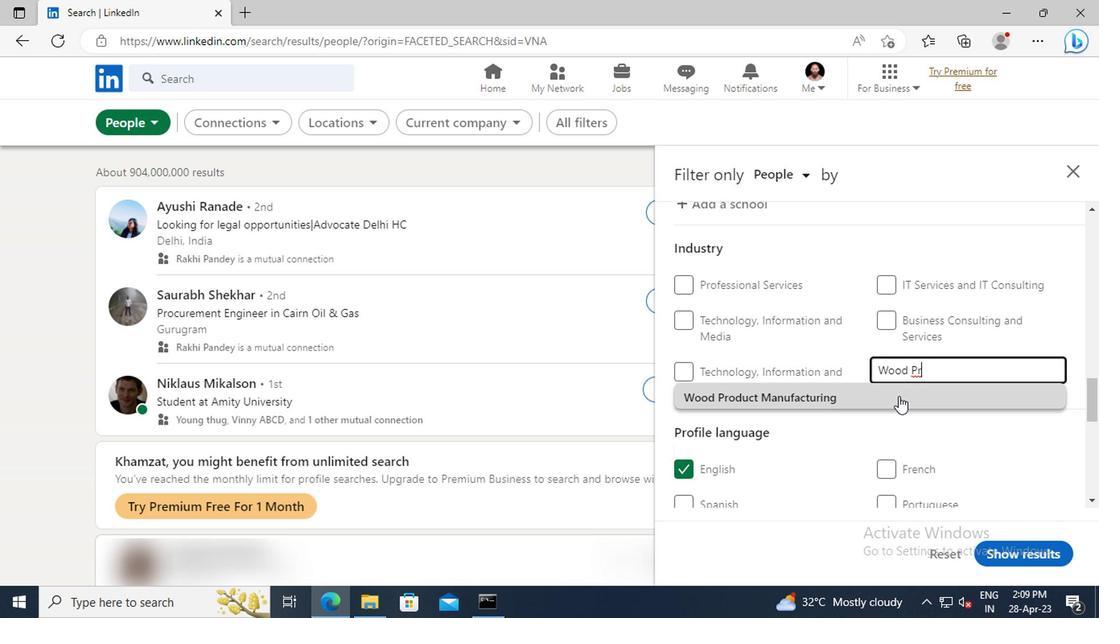 
Action: Mouse moved to (906, 361)
Screenshot: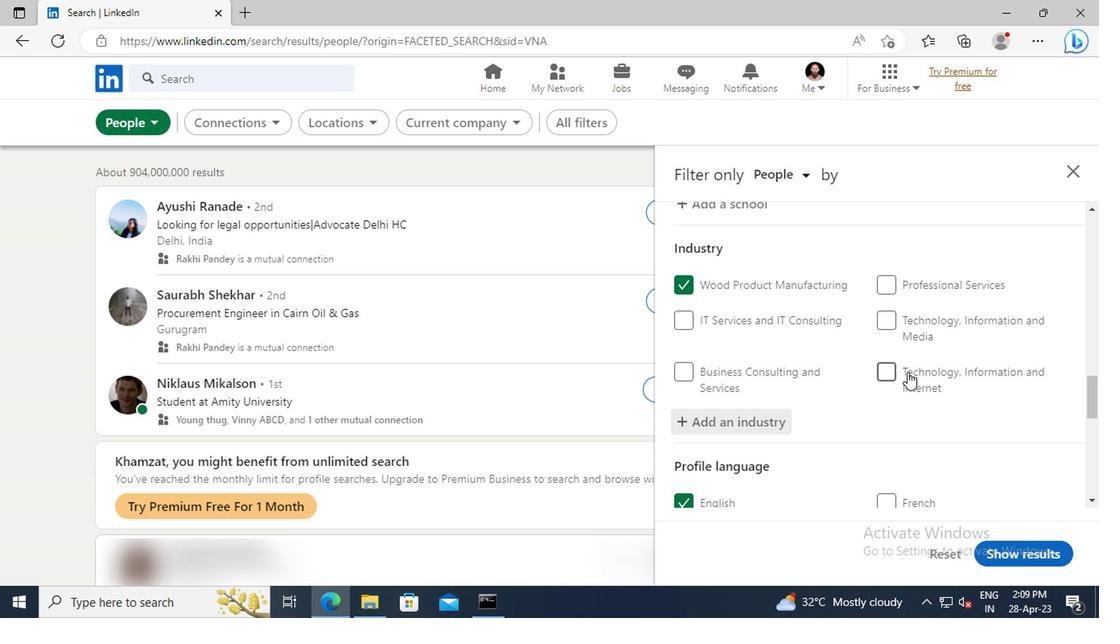 
Action: Mouse scrolled (906, 360) with delta (0, -1)
Screenshot: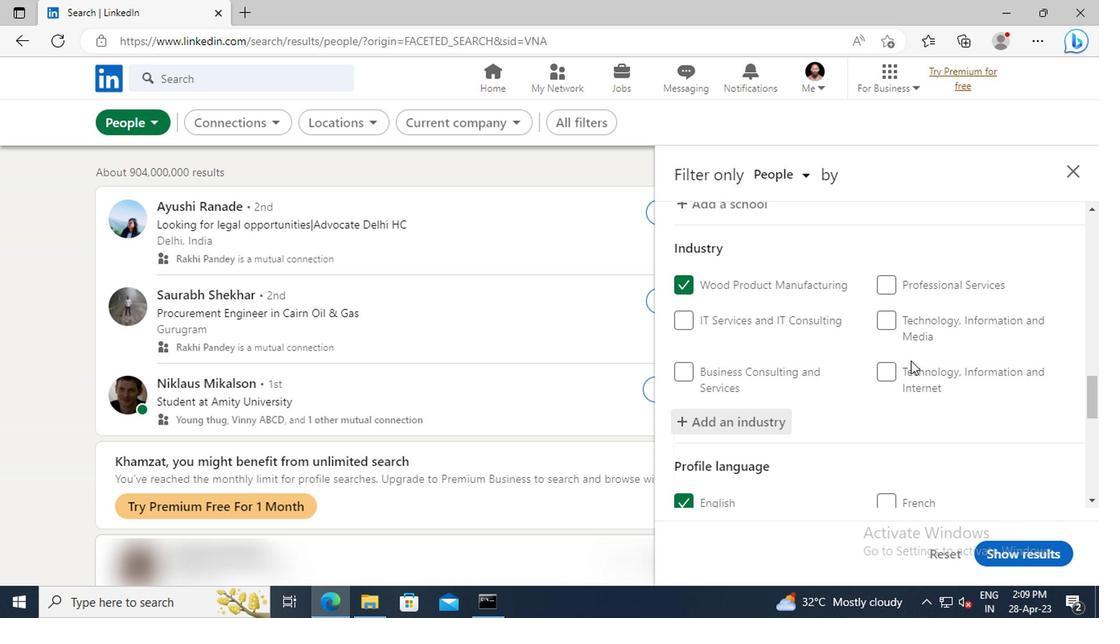 
Action: Mouse scrolled (906, 360) with delta (0, -1)
Screenshot: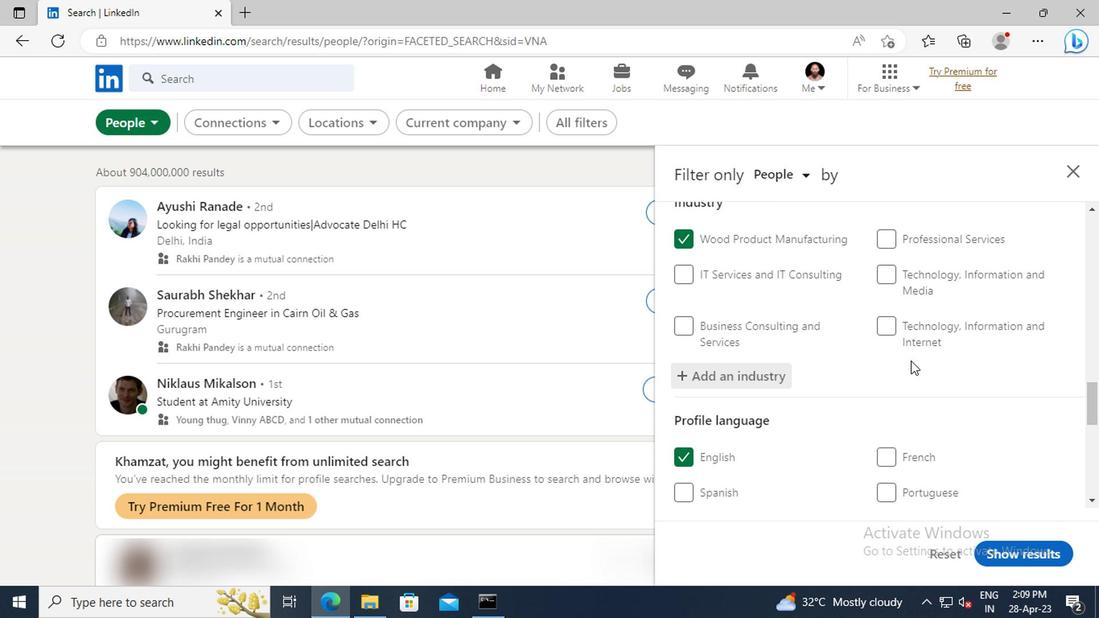 
Action: Mouse scrolled (906, 360) with delta (0, -1)
Screenshot: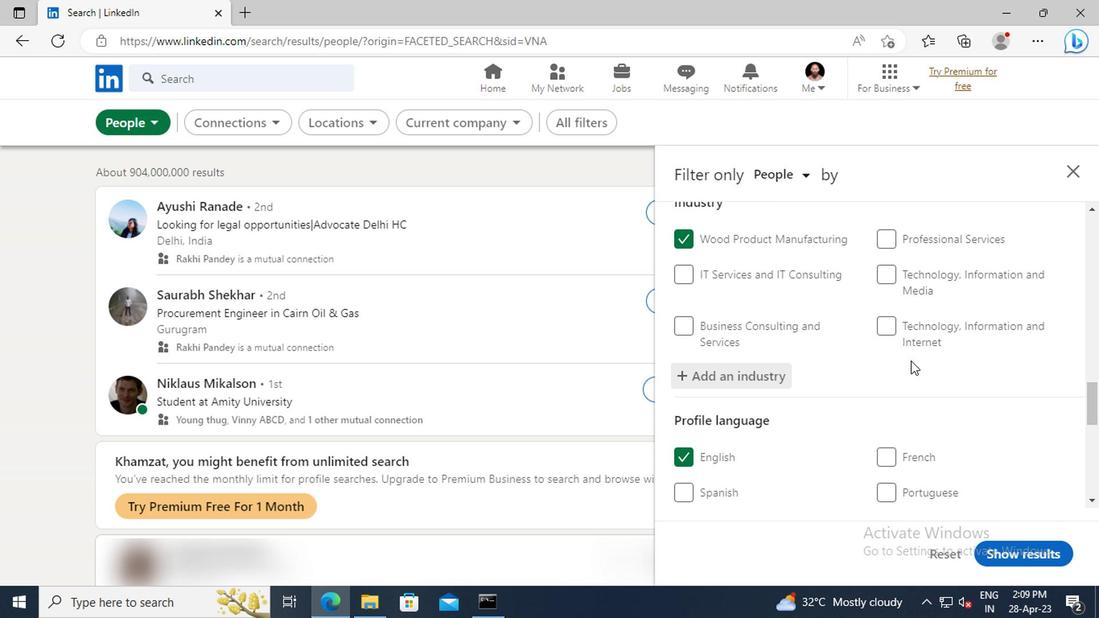 
Action: Mouse scrolled (906, 360) with delta (0, -1)
Screenshot: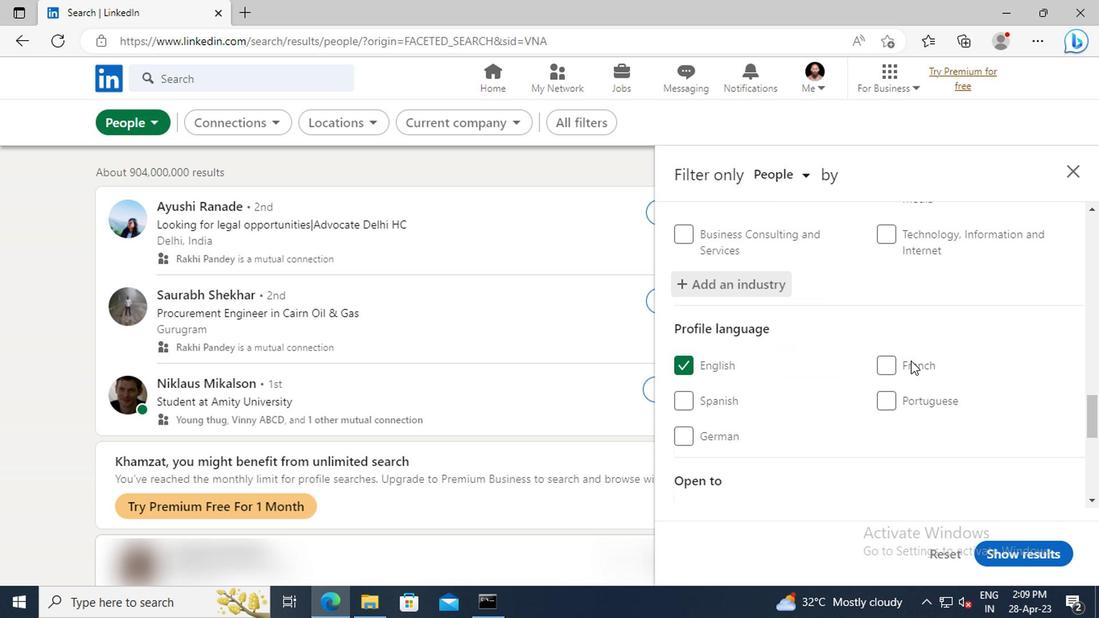 
Action: Mouse scrolled (906, 360) with delta (0, -1)
Screenshot: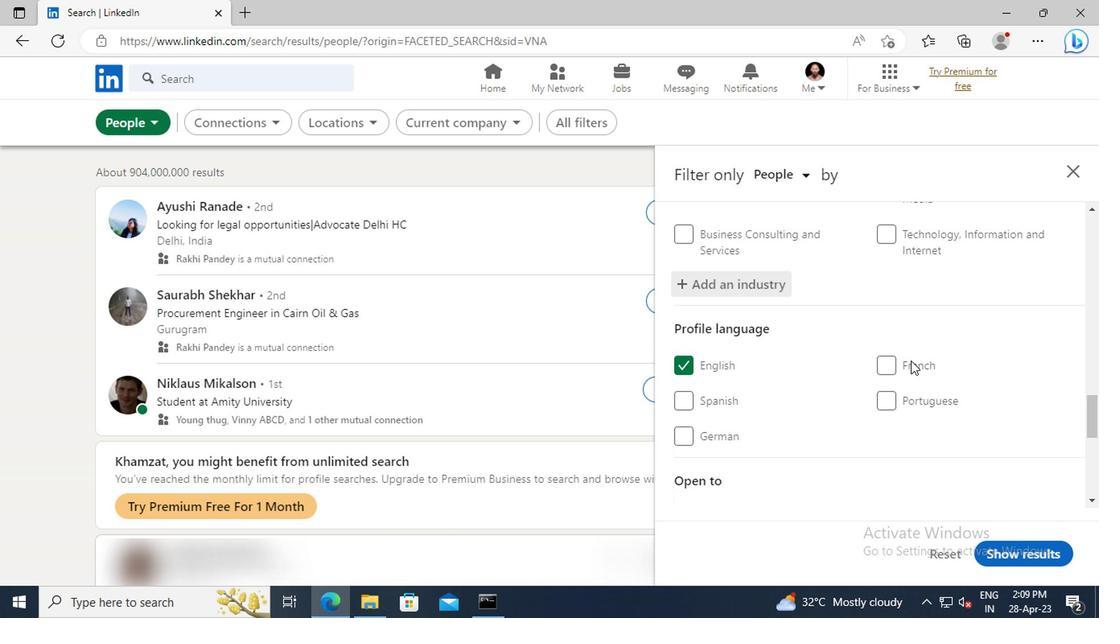 
Action: Mouse scrolled (906, 360) with delta (0, -1)
Screenshot: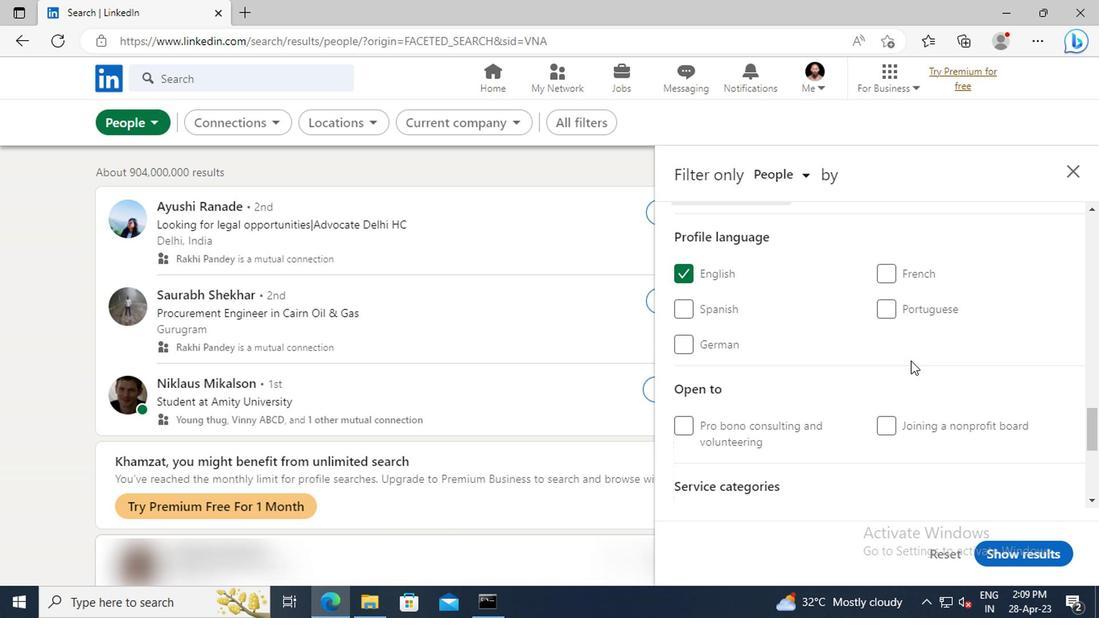 
Action: Mouse scrolled (906, 360) with delta (0, -1)
Screenshot: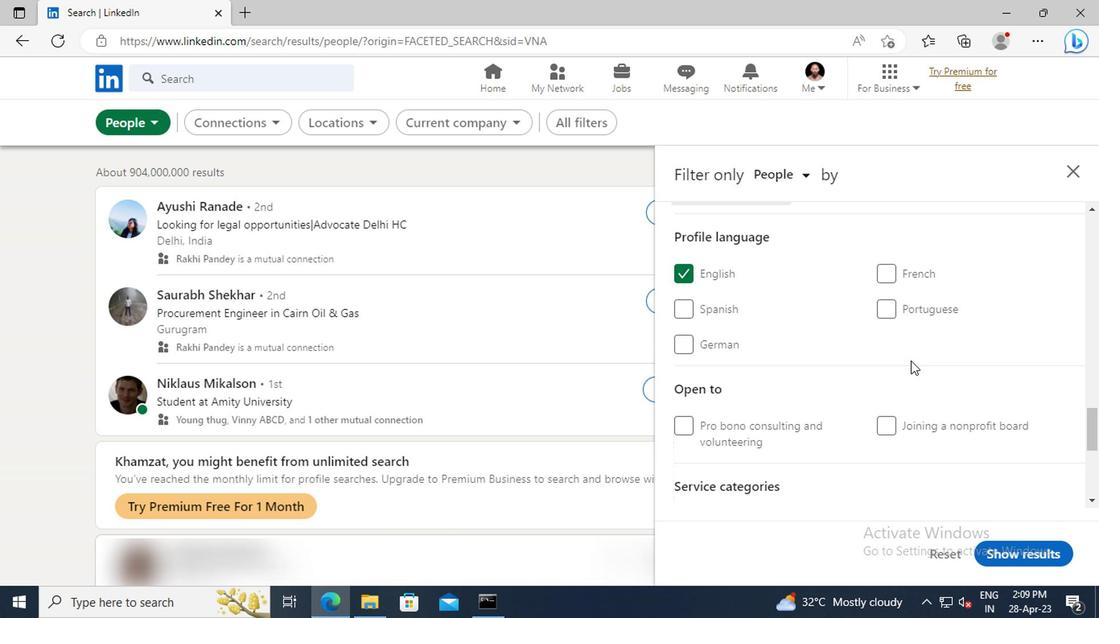 
Action: Mouse scrolled (906, 360) with delta (0, -1)
Screenshot: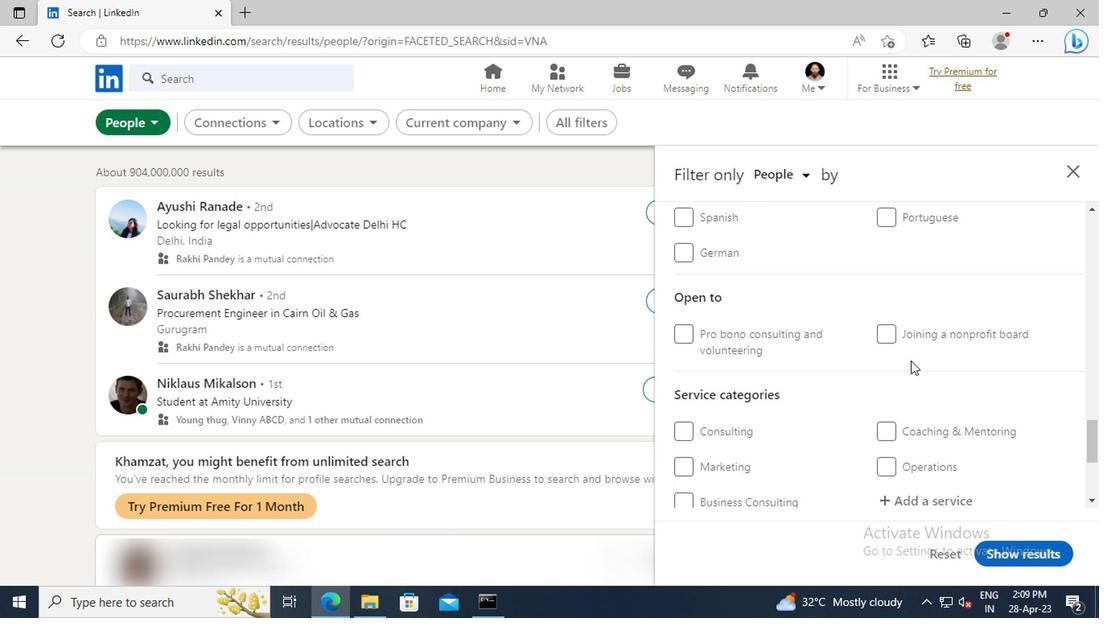 
Action: Mouse scrolled (906, 360) with delta (0, -1)
Screenshot: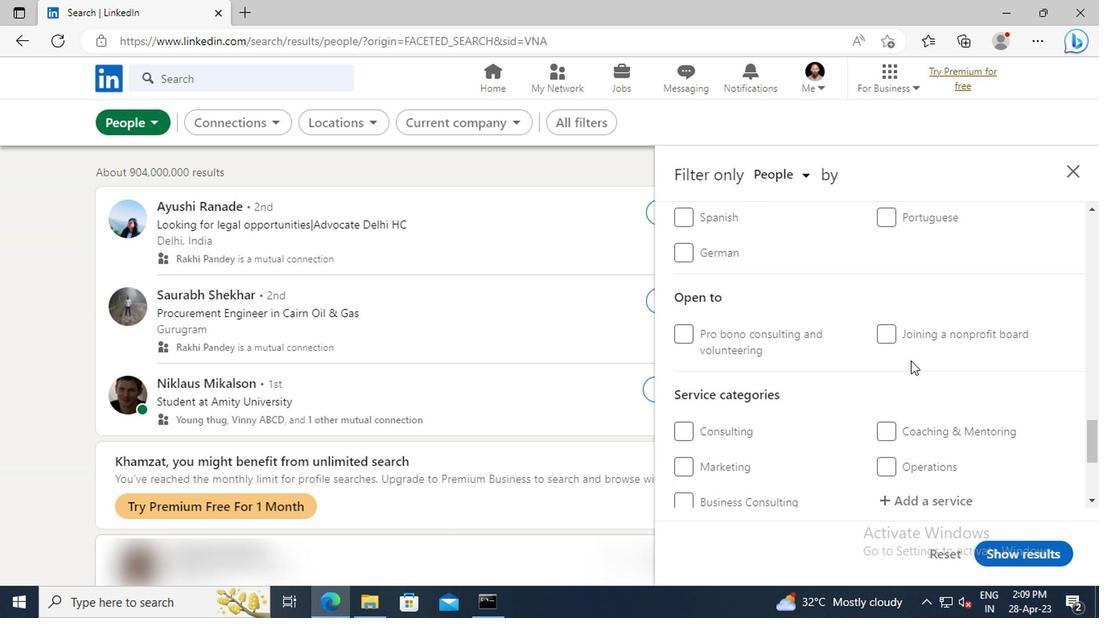 
Action: Mouse scrolled (906, 360) with delta (0, -1)
Screenshot: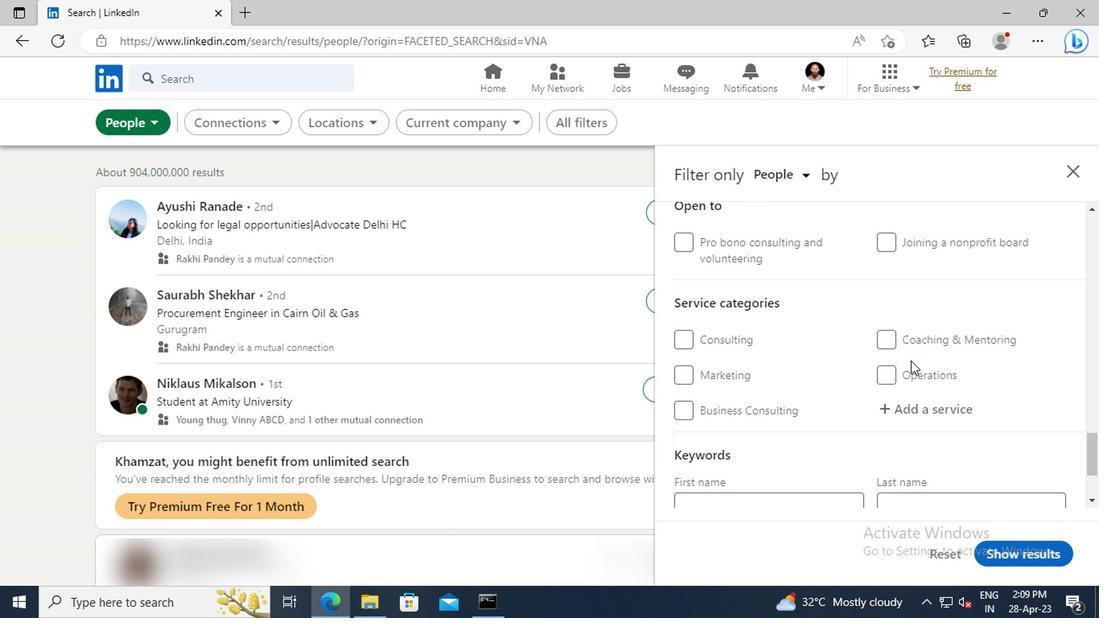 
Action: Mouse moved to (908, 360)
Screenshot: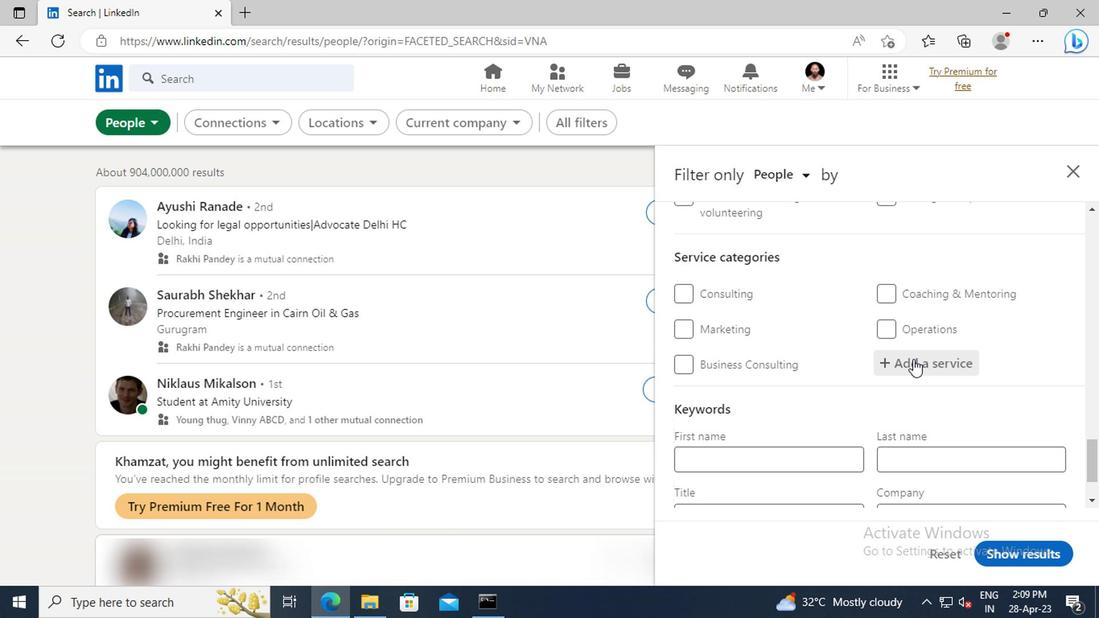 
Action: Mouse pressed left at (908, 360)
Screenshot: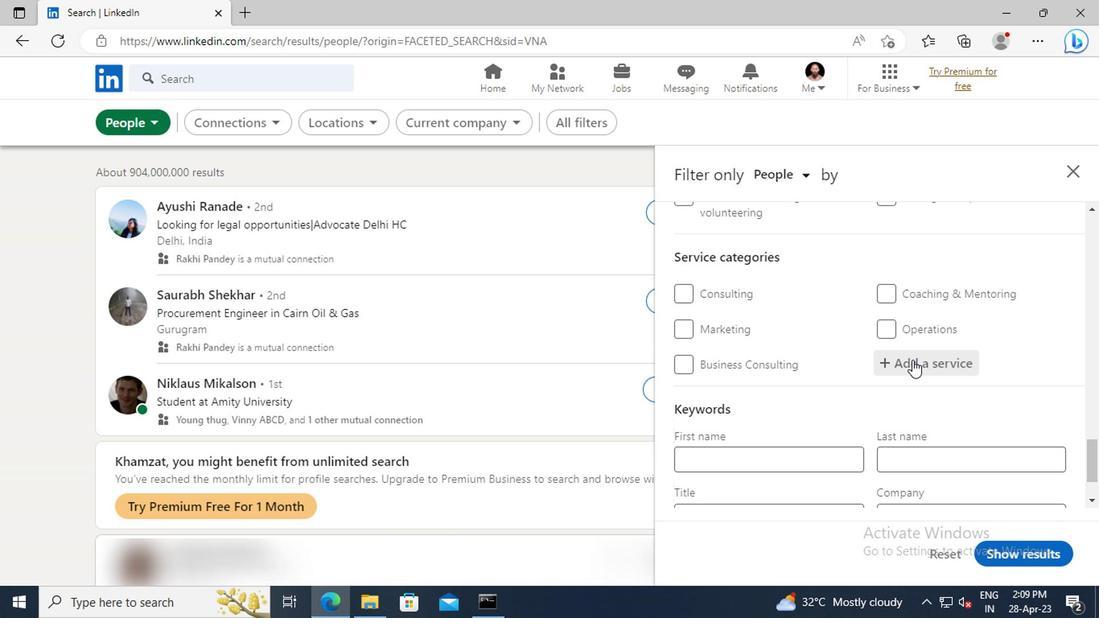 
Action: Key pressed <Key.shift>BUDGET
Screenshot: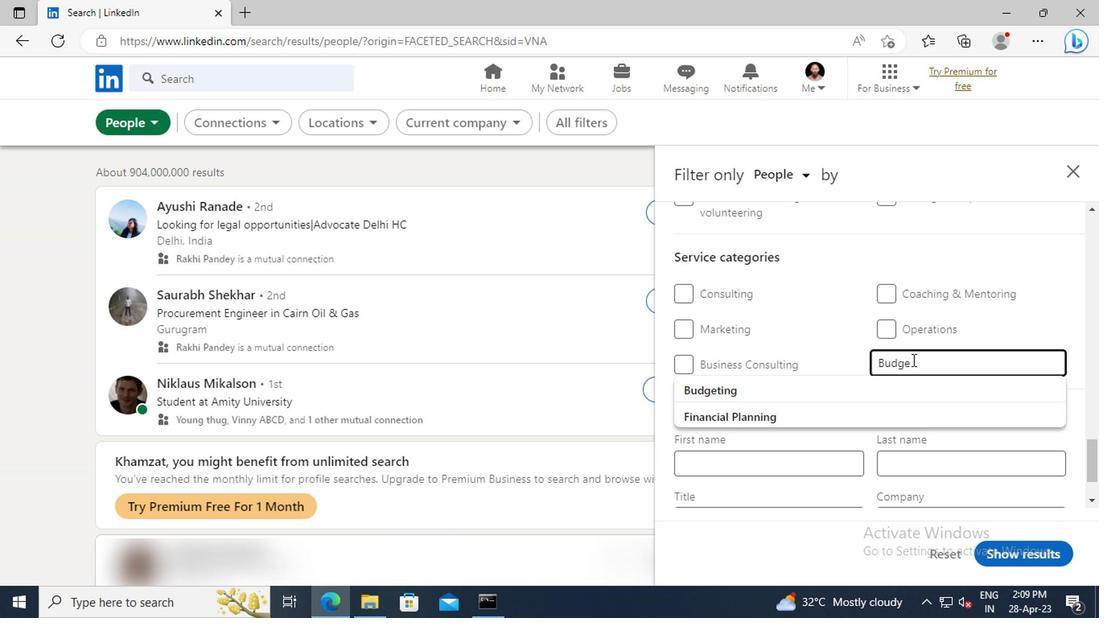 
Action: Mouse moved to (905, 389)
Screenshot: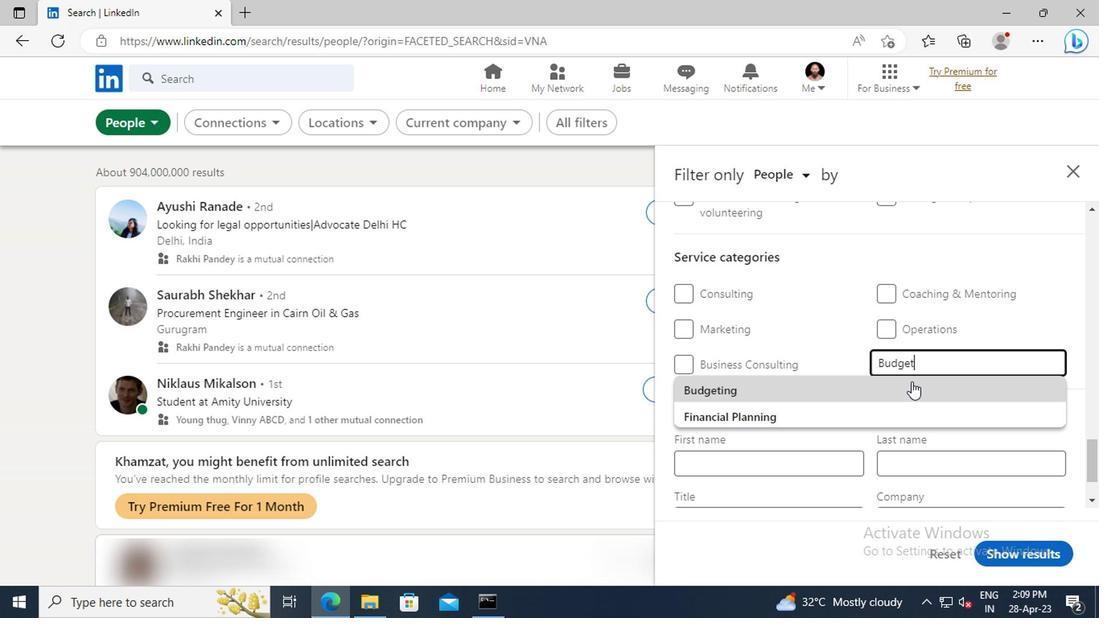 
Action: Mouse pressed left at (905, 389)
Screenshot: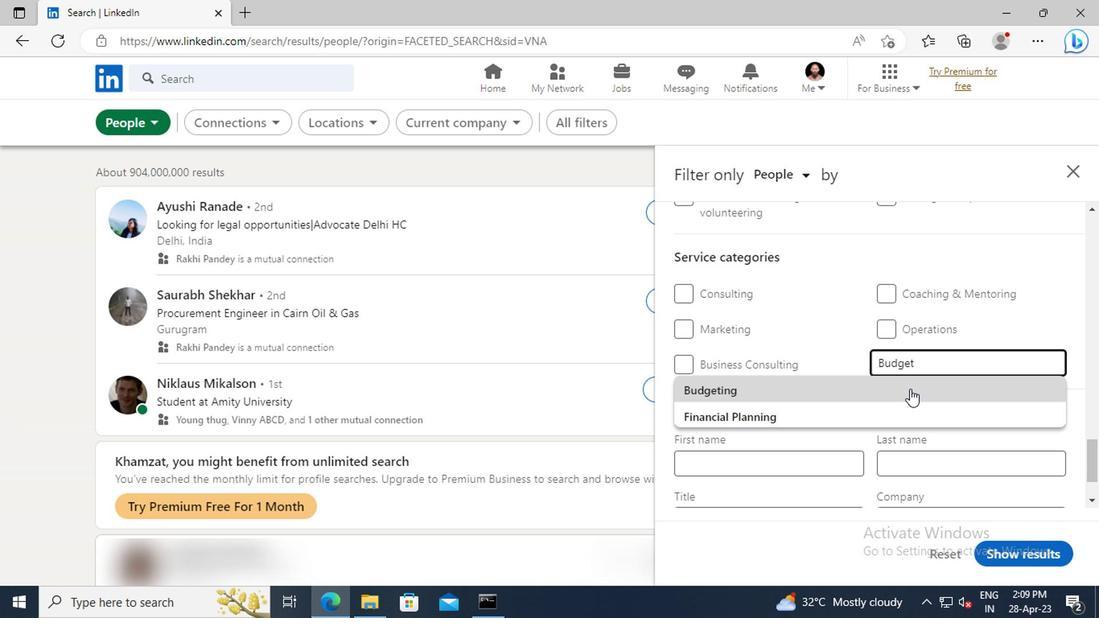 
Action: Mouse scrolled (905, 388) with delta (0, -1)
Screenshot: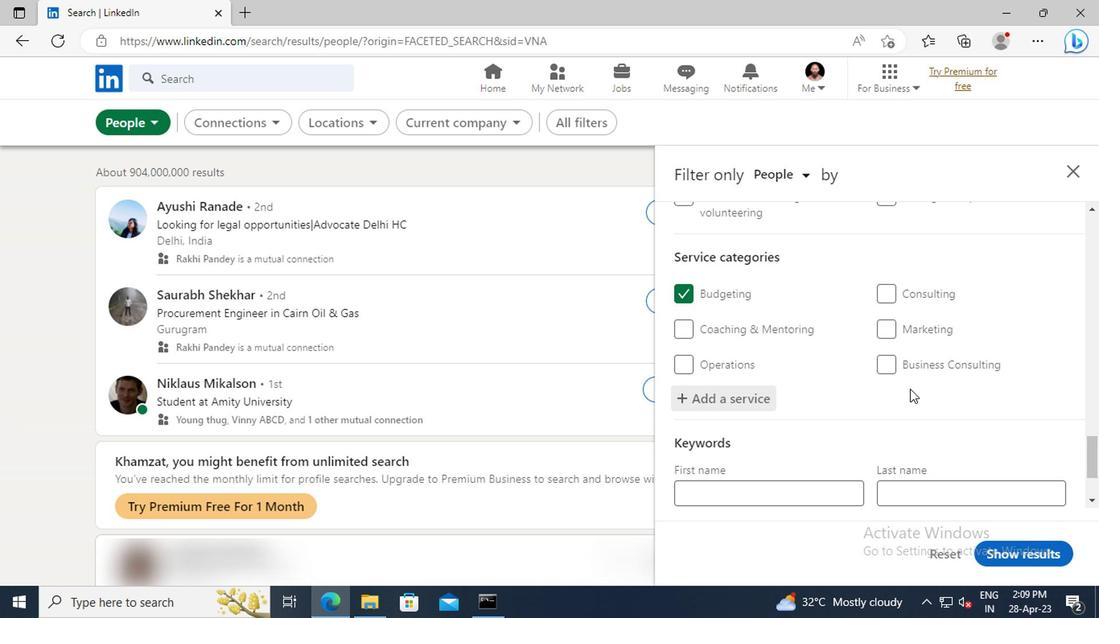 
Action: Mouse scrolled (905, 388) with delta (0, -1)
Screenshot: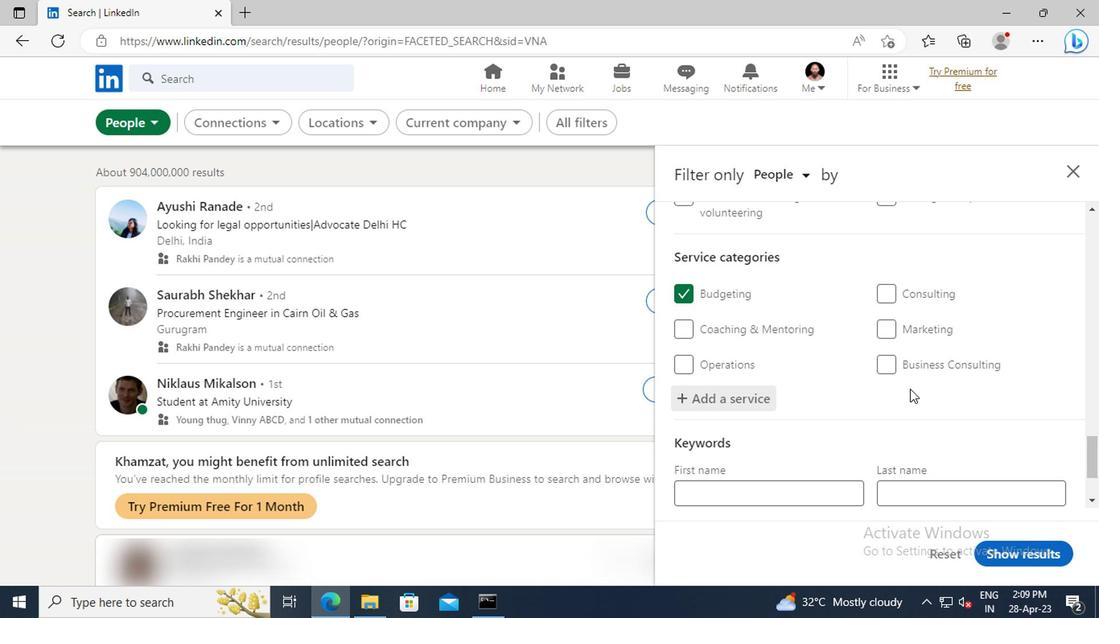 
Action: Mouse scrolled (905, 388) with delta (0, -1)
Screenshot: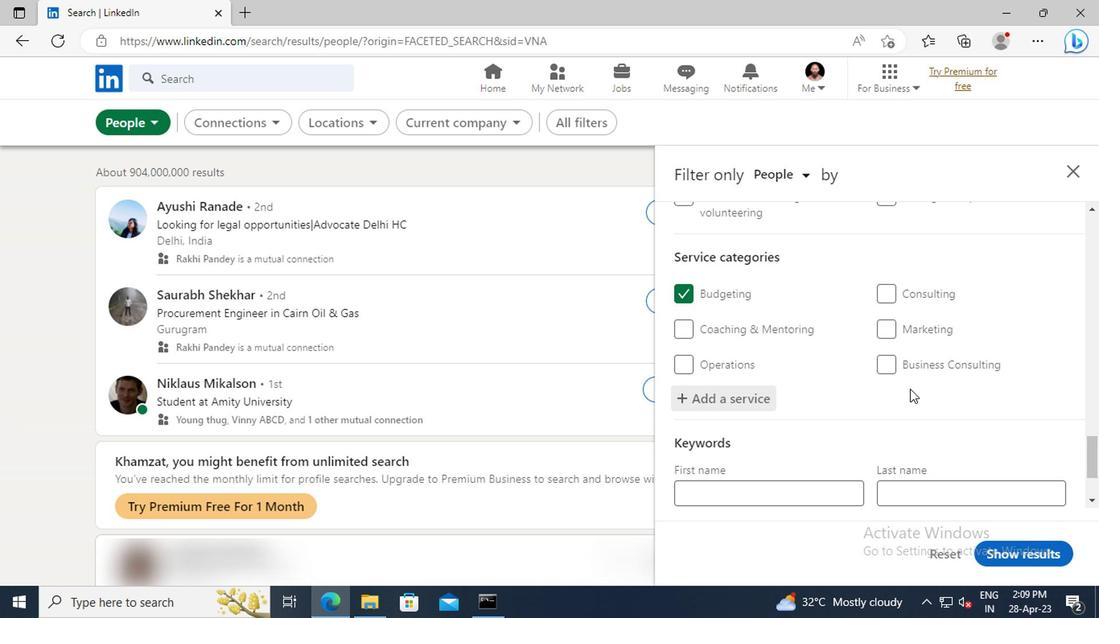 
Action: Mouse scrolled (905, 388) with delta (0, -1)
Screenshot: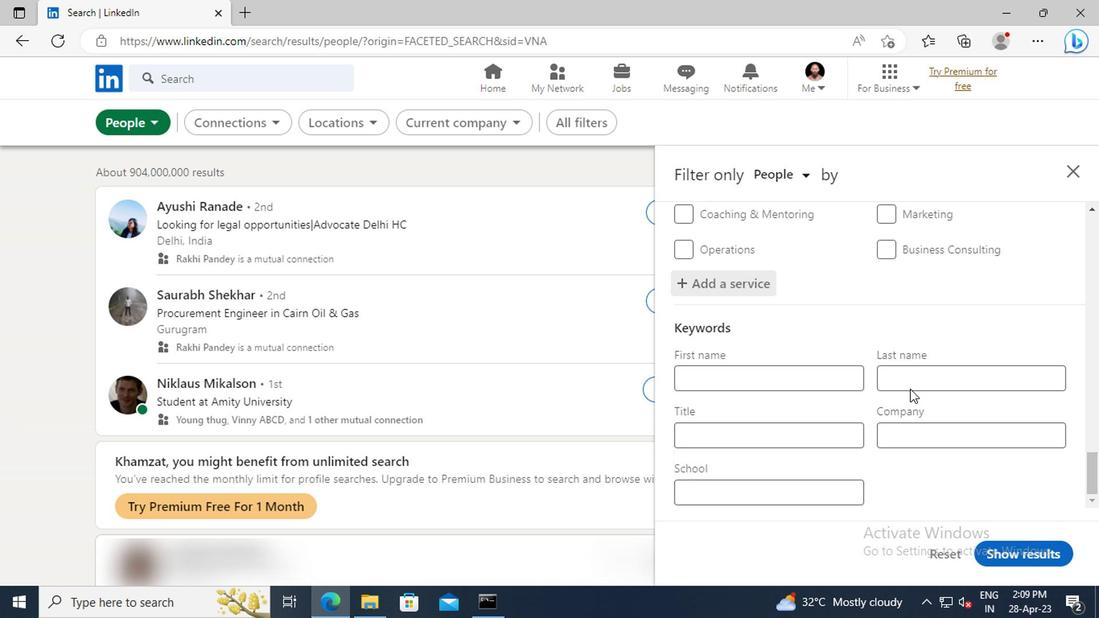 
Action: Mouse moved to (751, 437)
Screenshot: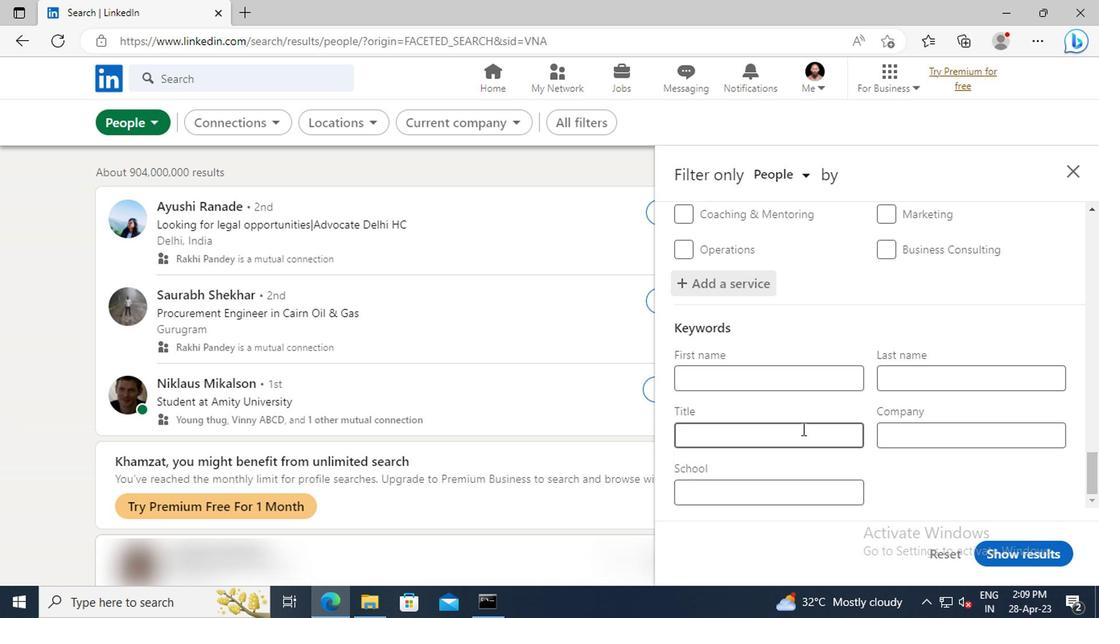 
Action: Mouse pressed left at (751, 437)
Screenshot: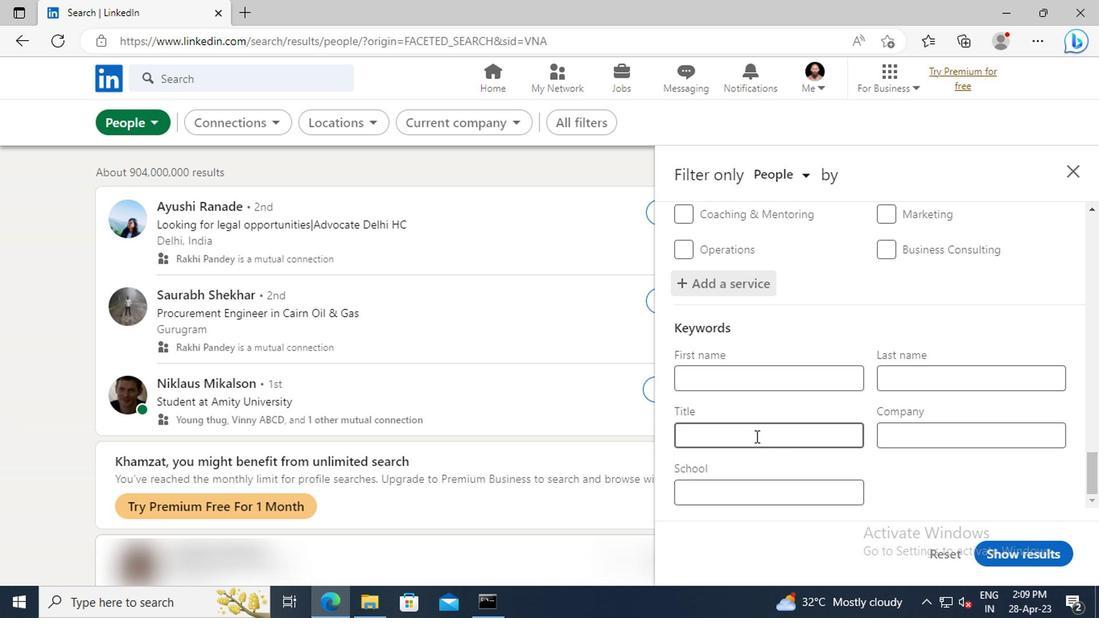 
Action: Key pressed <Key.shift>RECEPTIONIST<Key.enter>
Screenshot: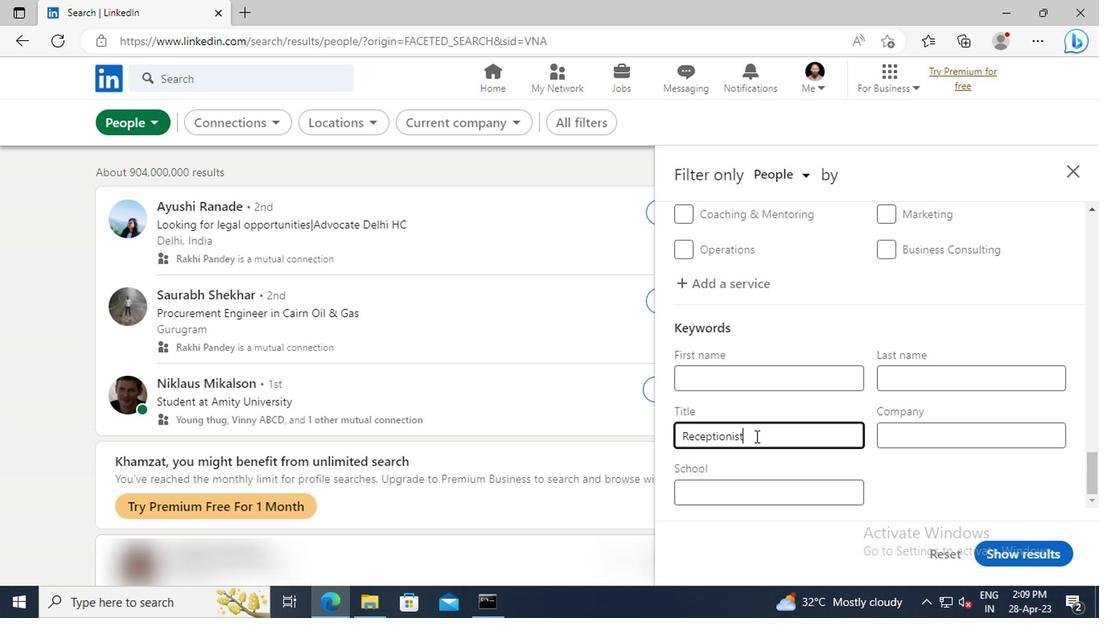 
Action: Mouse moved to (993, 551)
Screenshot: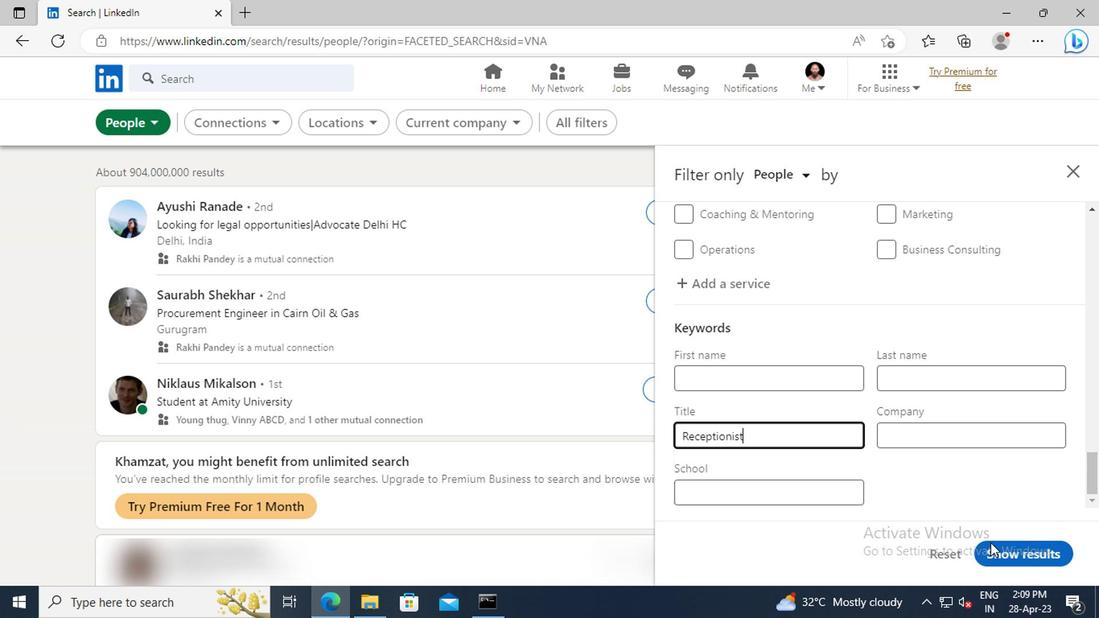 
Action: Mouse pressed left at (993, 551)
Screenshot: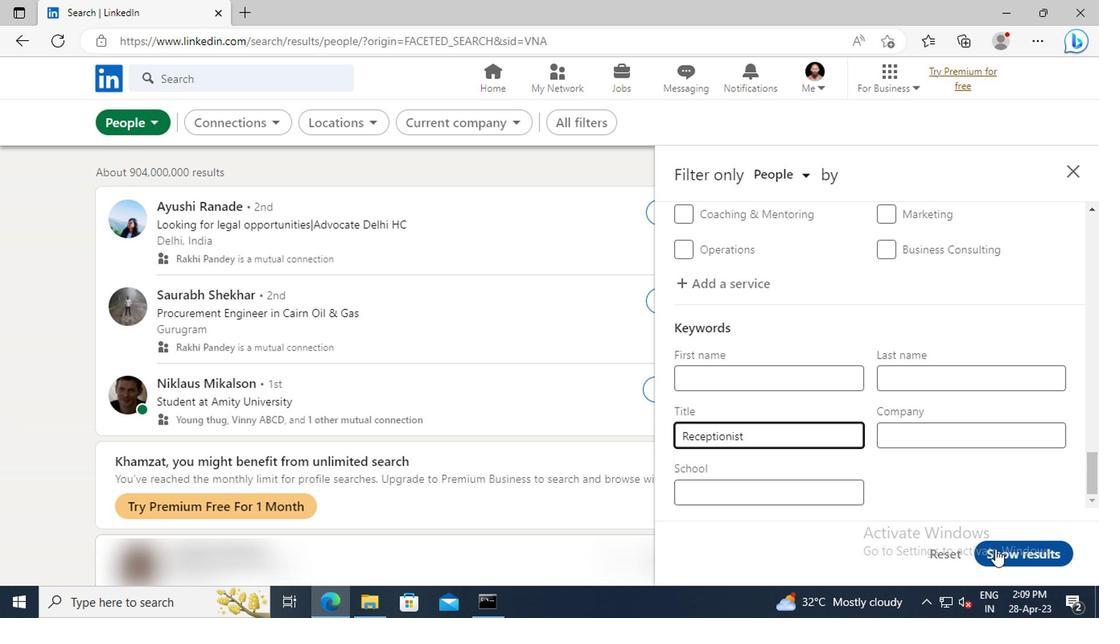 
